 Task: Open Card Card0000000384 in Board Board0000000096 in Workspace WS0000000032 in Trello. Add Member Nikrathi889@gmail.com to Card Card0000000384 in Board Board0000000096 in Workspace WS0000000032 in Trello. Add Red Label titled Label0000000384 to Card Card0000000384 in Board Board0000000096 in Workspace WS0000000032 in Trello. Add Checklist CL0000000384 to Card Card0000000384 in Board Board0000000096 in Workspace WS0000000032 in Trello. Add Dates with Start Date as Nov 01 2023 and Due Date as Nov 30 2023 to Card Card0000000384 in Board Board0000000096 in Workspace WS0000000032 in Trello
Action: Mouse moved to (479, 600)
Screenshot: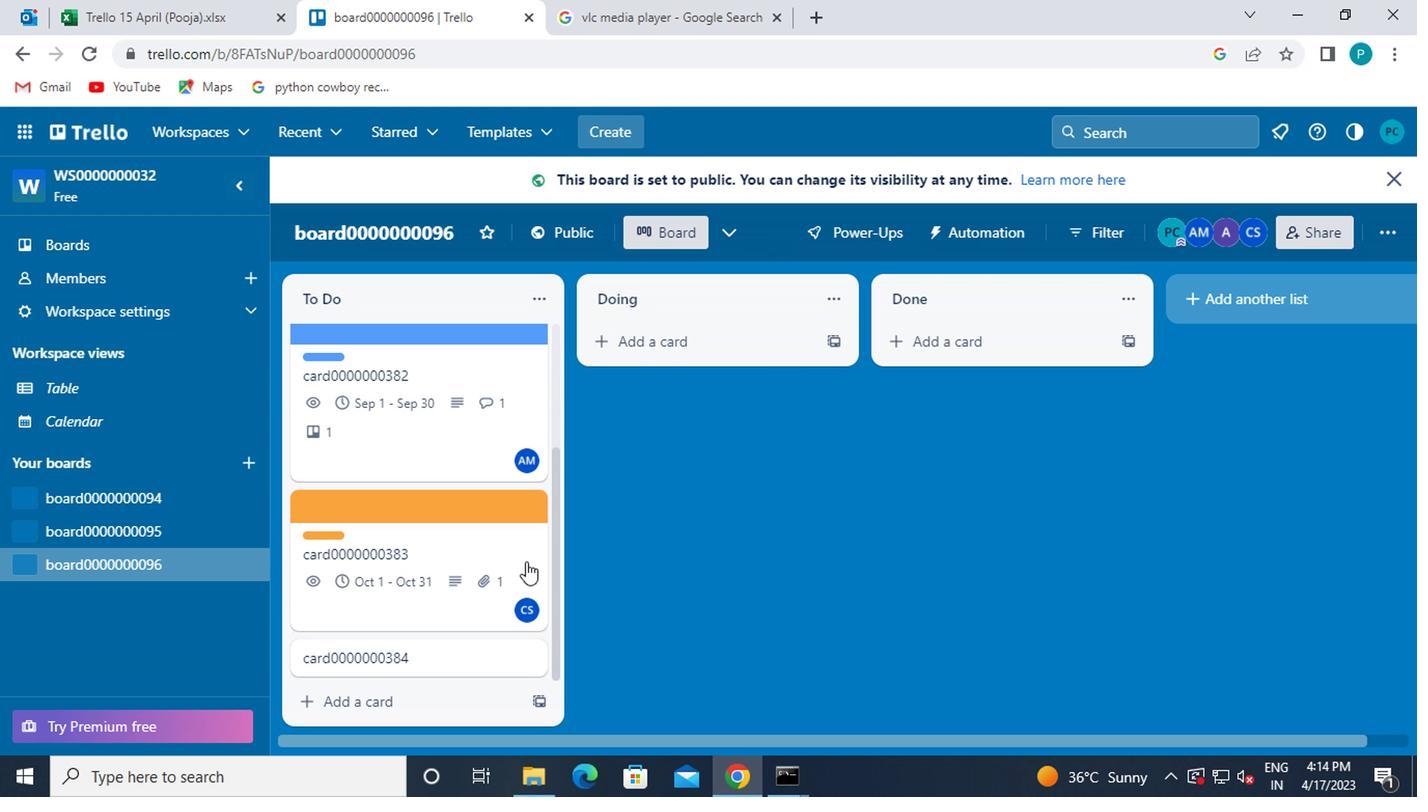 
Action: Mouse scrolled (479, 598) with delta (0, -1)
Screenshot: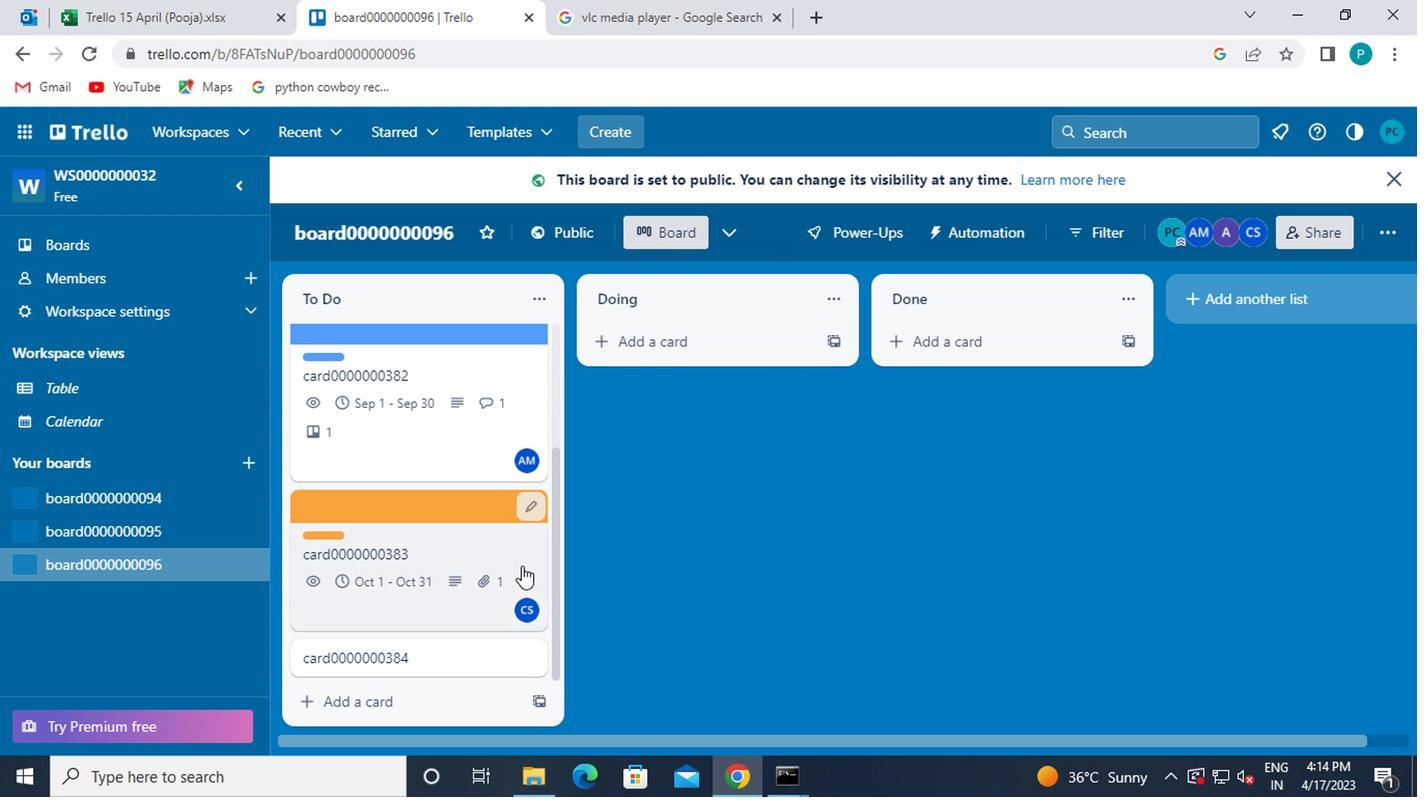 
Action: Mouse scrolled (479, 598) with delta (0, -1)
Screenshot: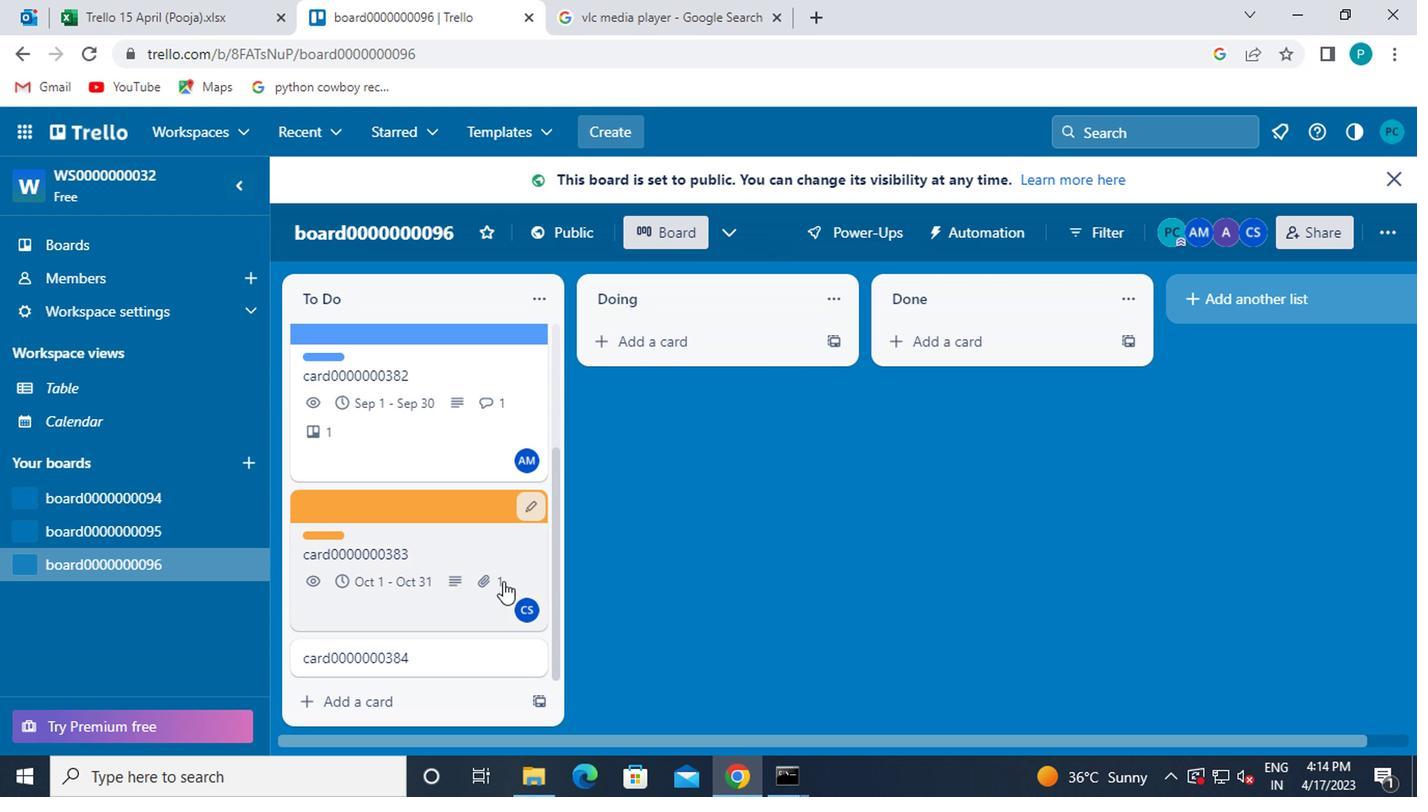 
Action: Mouse moved to (383, 658)
Screenshot: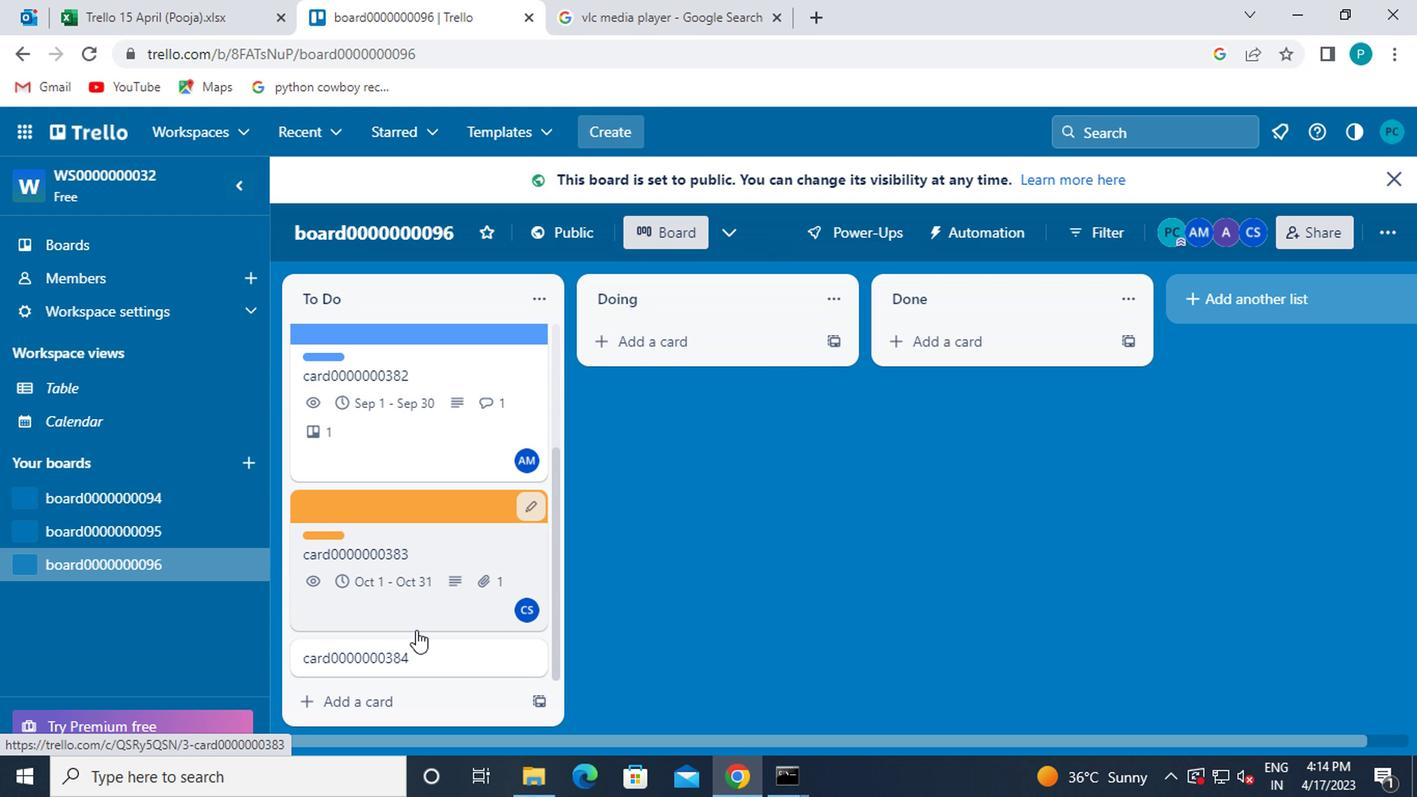 
Action: Mouse pressed left at (383, 658)
Screenshot: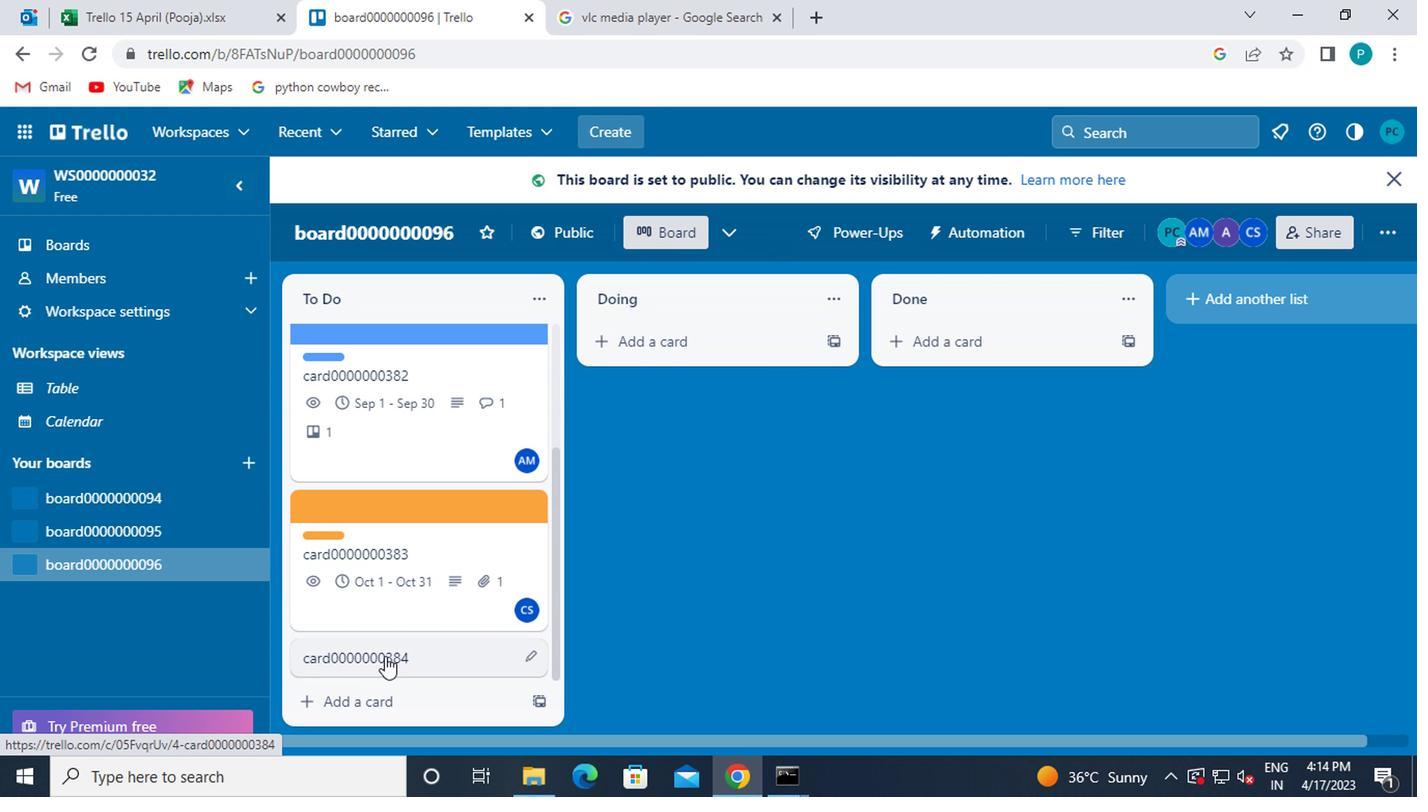 
Action: Mouse moved to (921, 378)
Screenshot: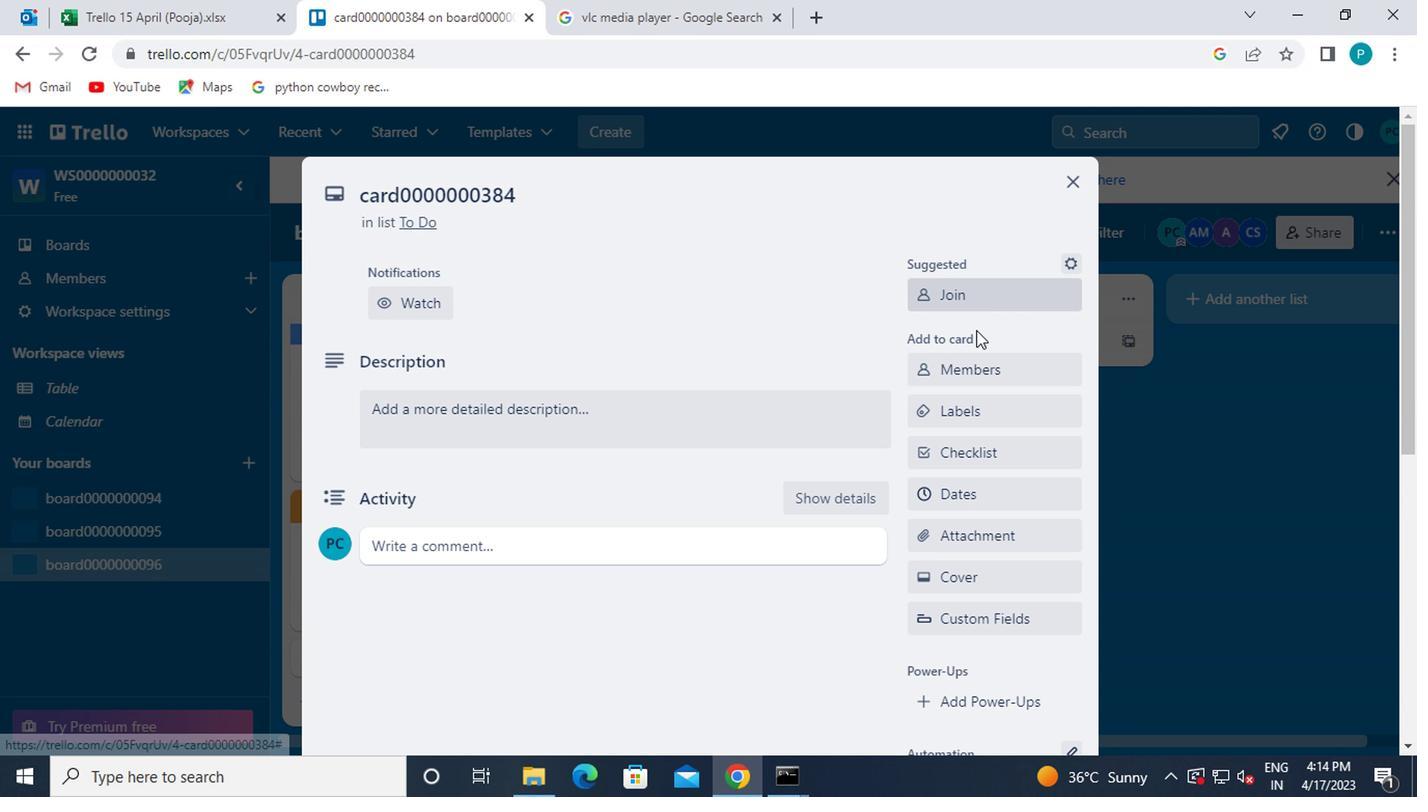
Action: Mouse pressed left at (921, 378)
Screenshot: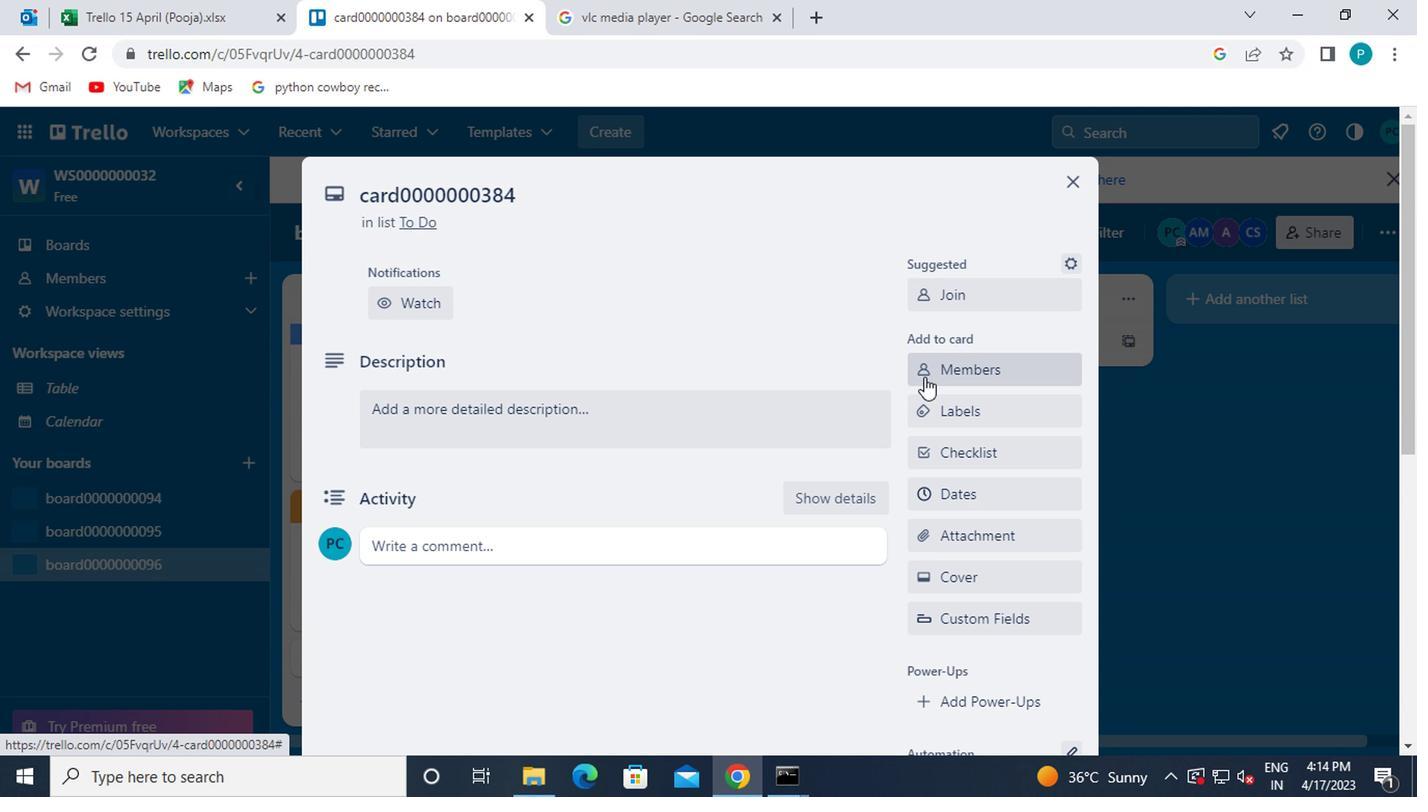
Action: Mouse moved to (942, 225)
Screenshot: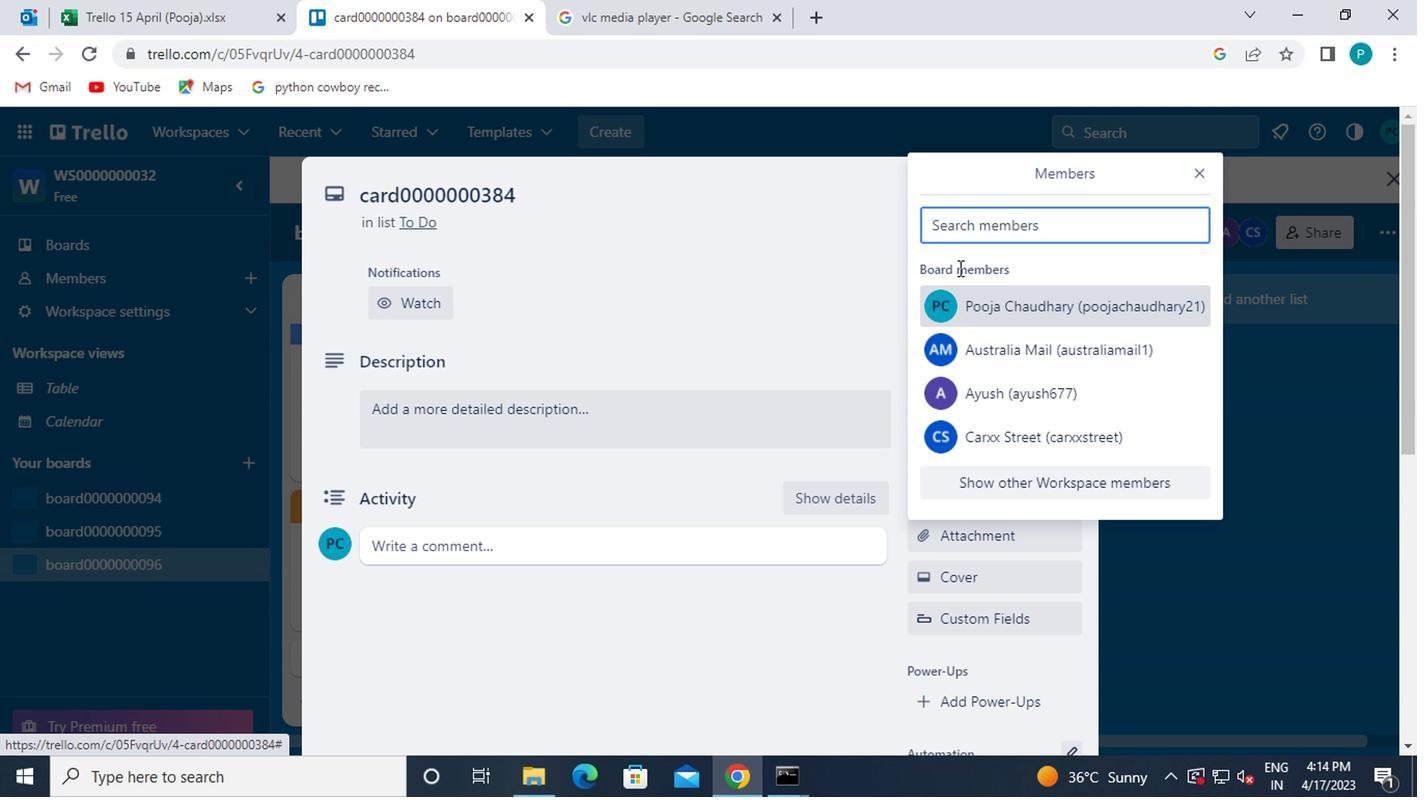 
Action: Mouse pressed left at (942, 225)
Screenshot: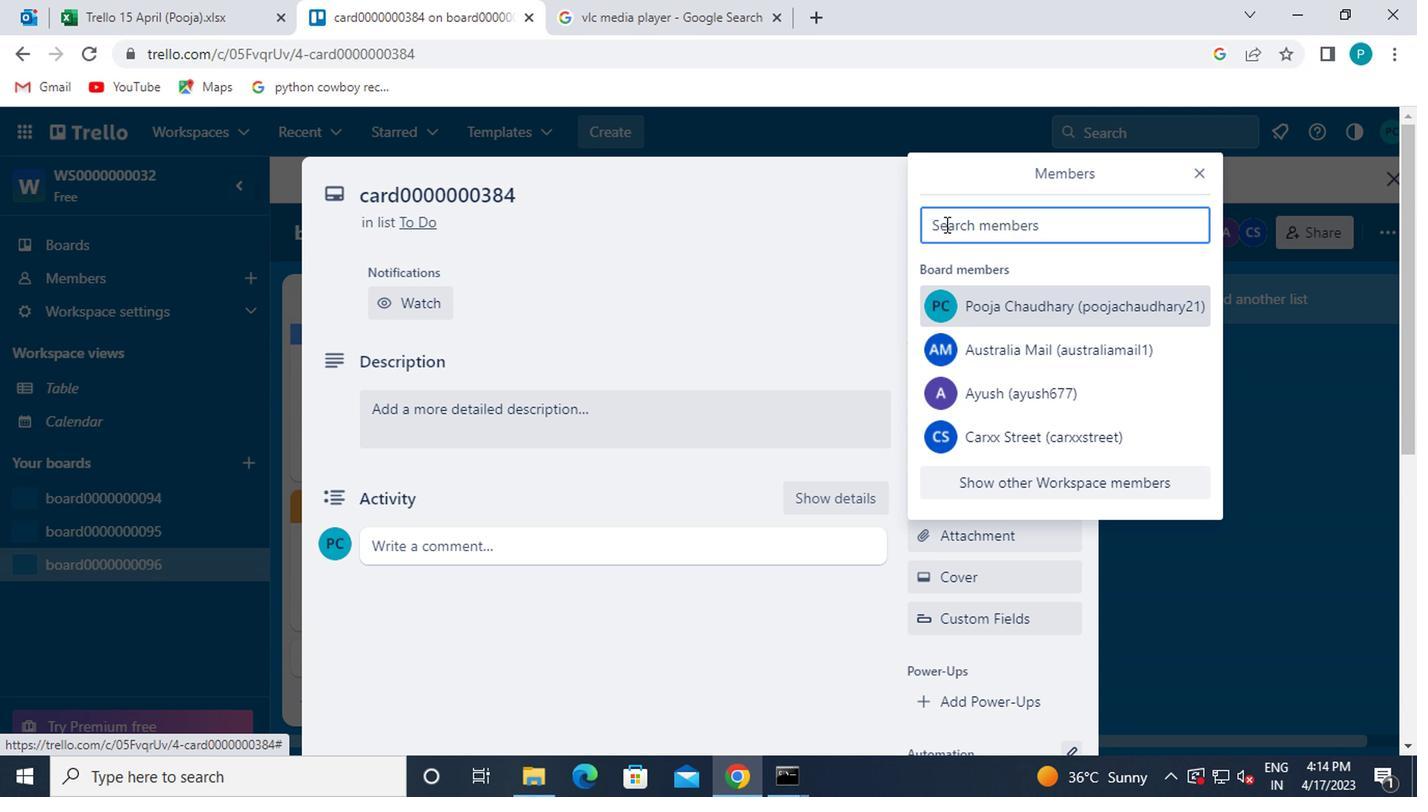 
Action: Mouse moved to (940, 225)
Screenshot: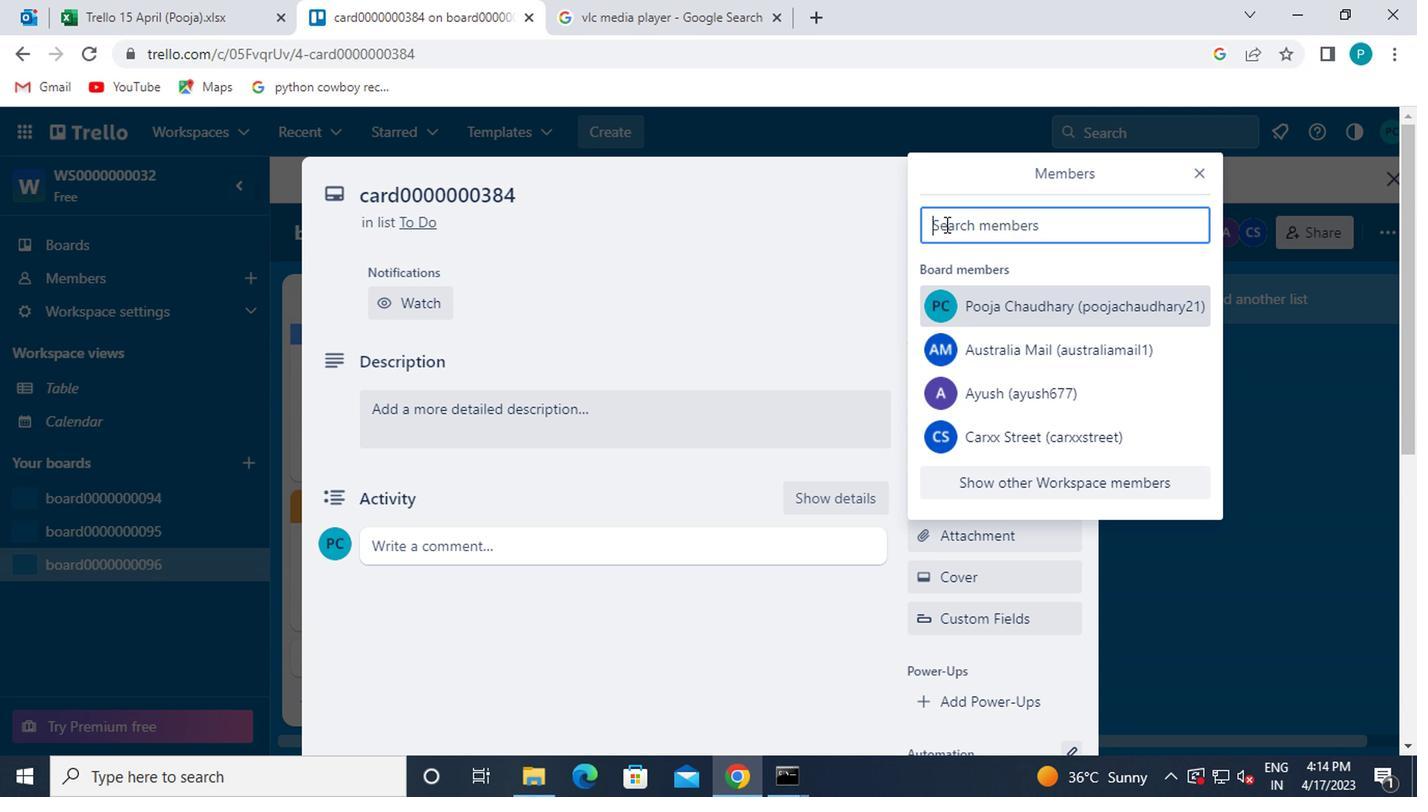 
Action: Key pressed nikrathi889<Key.shift>@GMAIL.COM
Screenshot: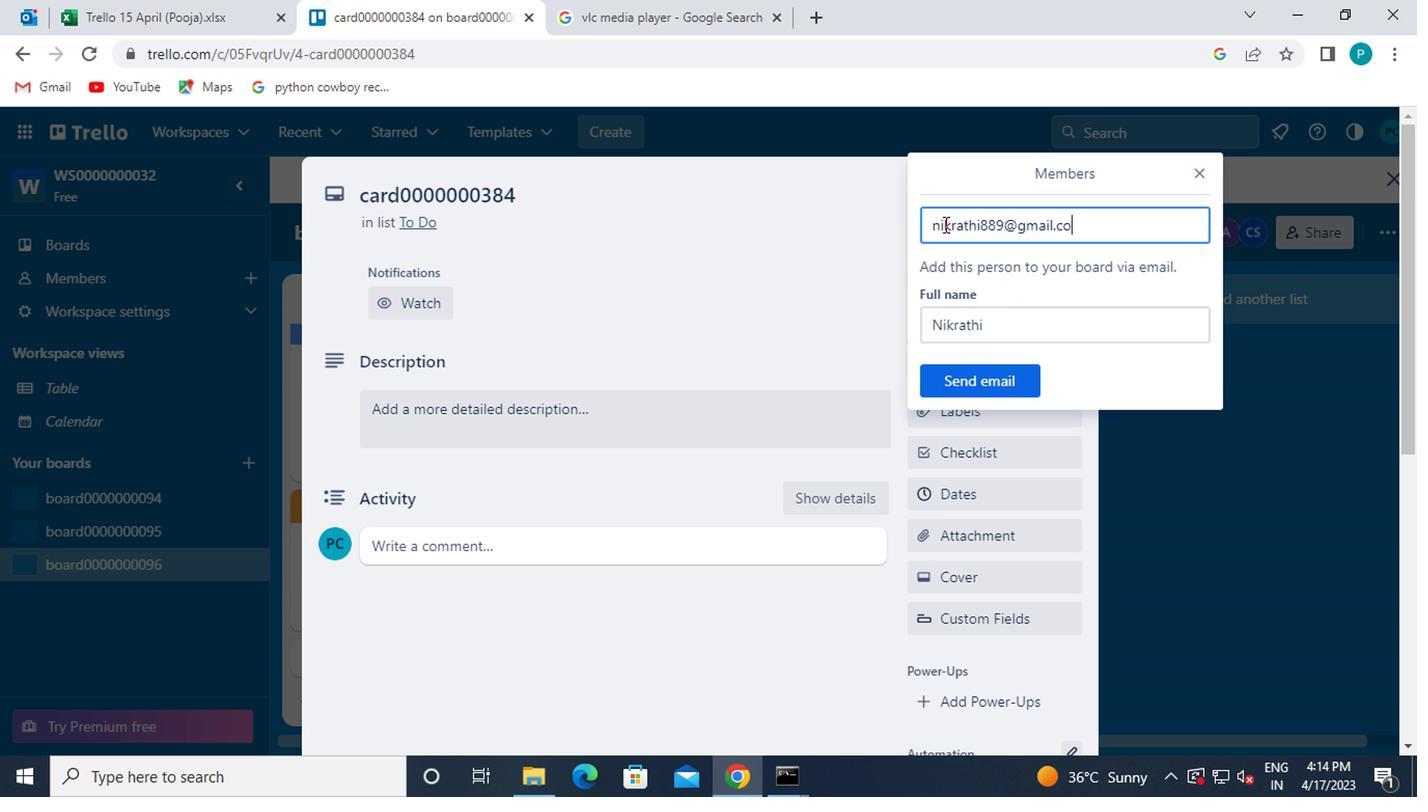 
Action: Mouse moved to (1022, 382)
Screenshot: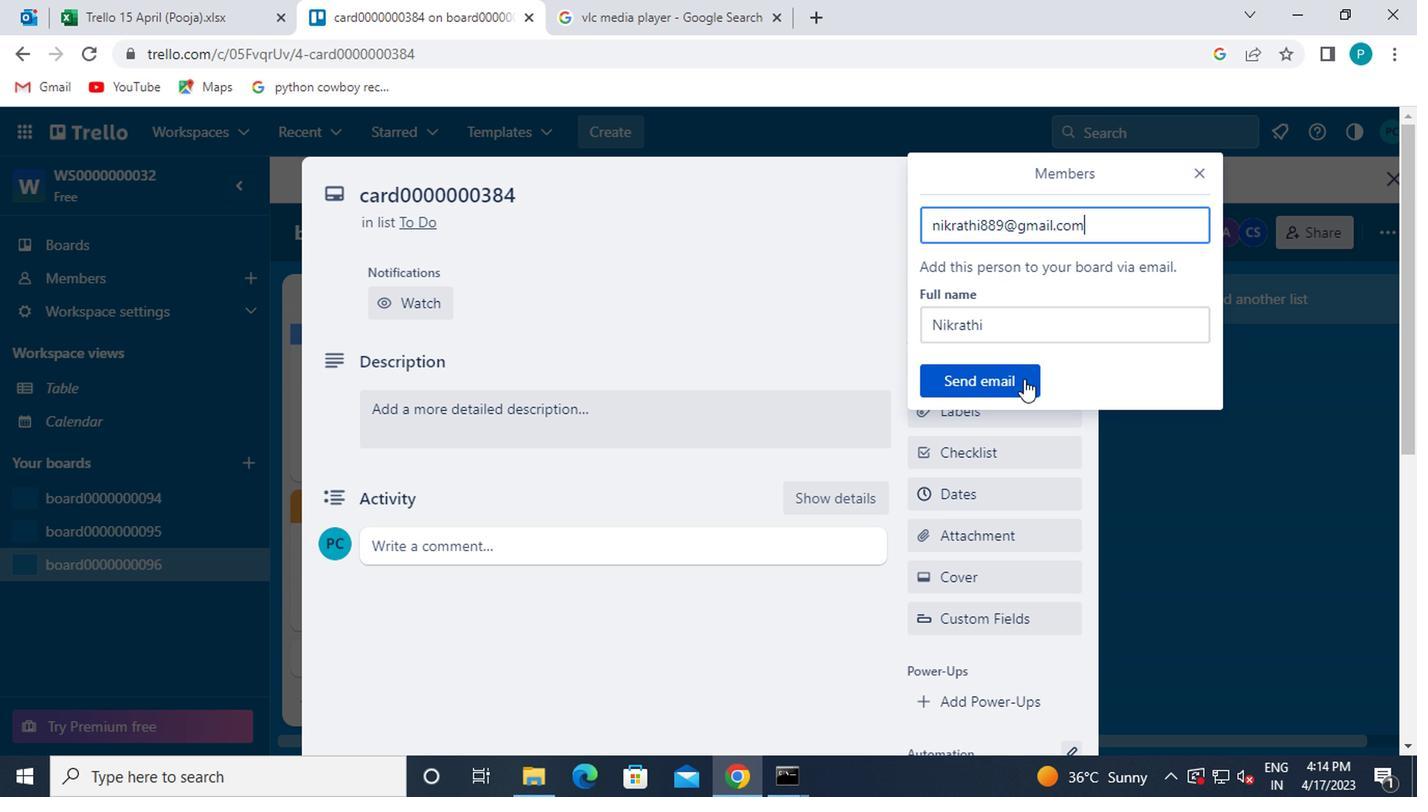 
Action: Mouse pressed left at (1022, 382)
Screenshot: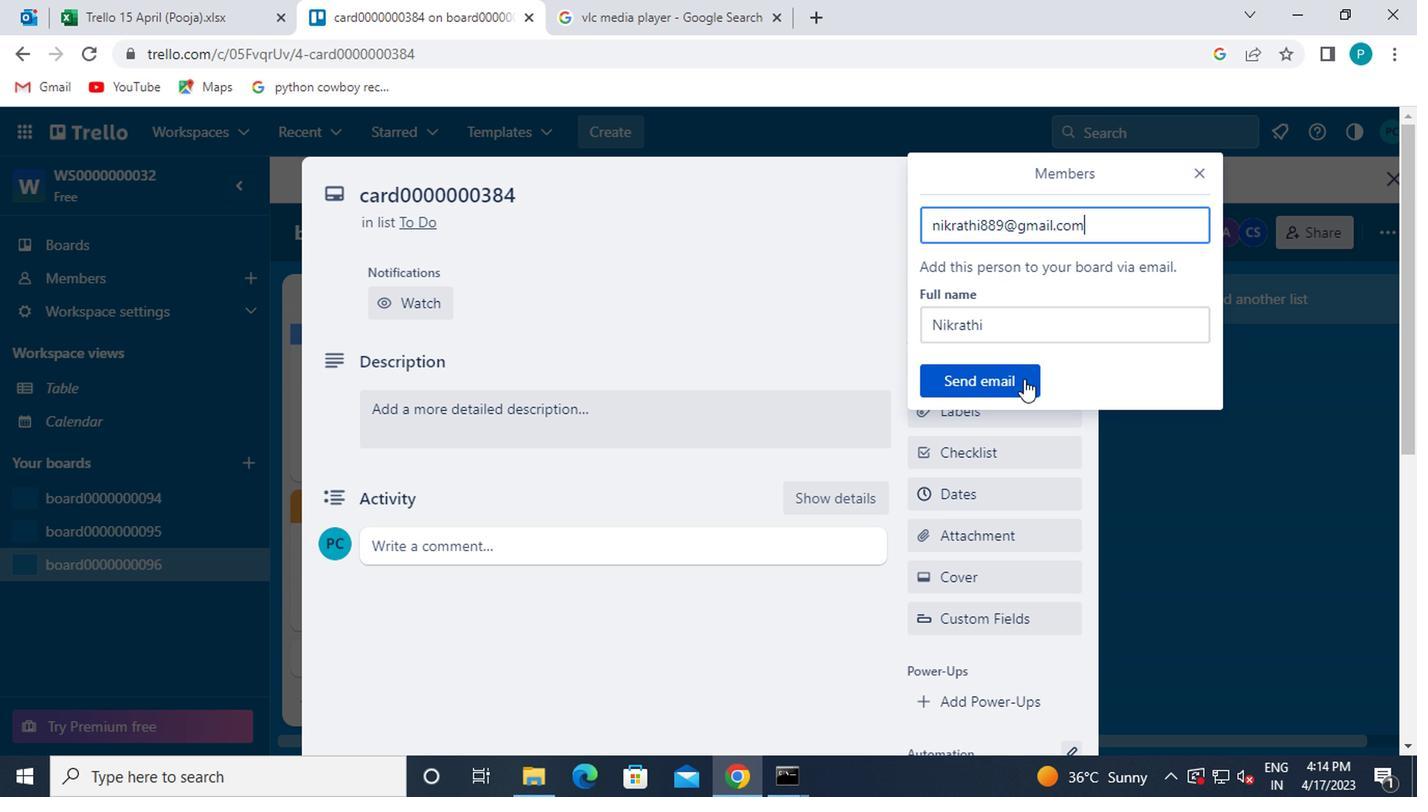 
Action: Mouse moved to (991, 408)
Screenshot: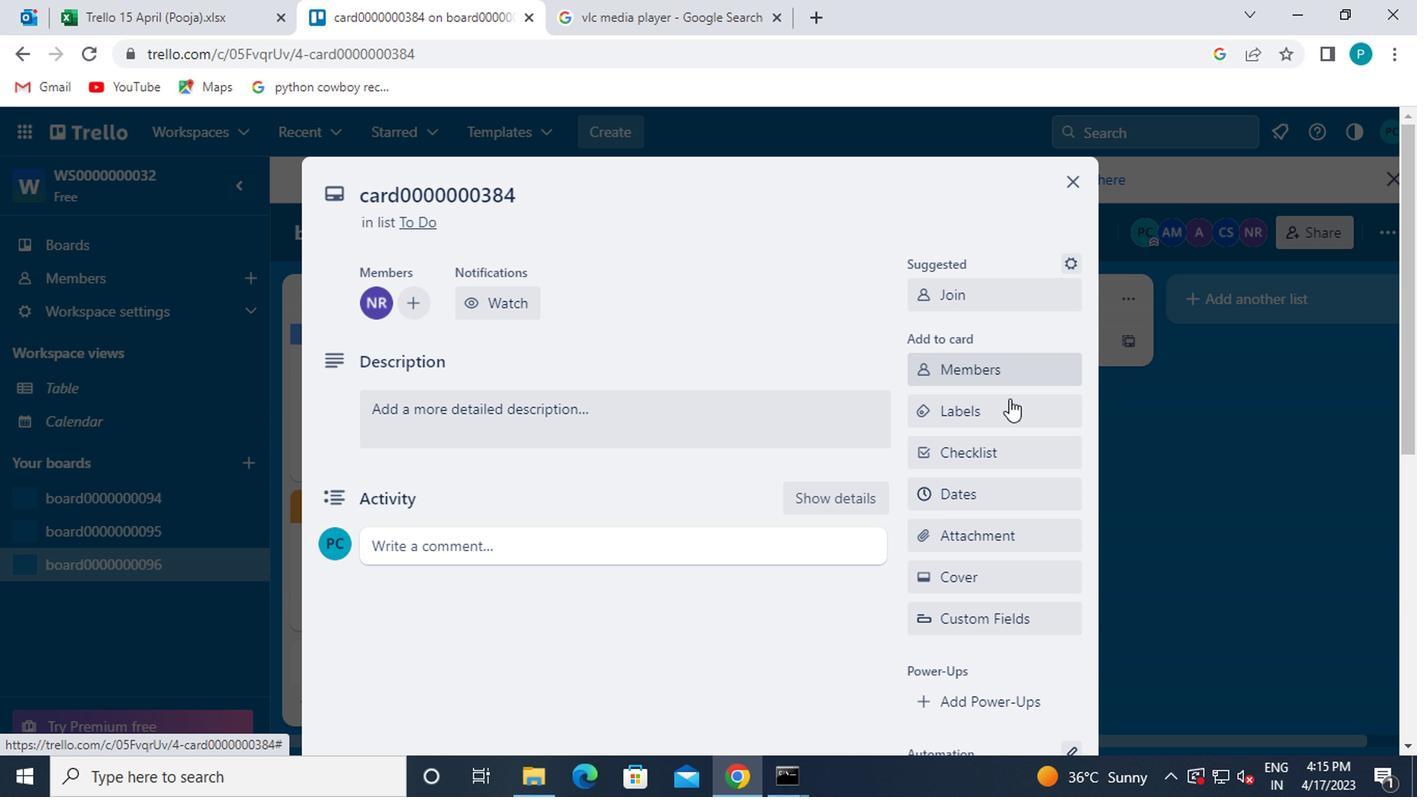 
Action: Mouse pressed left at (991, 408)
Screenshot: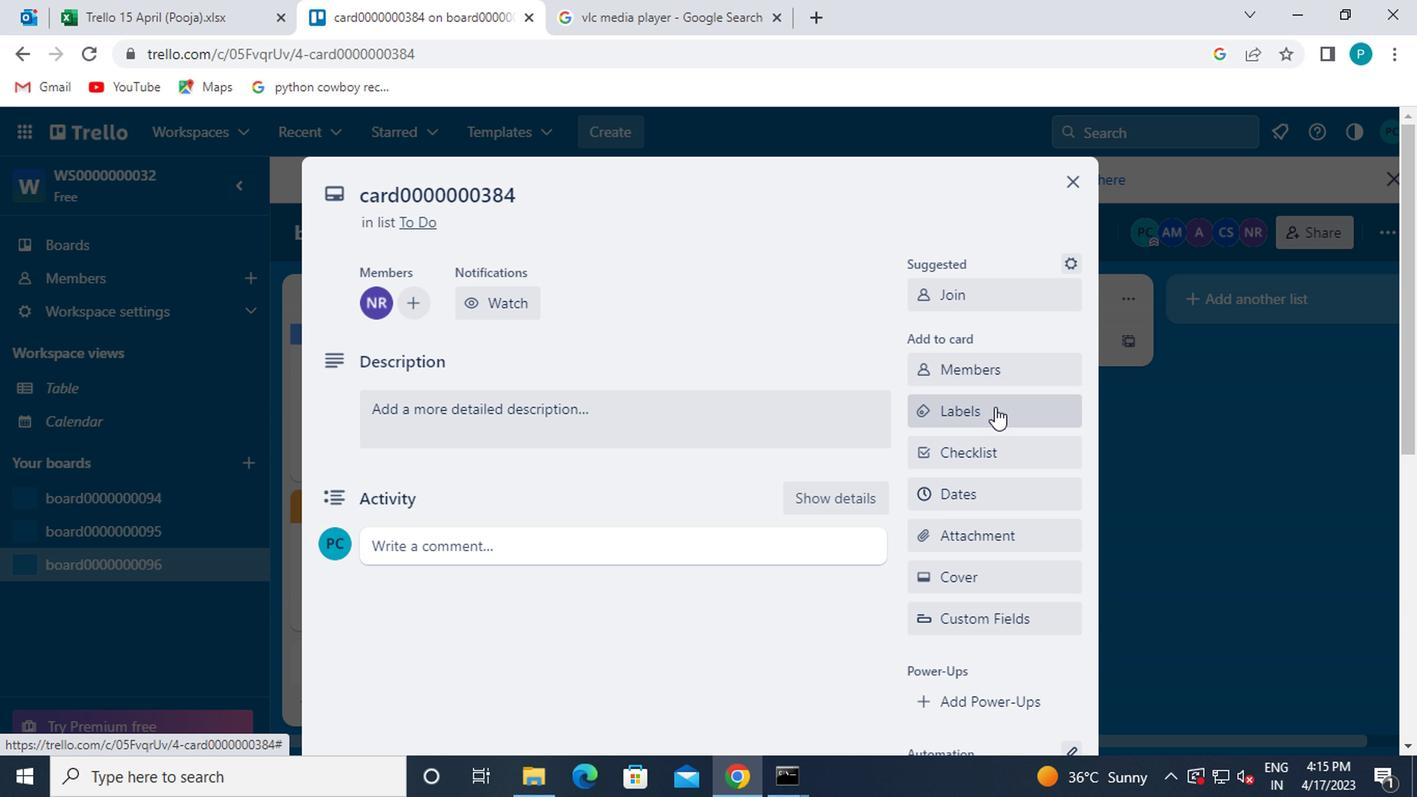 
Action: Mouse moved to (989, 674)
Screenshot: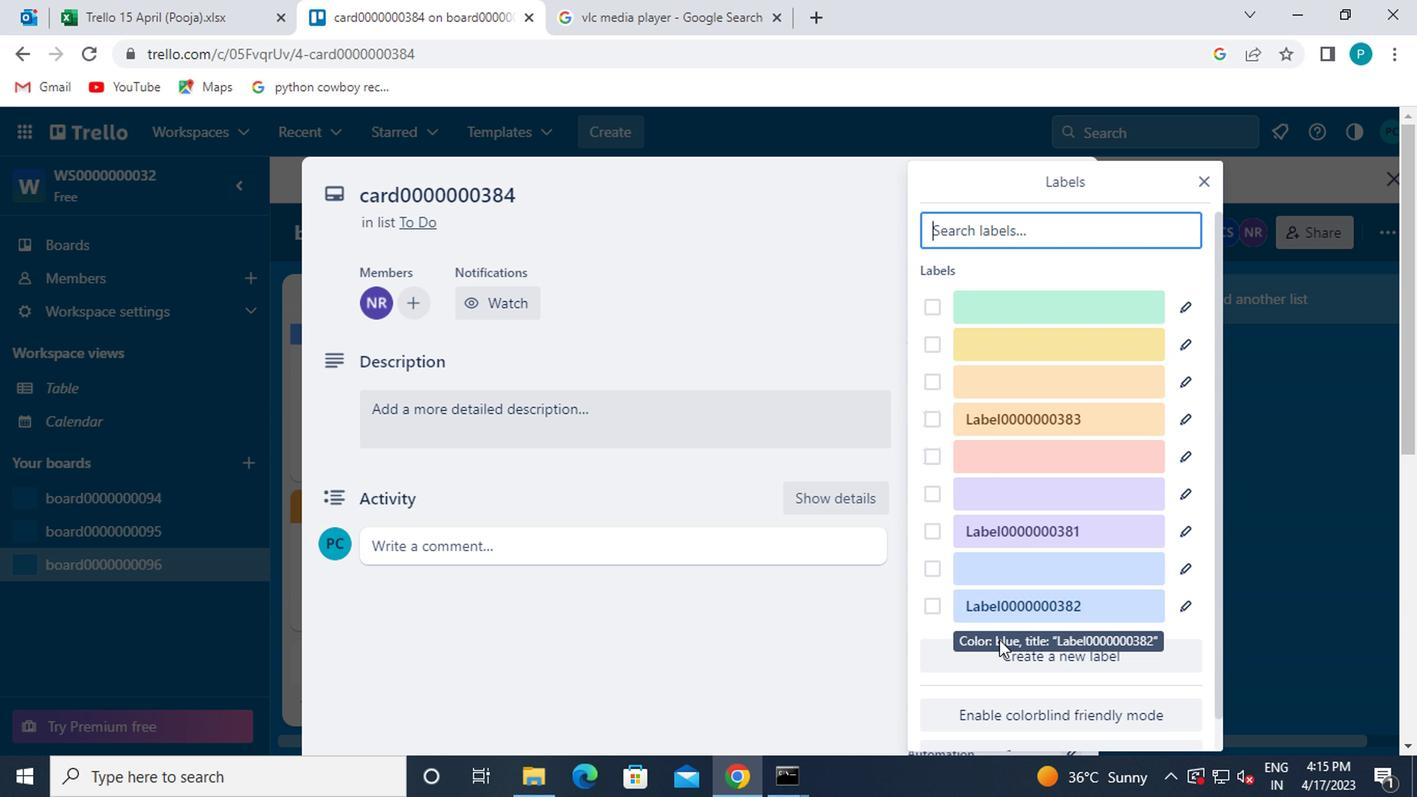 
Action: Mouse pressed left at (989, 674)
Screenshot: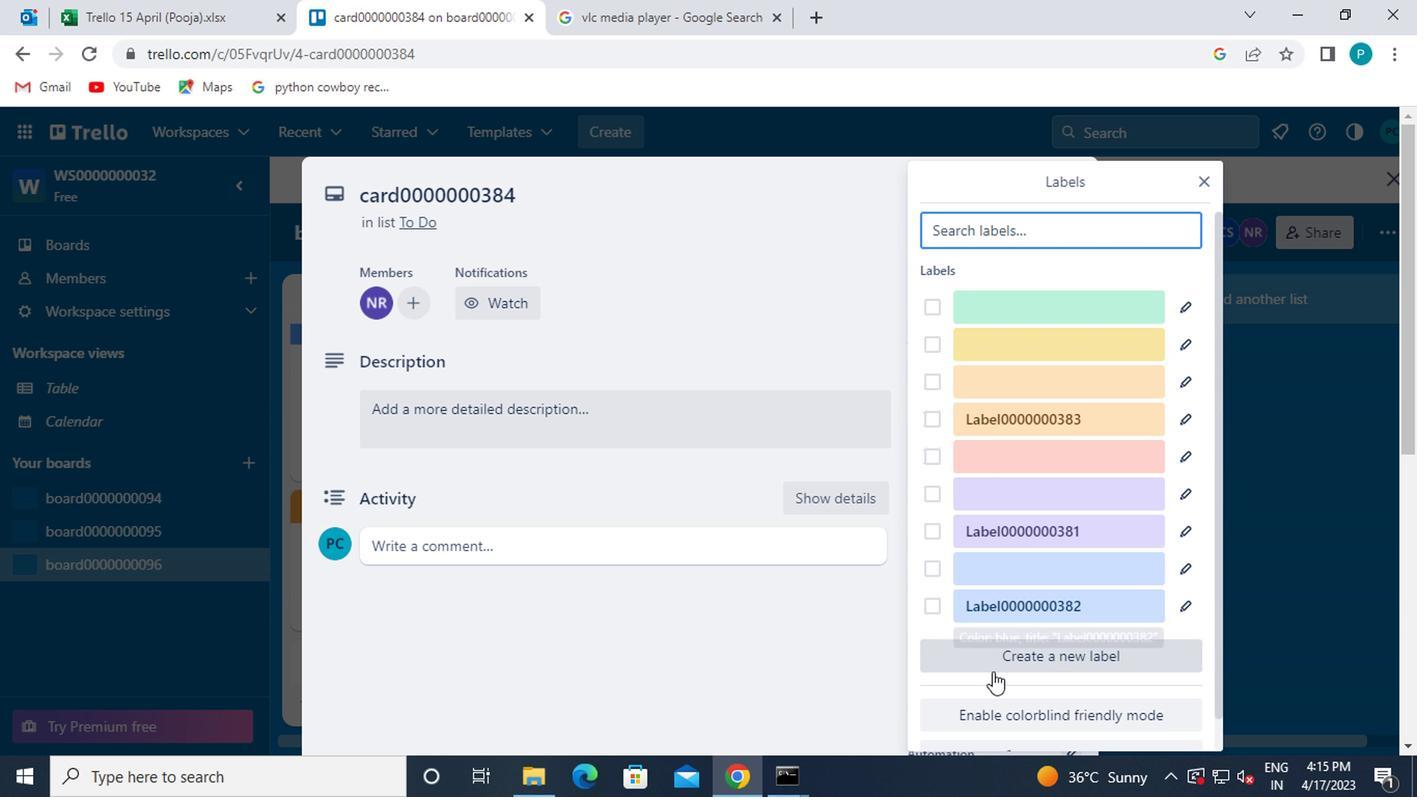 
Action: Mouse moved to (1117, 502)
Screenshot: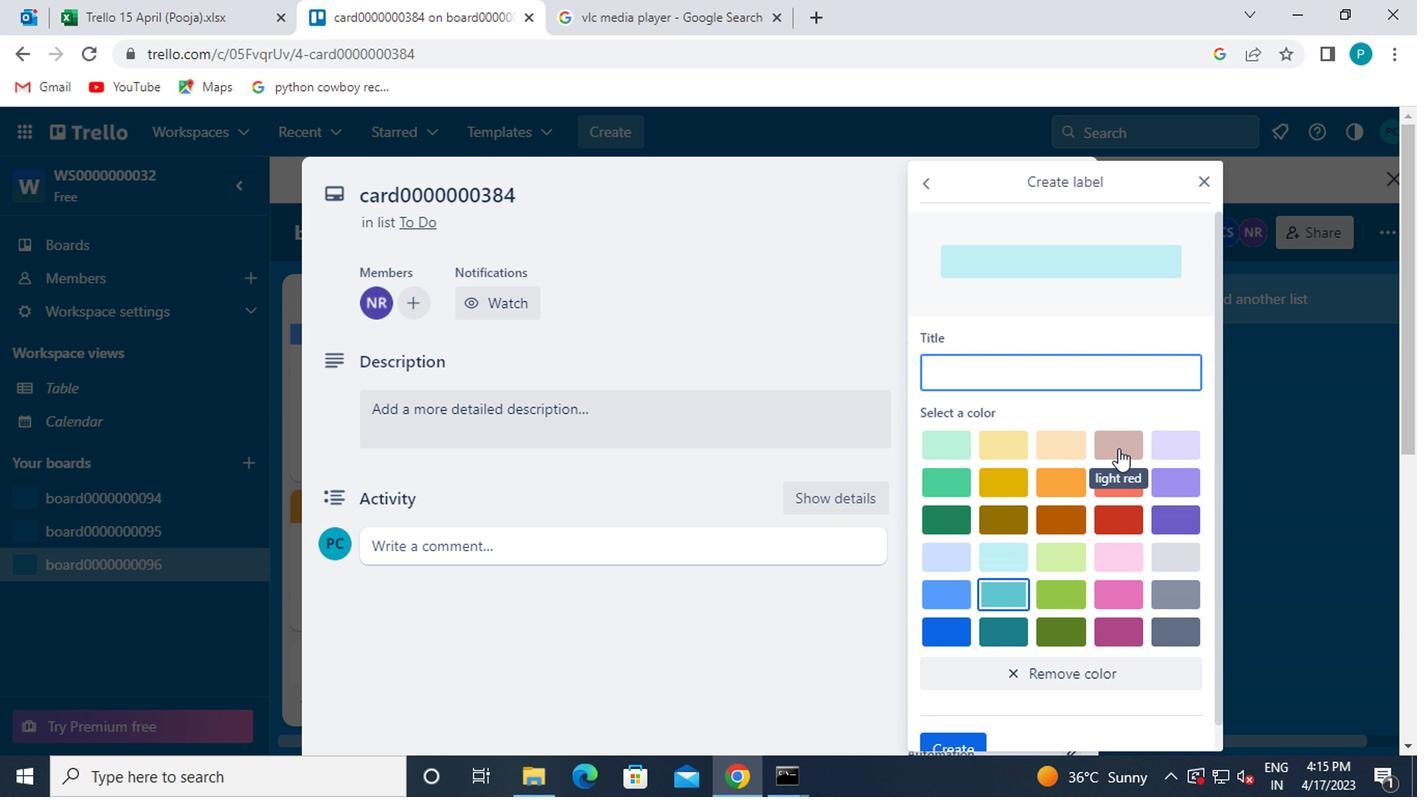
Action: Mouse pressed left at (1117, 502)
Screenshot: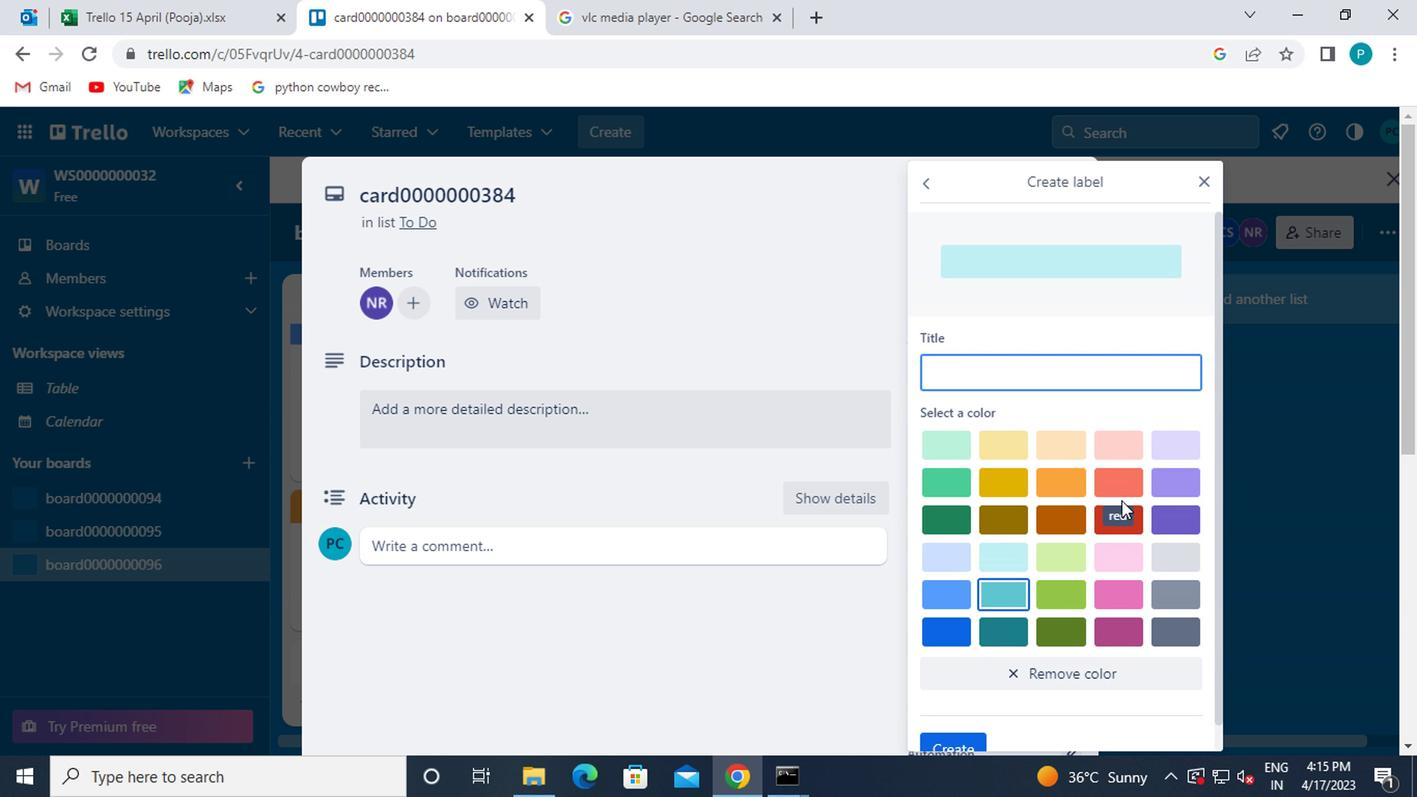 
Action: Mouse moved to (1113, 488)
Screenshot: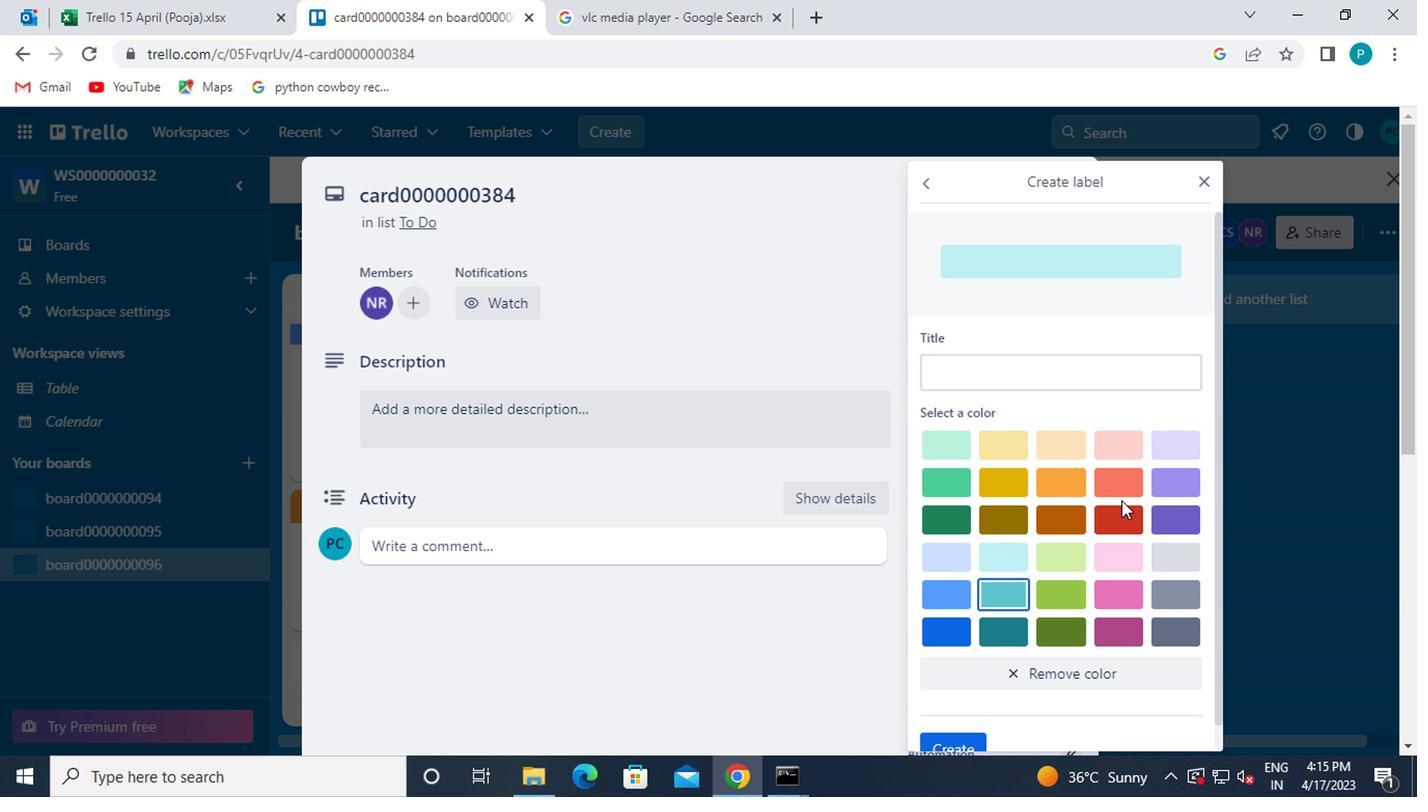 
Action: Mouse pressed left at (1113, 488)
Screenshot: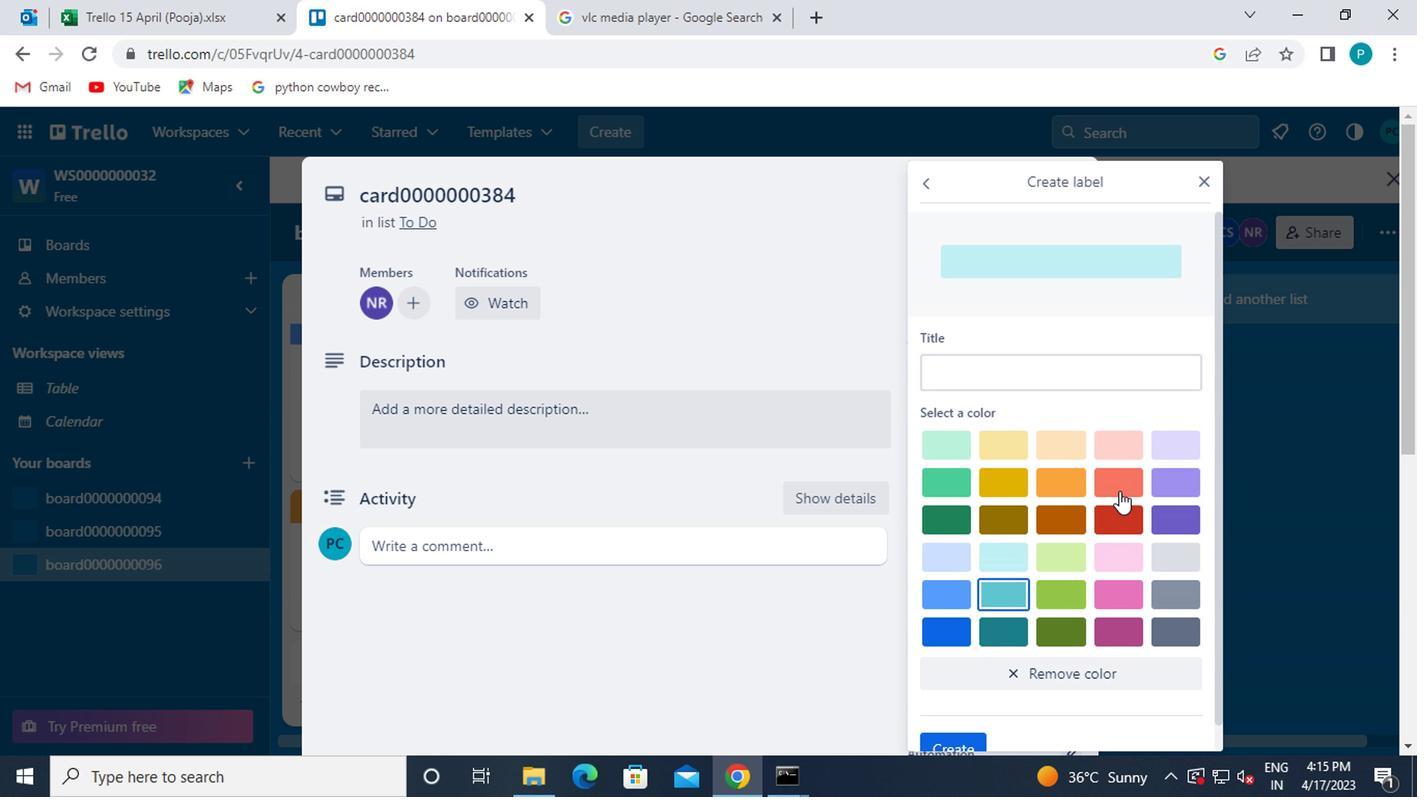 
Action: Mouse moved to (1001, 370)
Screenshot: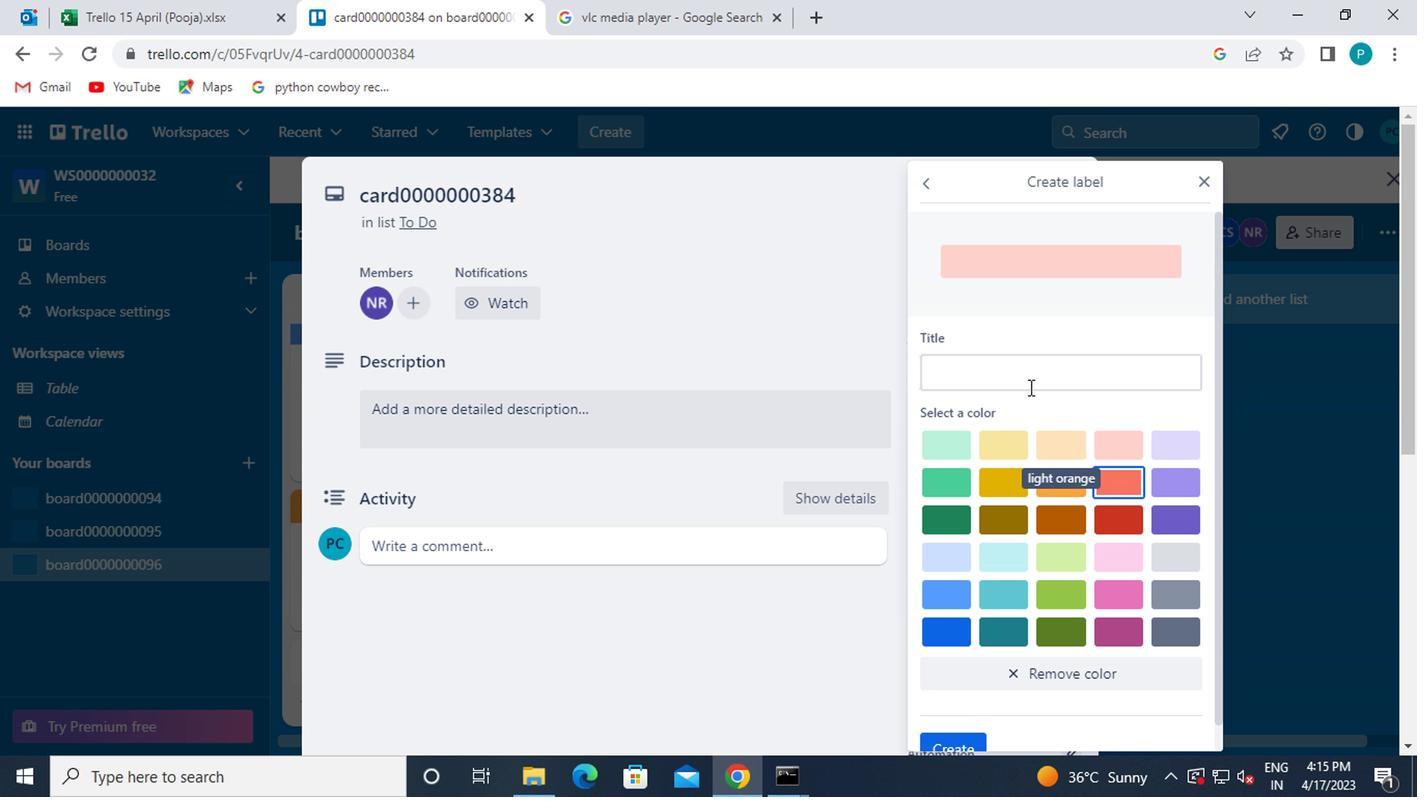 
Action: Mouse pressed left at (1001, 370)
Screenshot: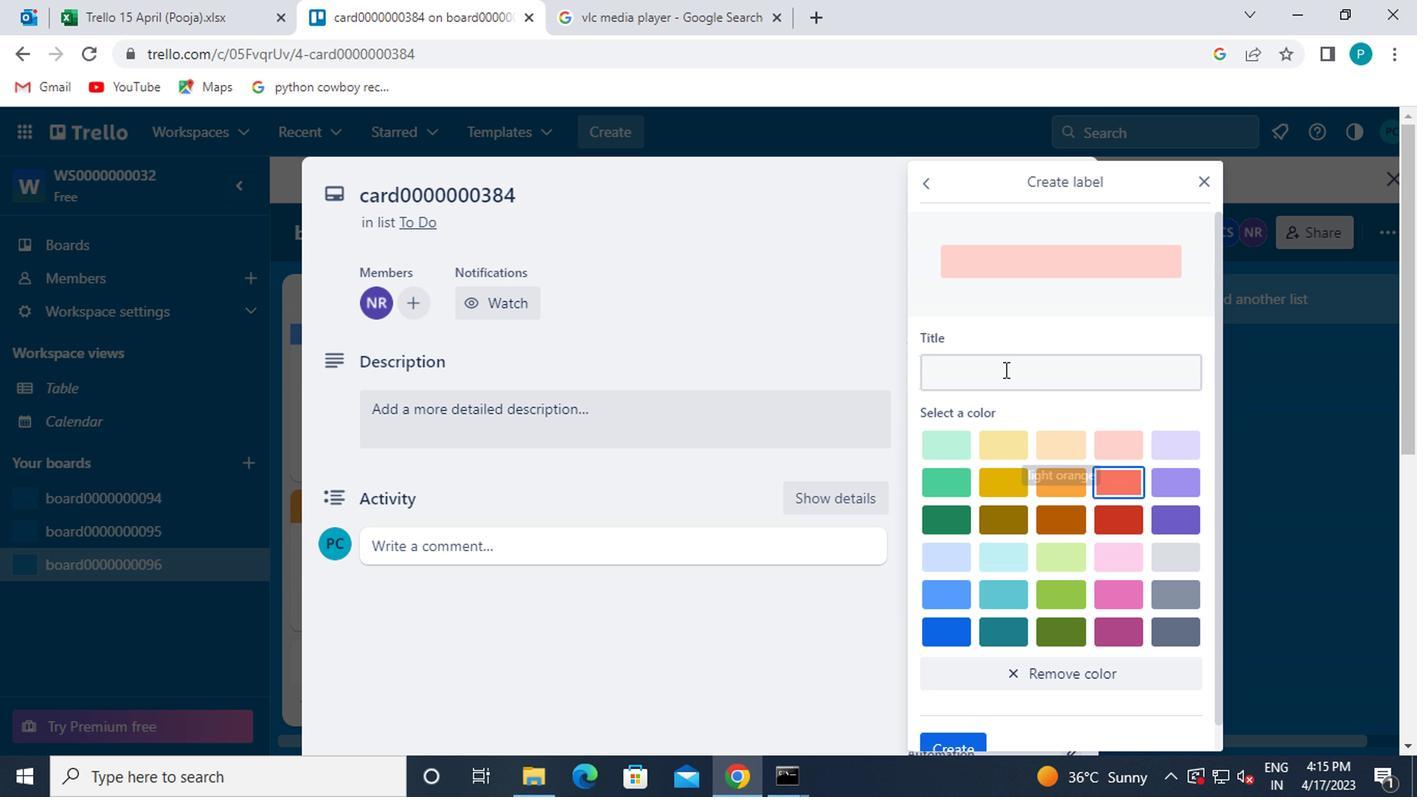 
Action: Key pressed <Key.caps_lock>L<Key.caps_lock>ABEL0000000384
Screenshot: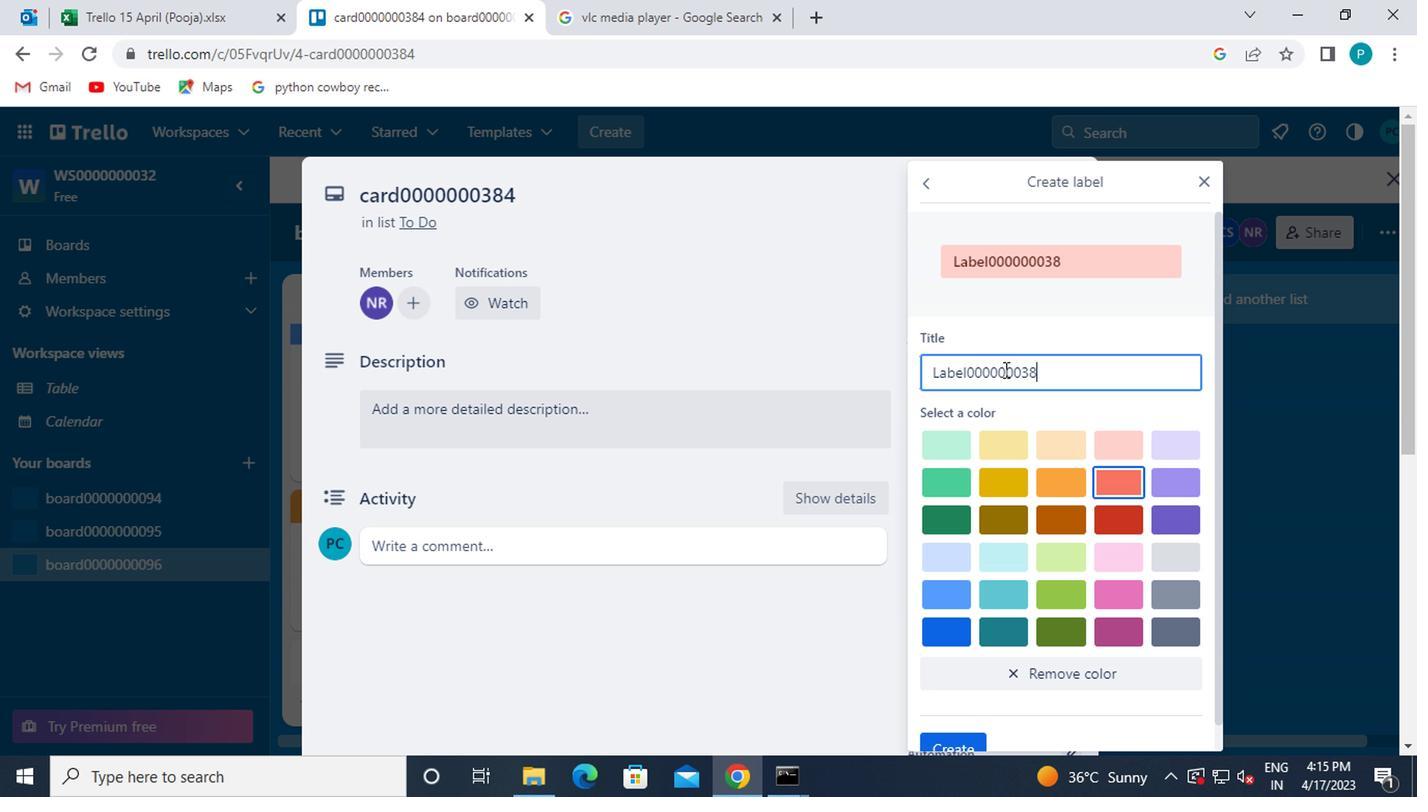 
Action: Mouse moved to (961, 755)
Screenshot: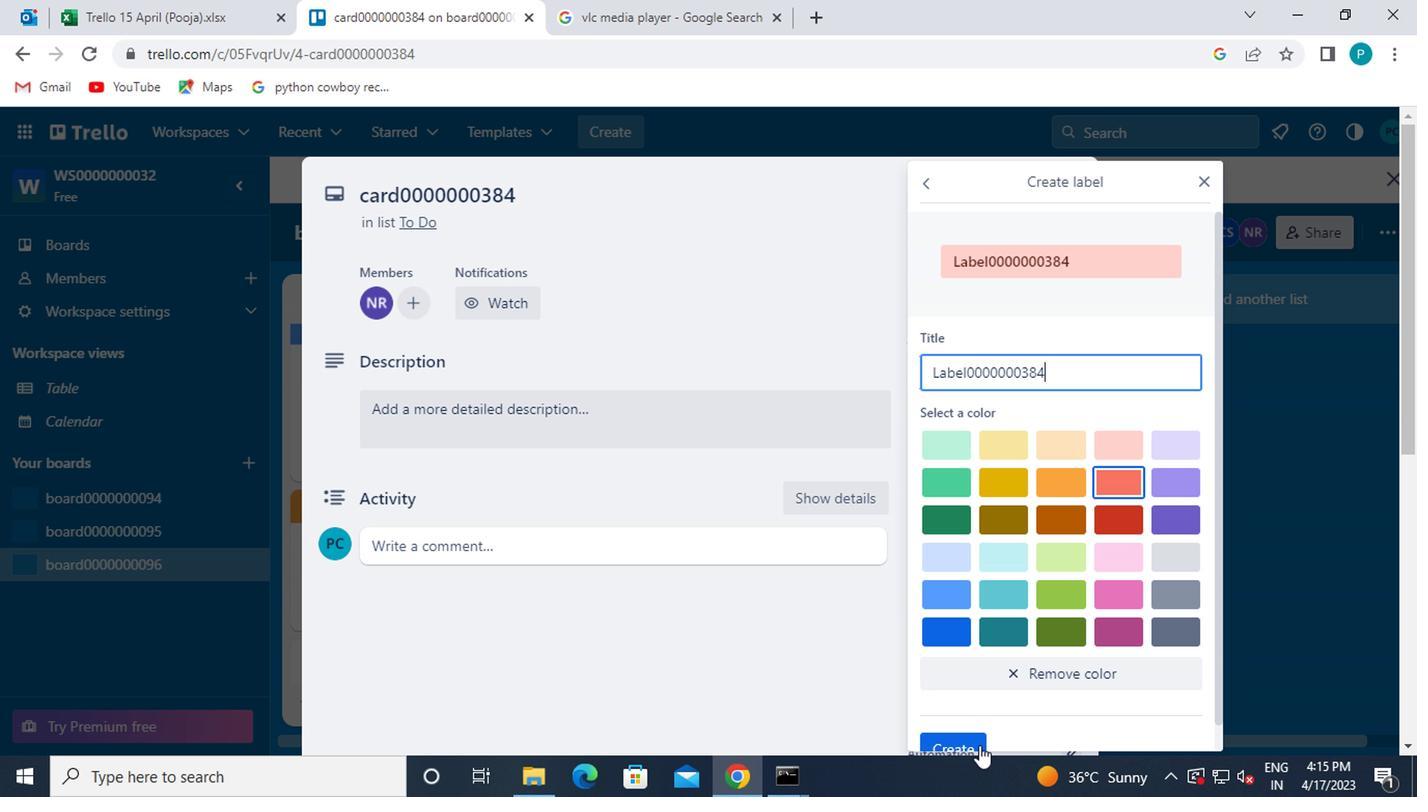 
Action: Mouse pressed left at (961, 755)
Screenshot: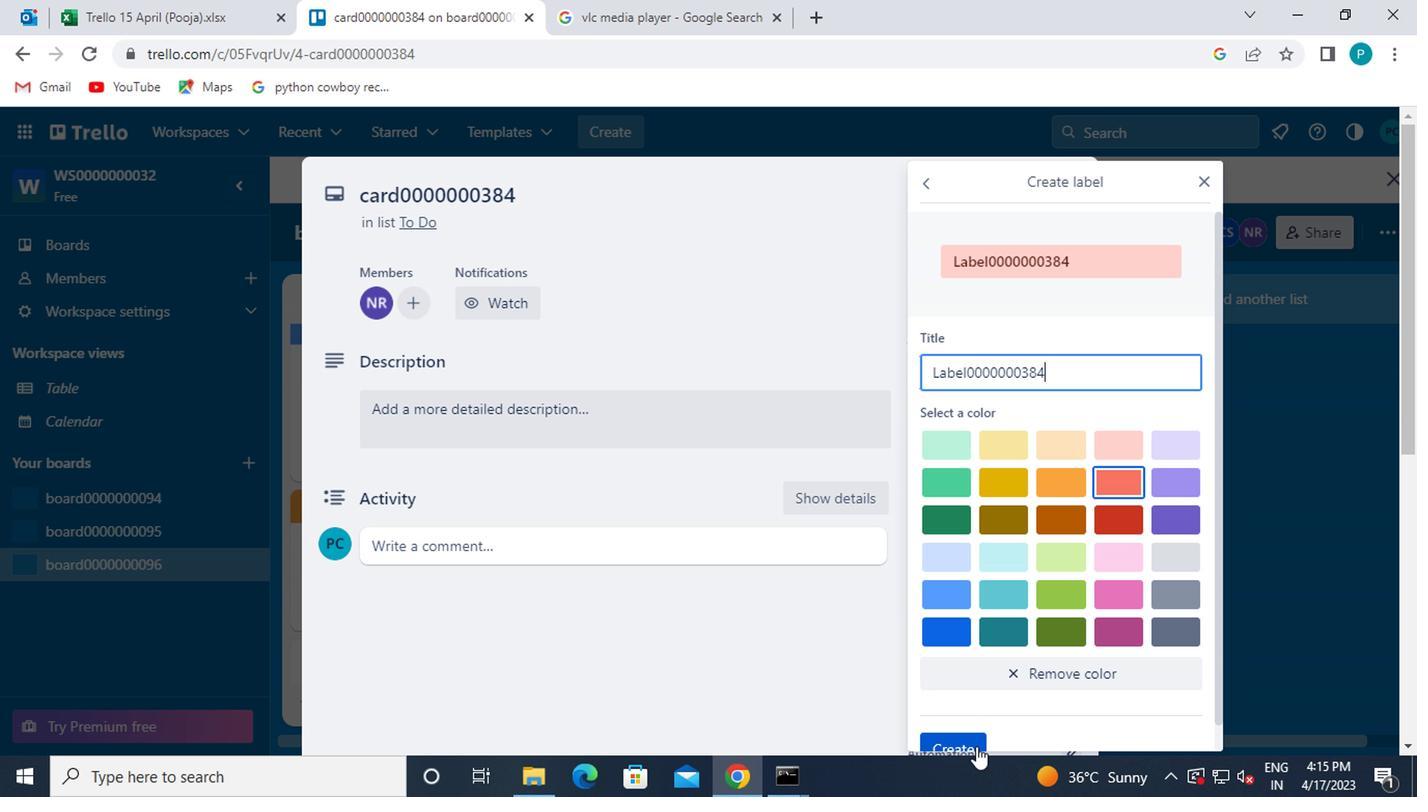 
Action: Mouse moved to (963, 415)
Screenshot: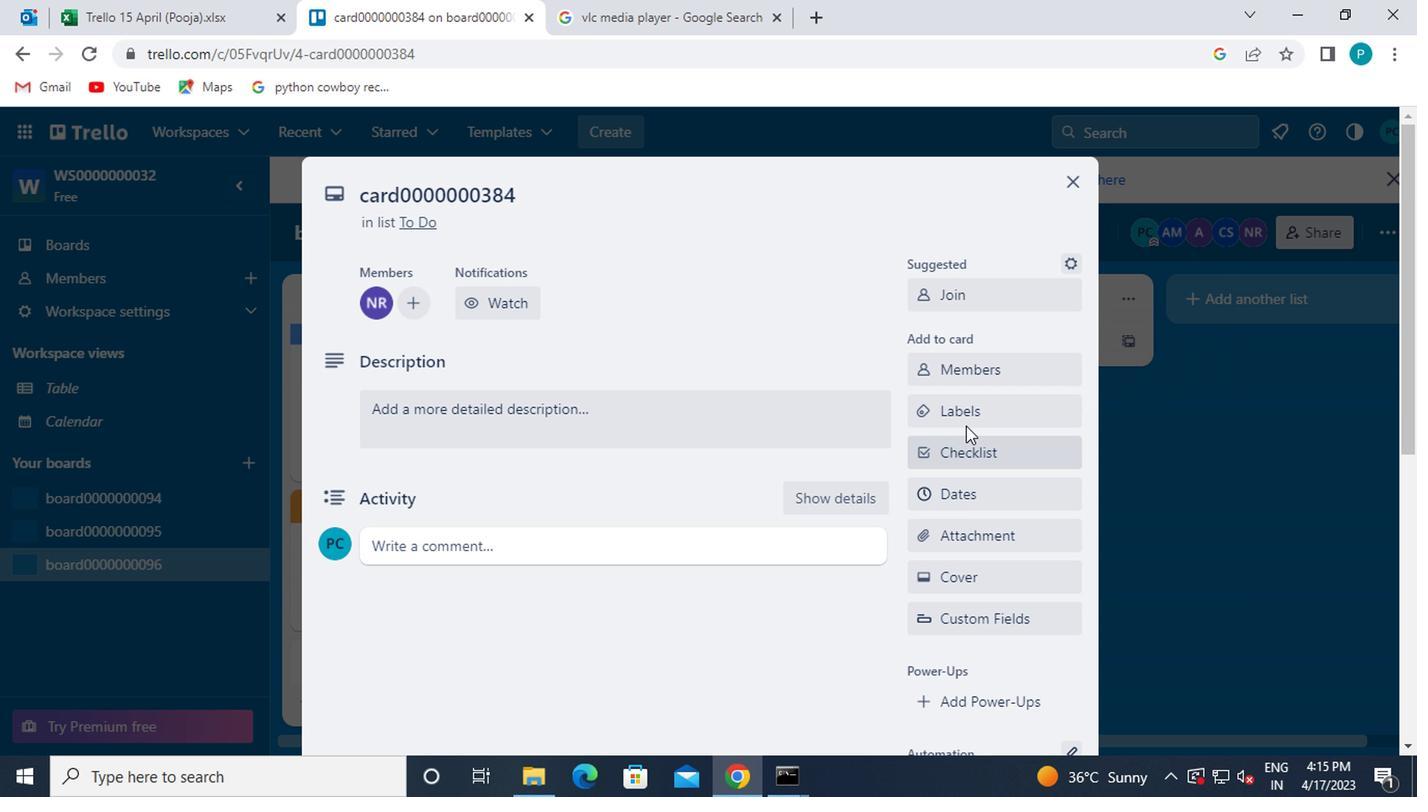 
Action: Mouse pressed left at (963, 415)
Screenshot: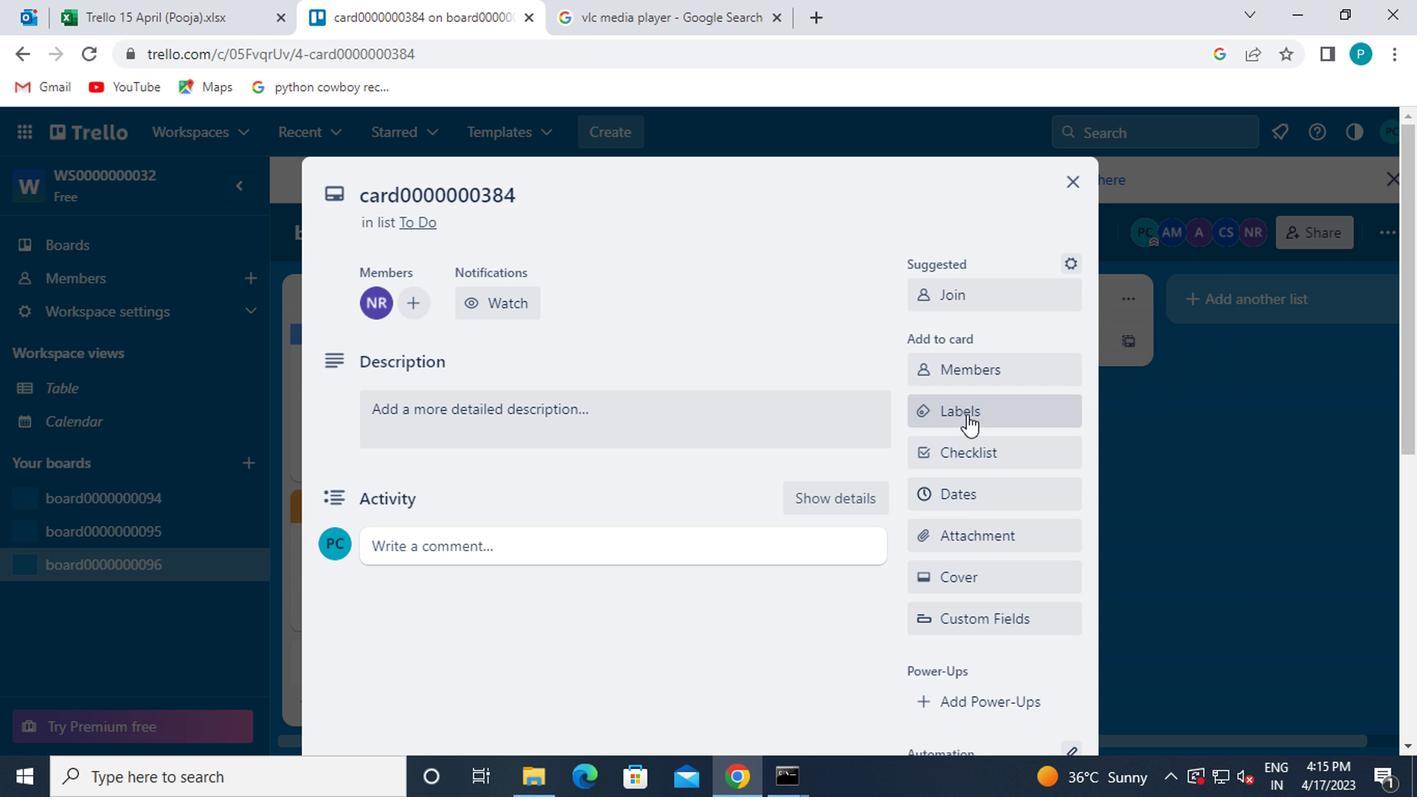
Action: Mouse moved to (993, 651)
Screenshot: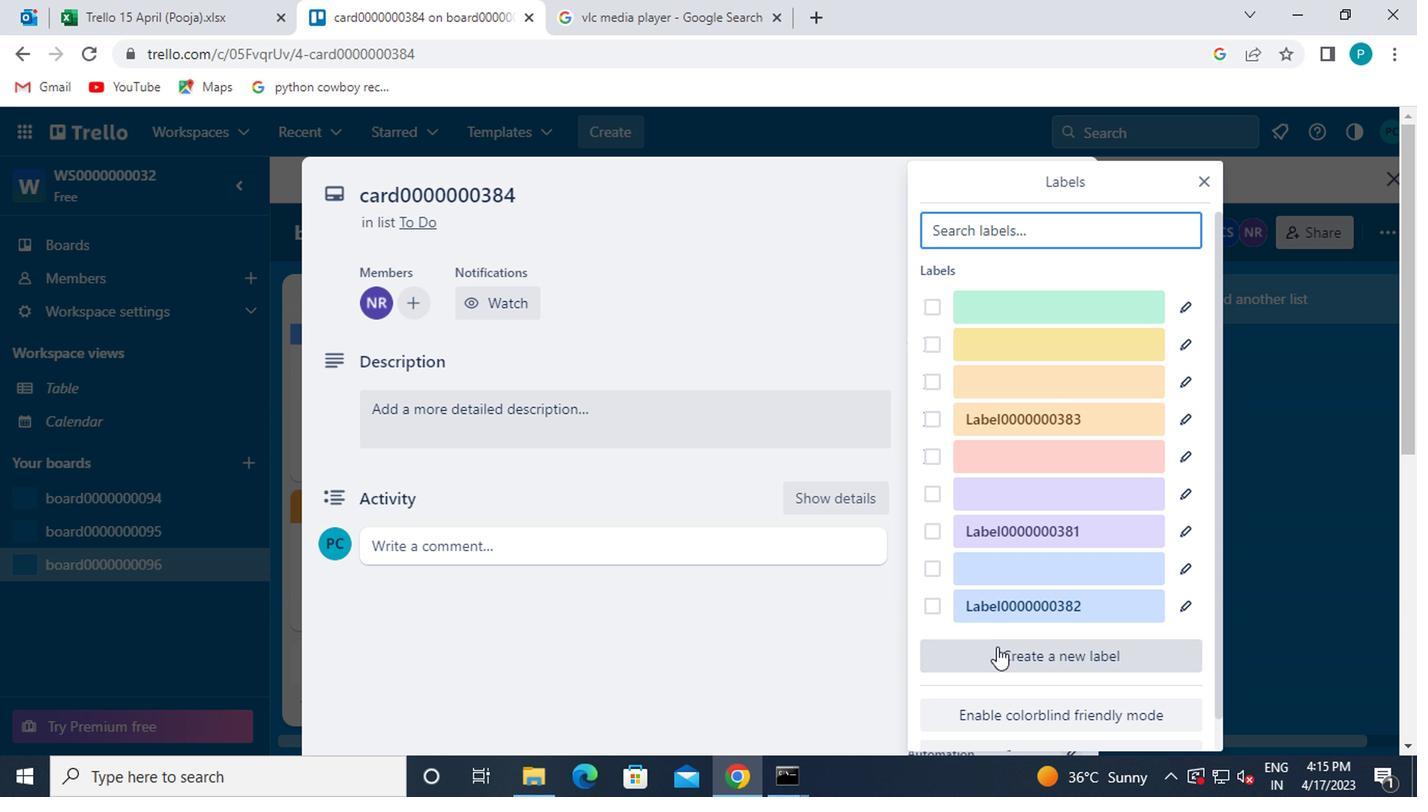 
Action: Mouse pressed left at (993, 651)
Screenshot: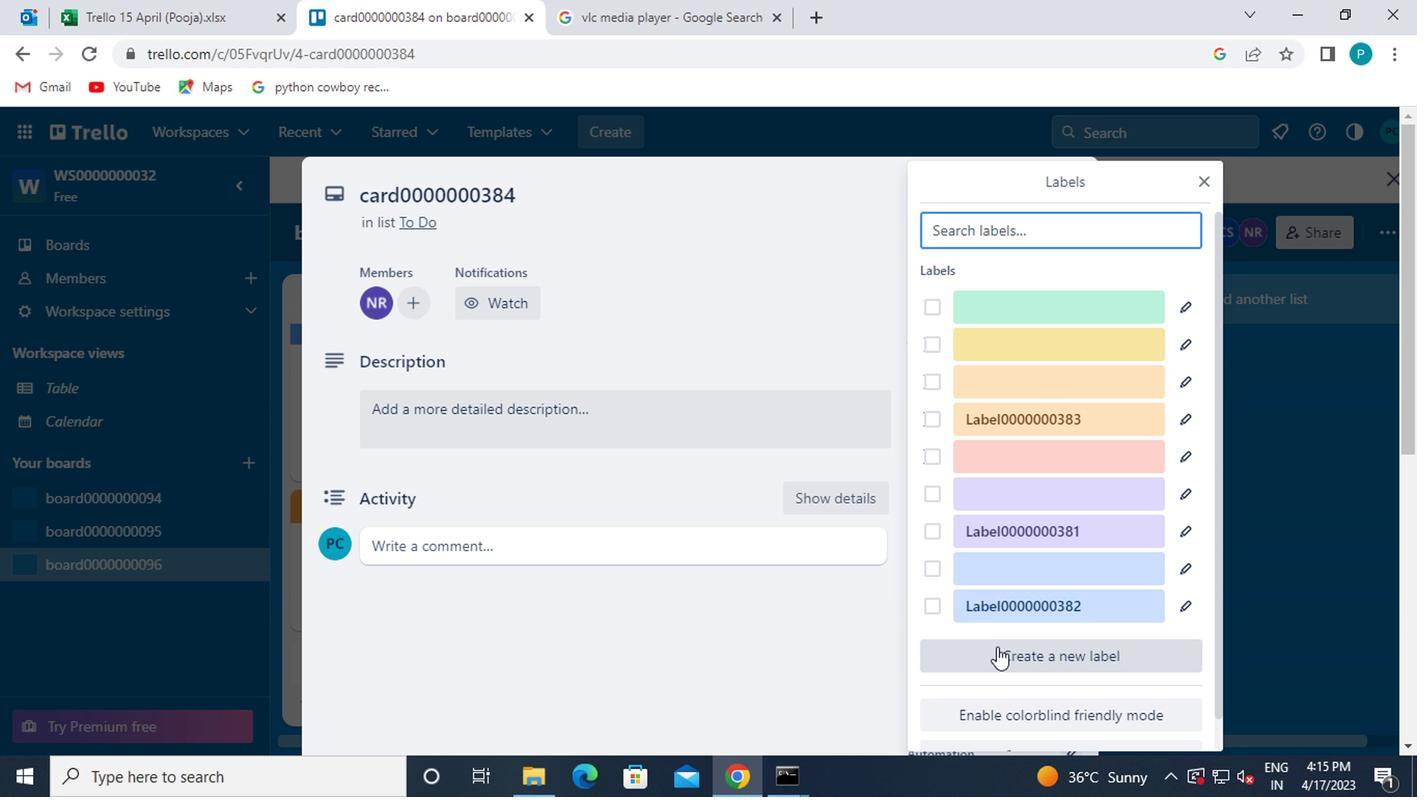 
Action: Mouse moved to (1097, 479)
Screenshot: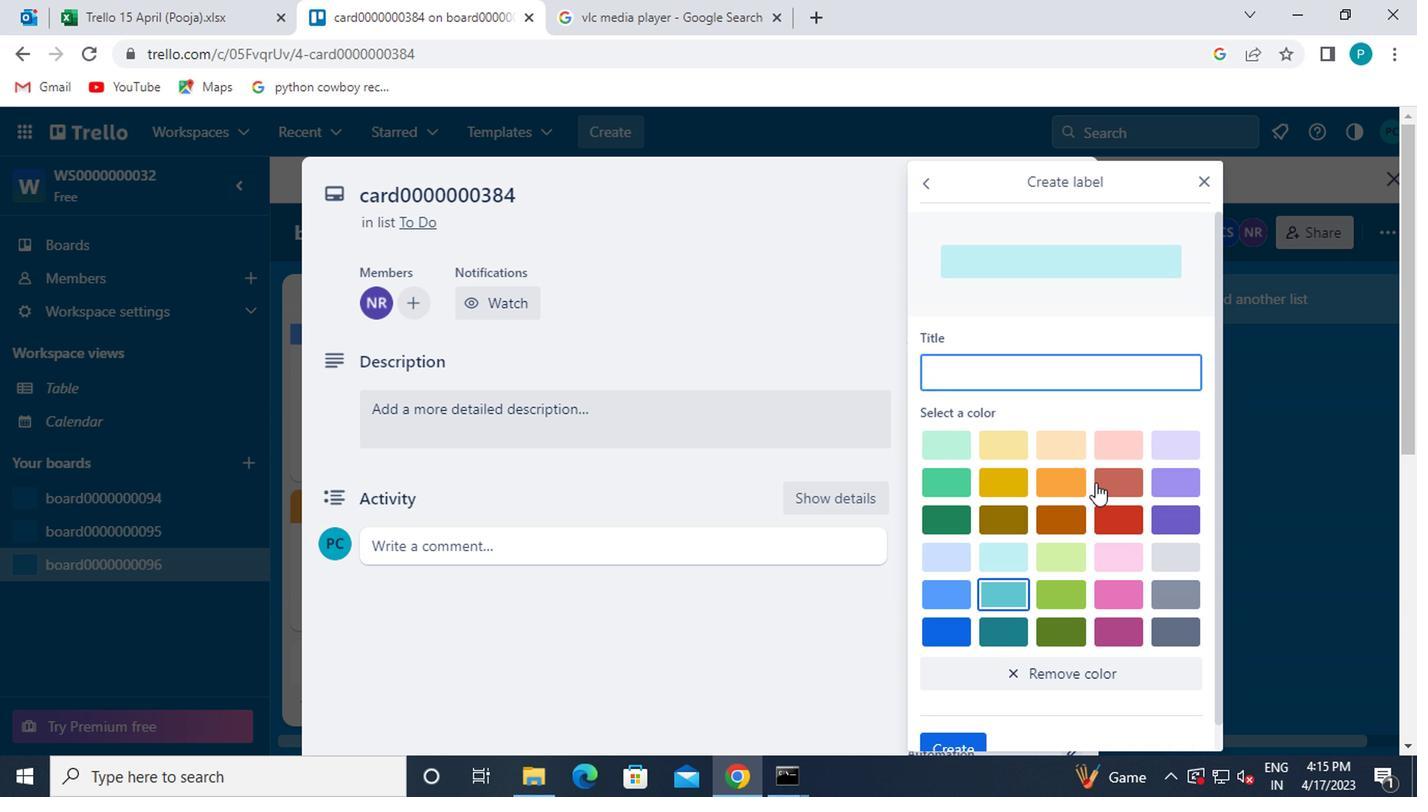
Action: Mouse pressed left at (1097, 479)
Screenshot: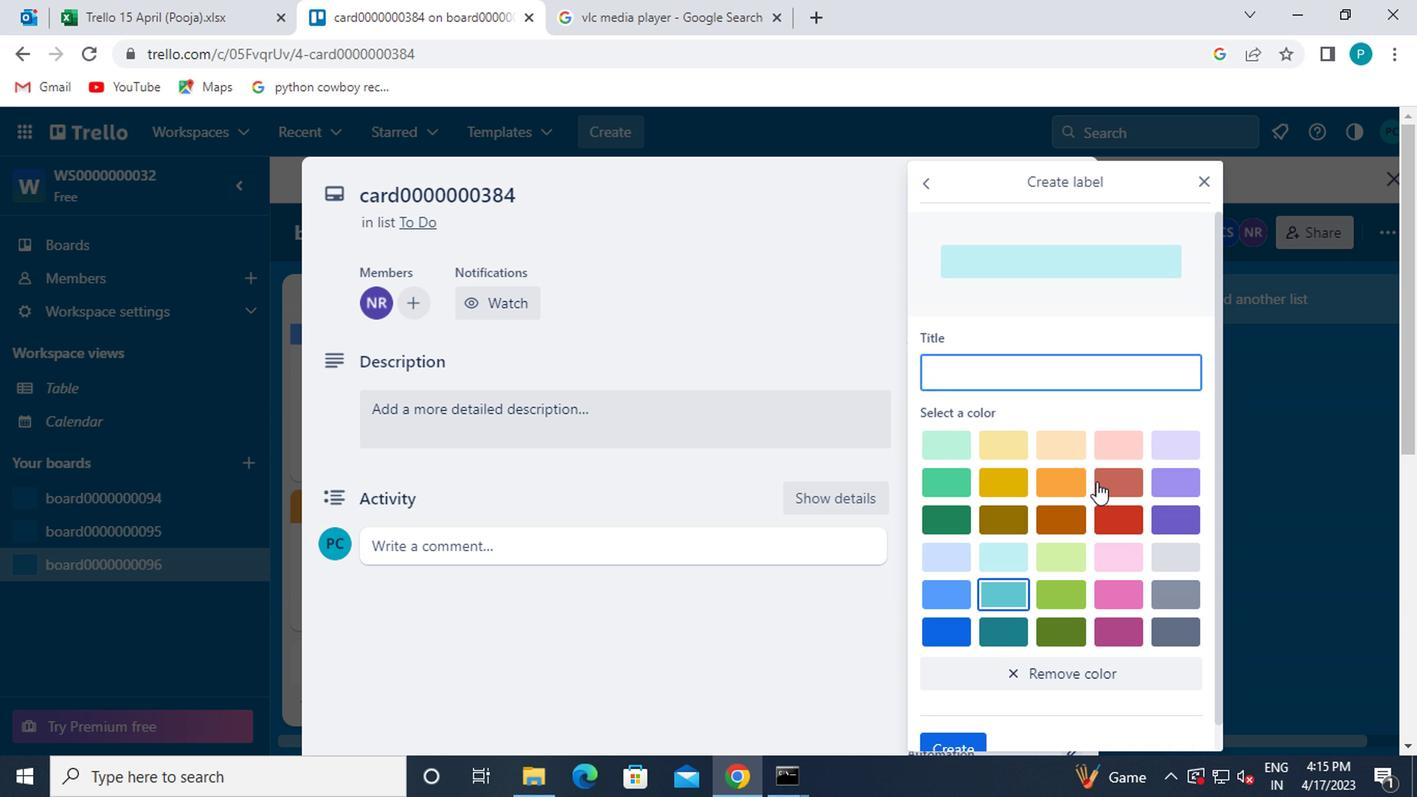 
Action: Mouse moved to (1030, 364)
Screenshot: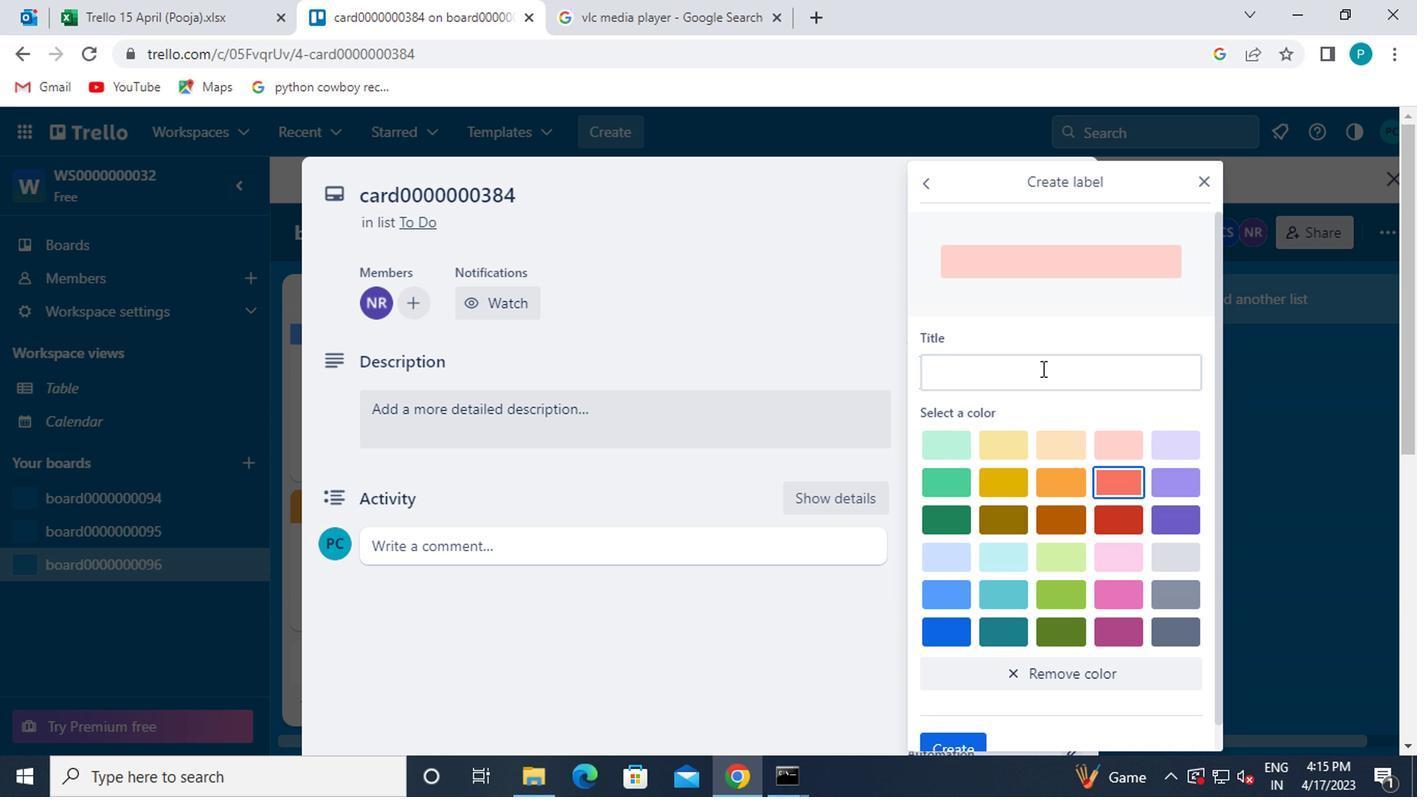 
Action: Mouse pressed left at (1030, 364)
Screenshot: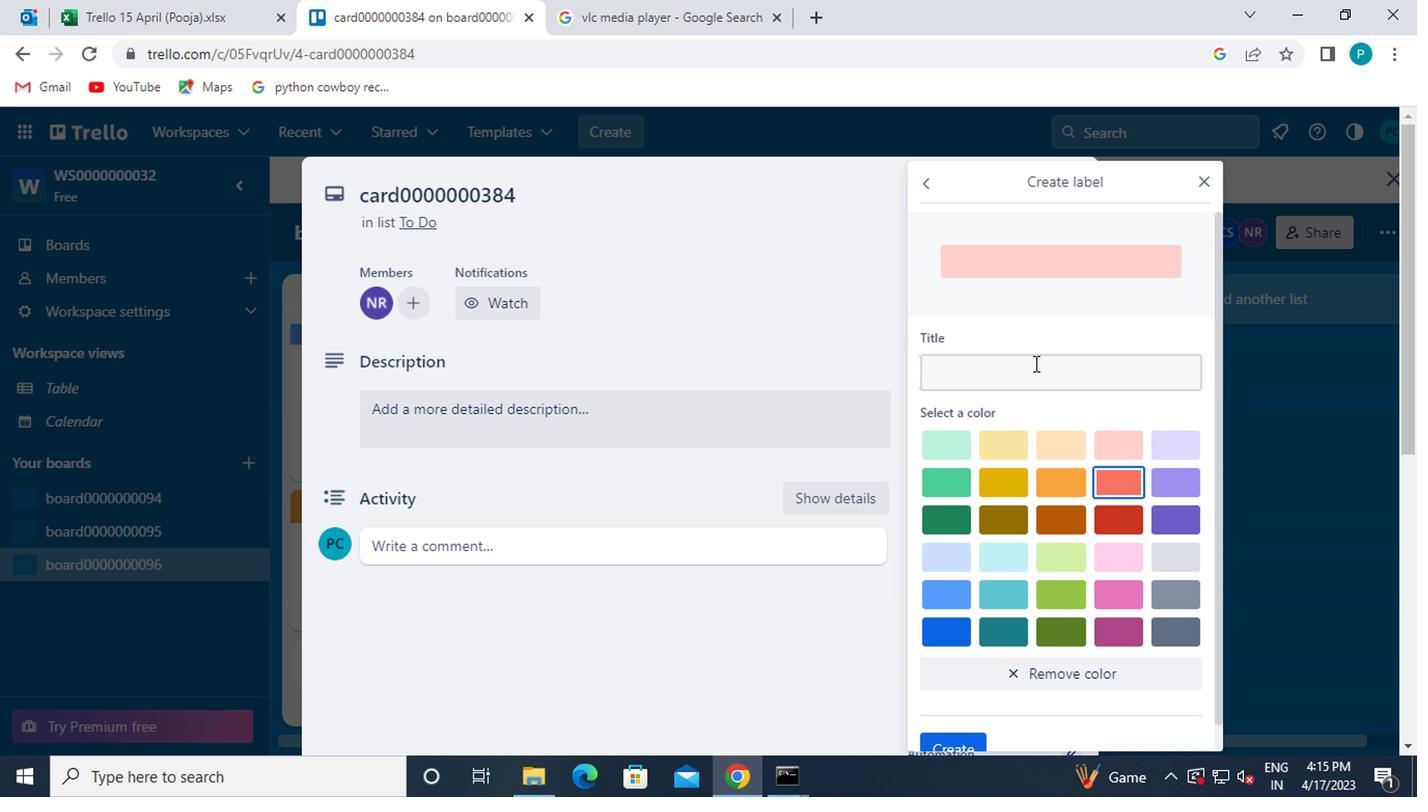
Action: Key pressed <Key.caps_lock>L<Key.caps_lock>ABEL0000000384
Screenshot: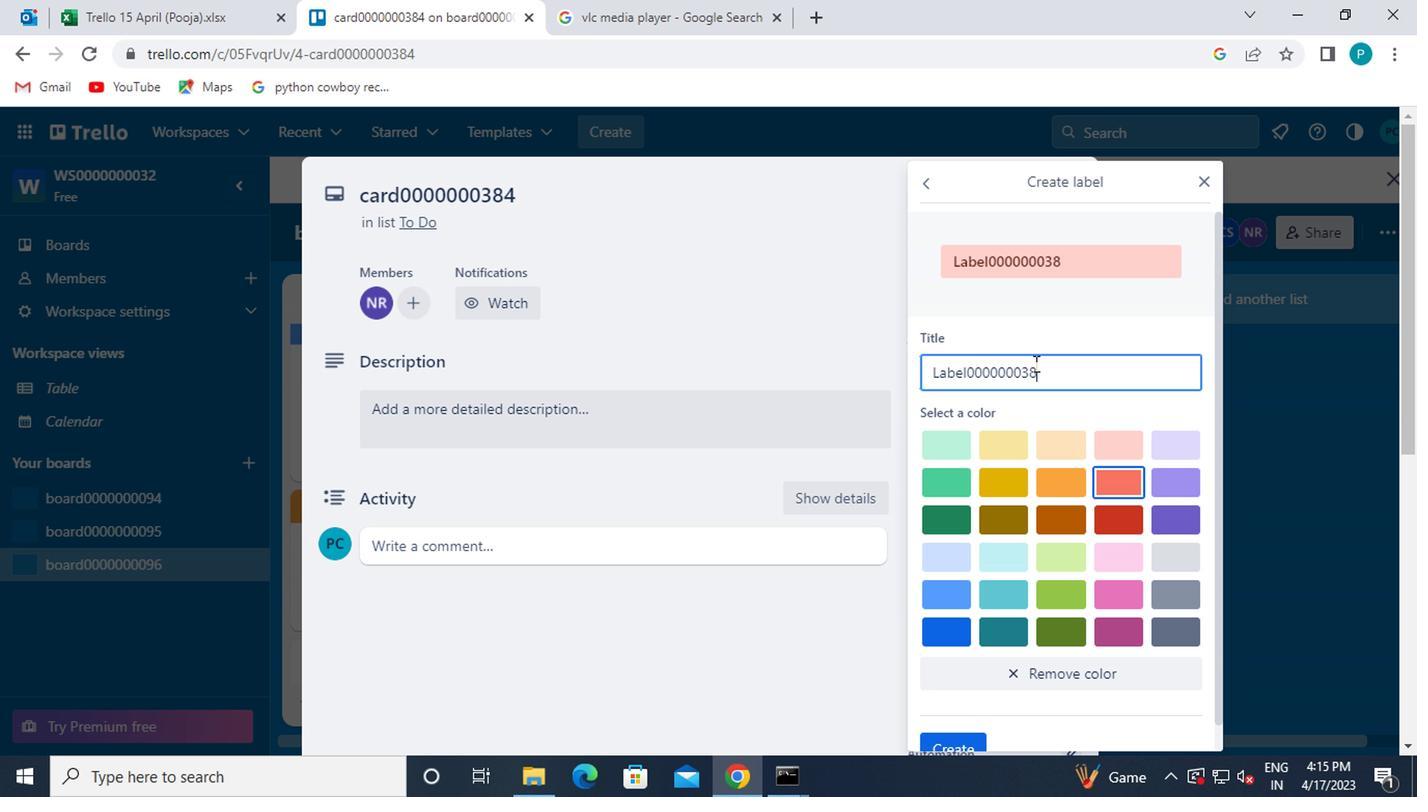 
Action: Mouse moved to (1037, 496)
Screenshot: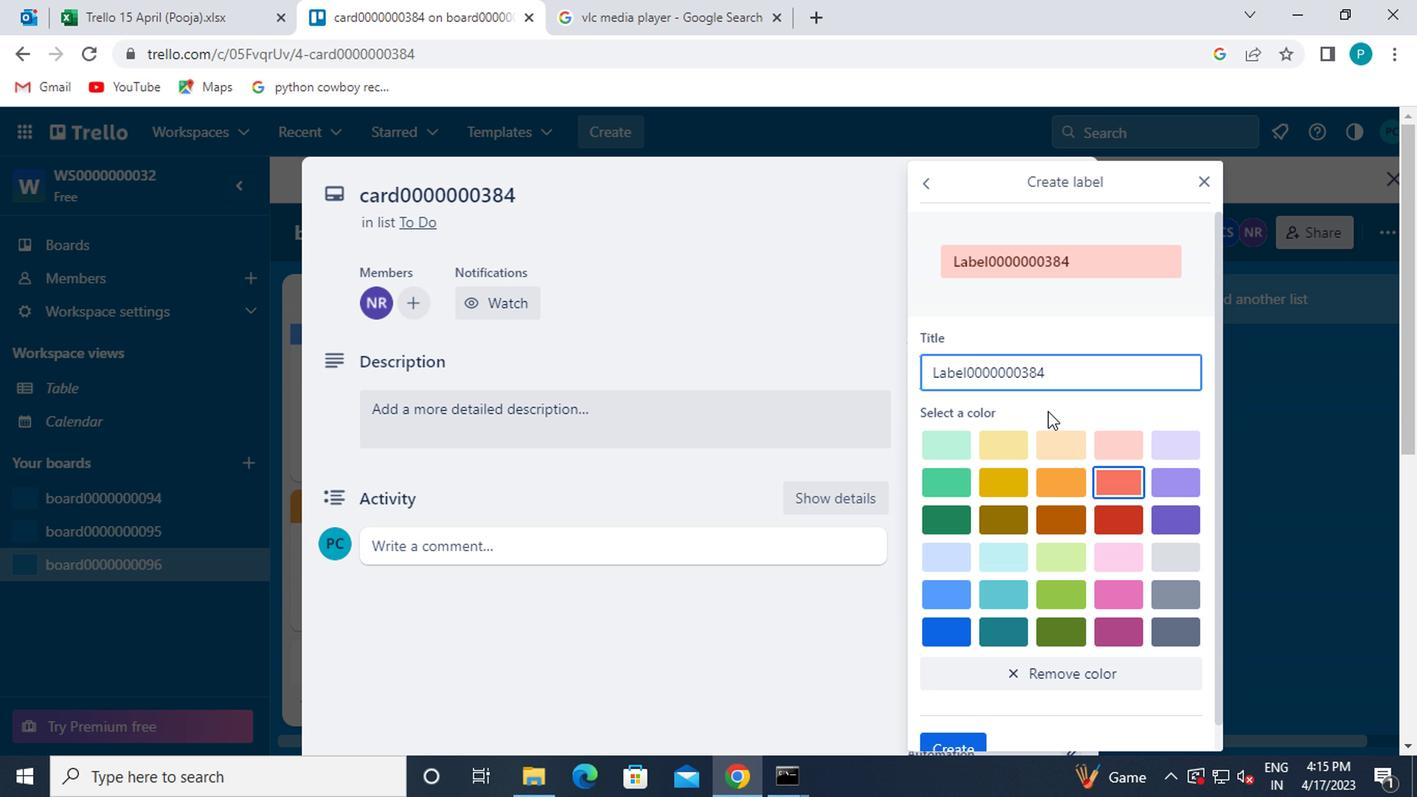 
Action: Mouse scrolled (1037, 496) with delta (0, 0)
Screenshot: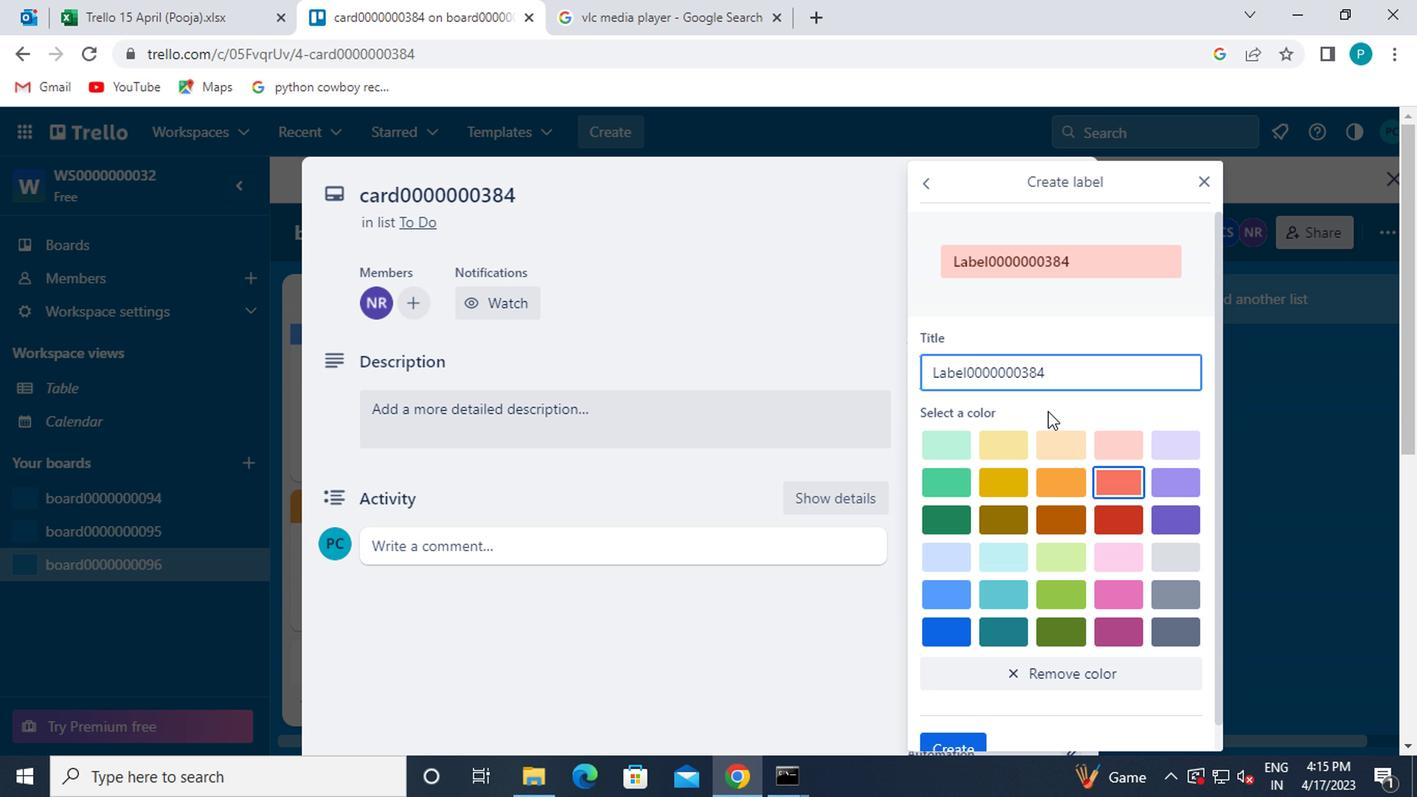 
Action: Mouse moved to (1038, 507)
Screenshot: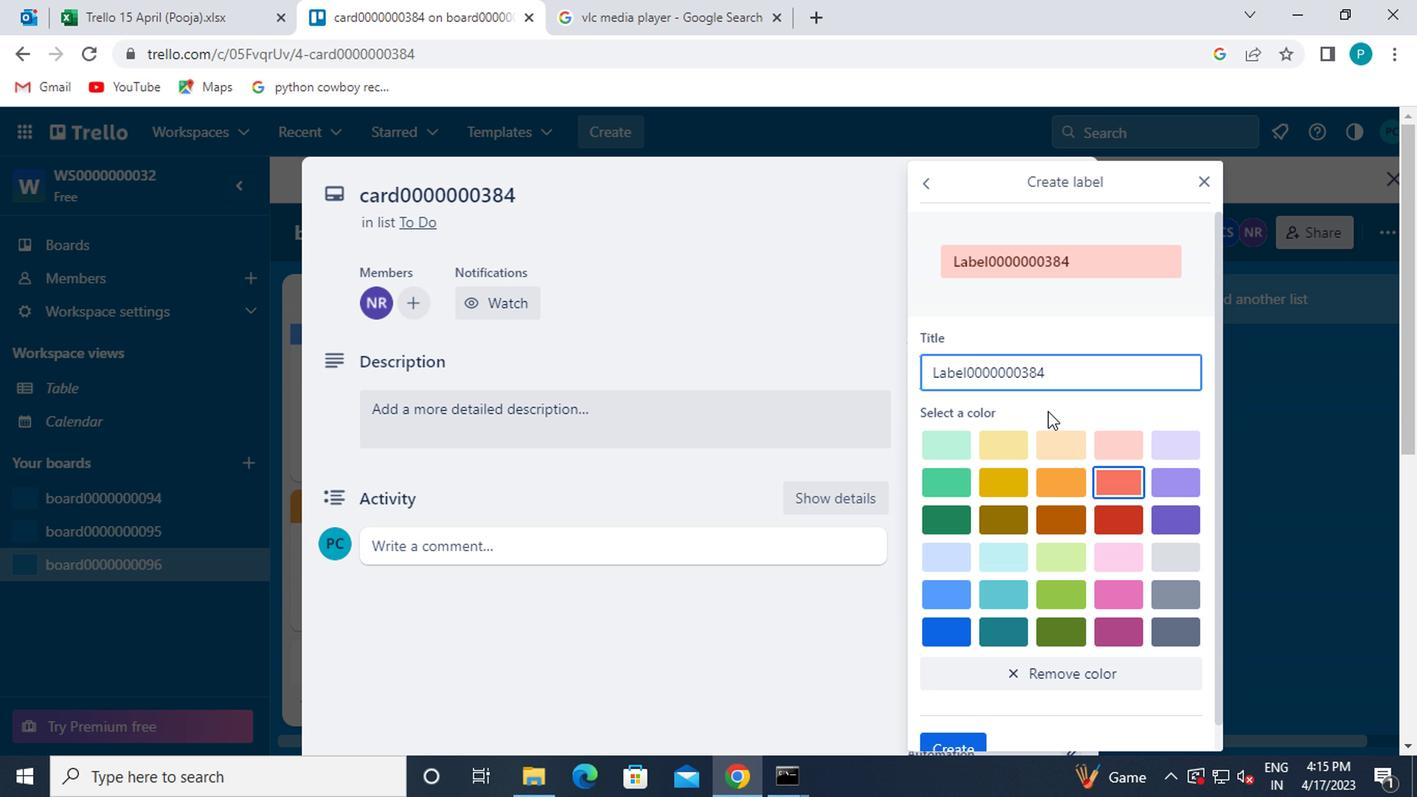 
Action: Mouse scrolled (1038, 506) with delta (0, 0)
Screenshot: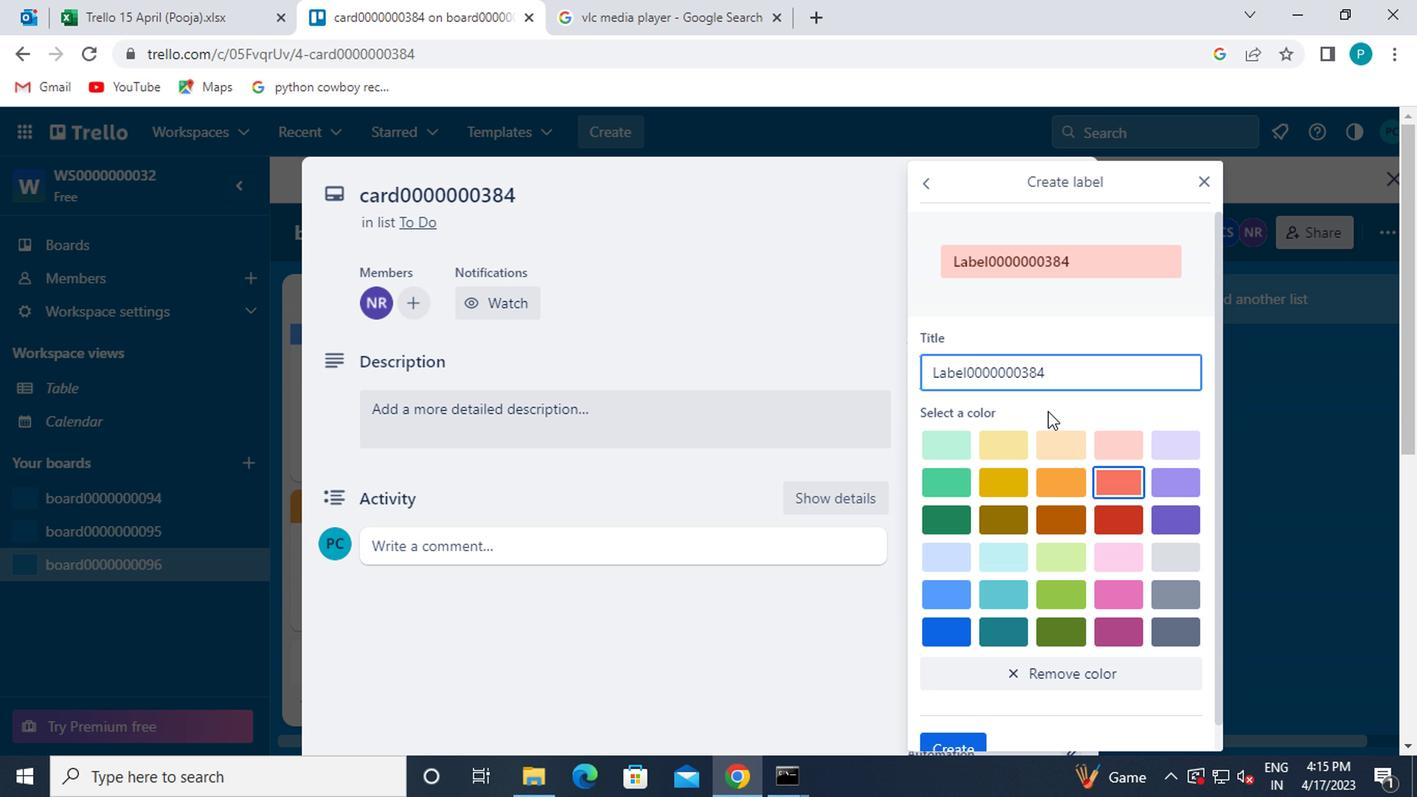 
Action: Mouse moved to (1038, 507)
Screenshot: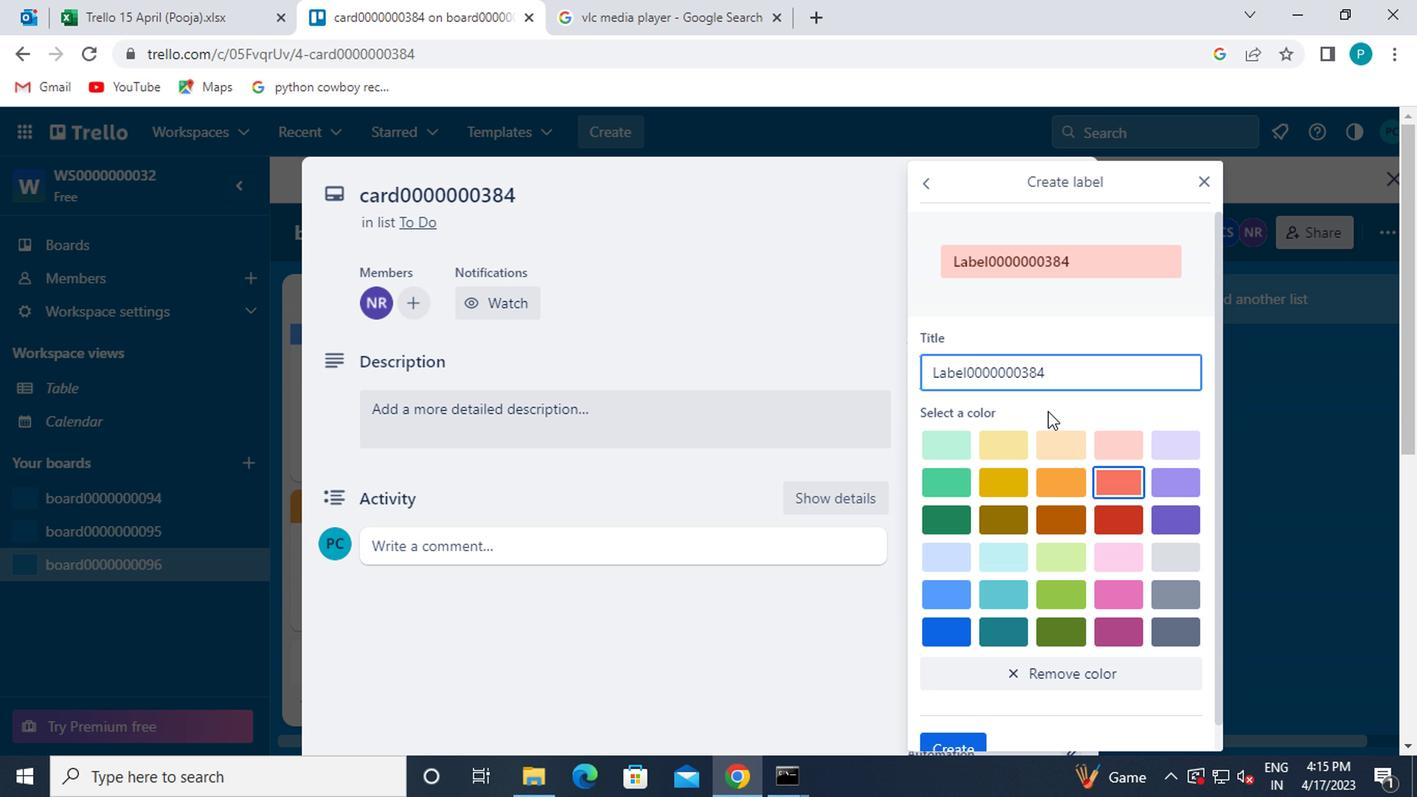 
Action: Mouse scrolled (1038, 507) with delta (0, 0)
Screenshot: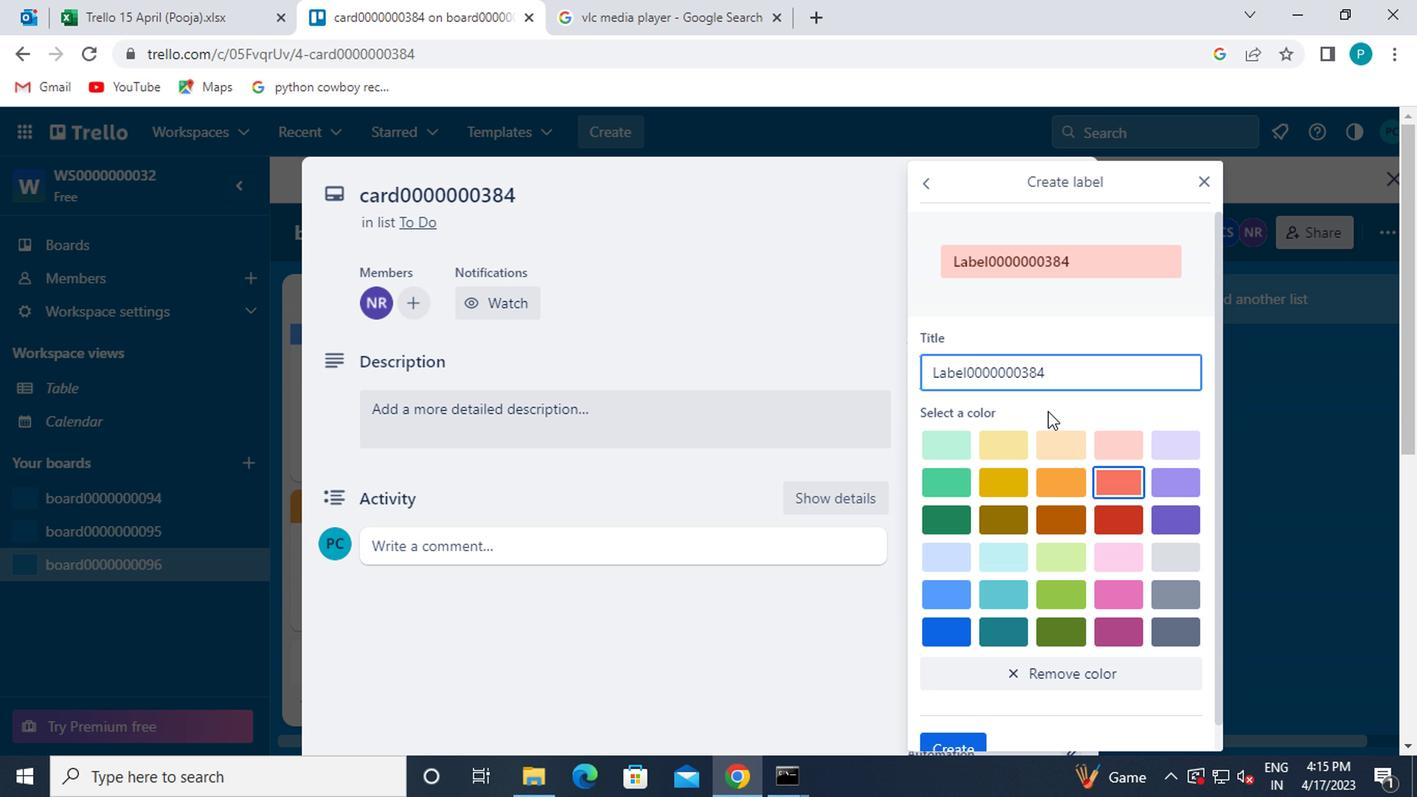 
Action: Mouse moved to (1038, 510)
Screenshot: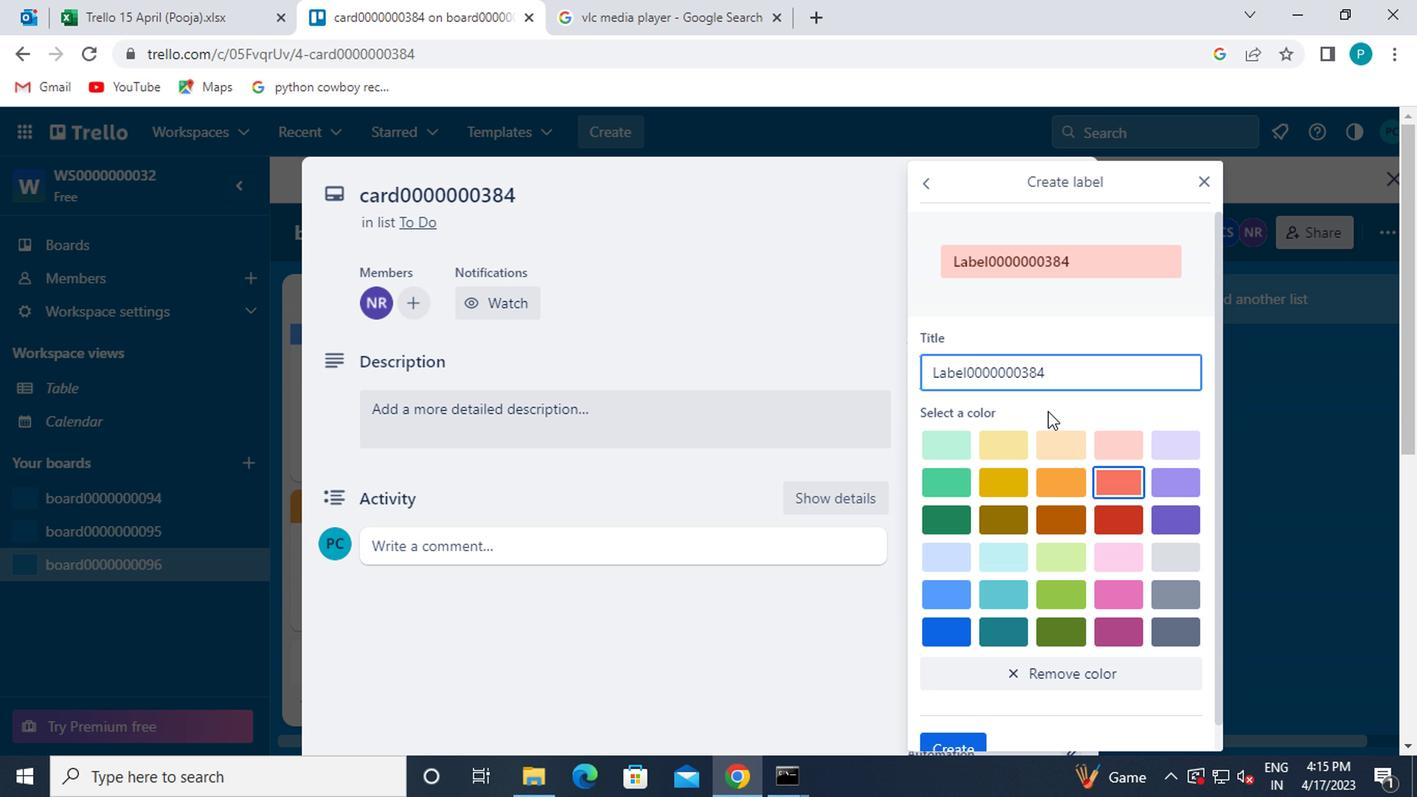 
Action: Mouse scrolled (1038, 509) with delta (0, 0)
Screenshot: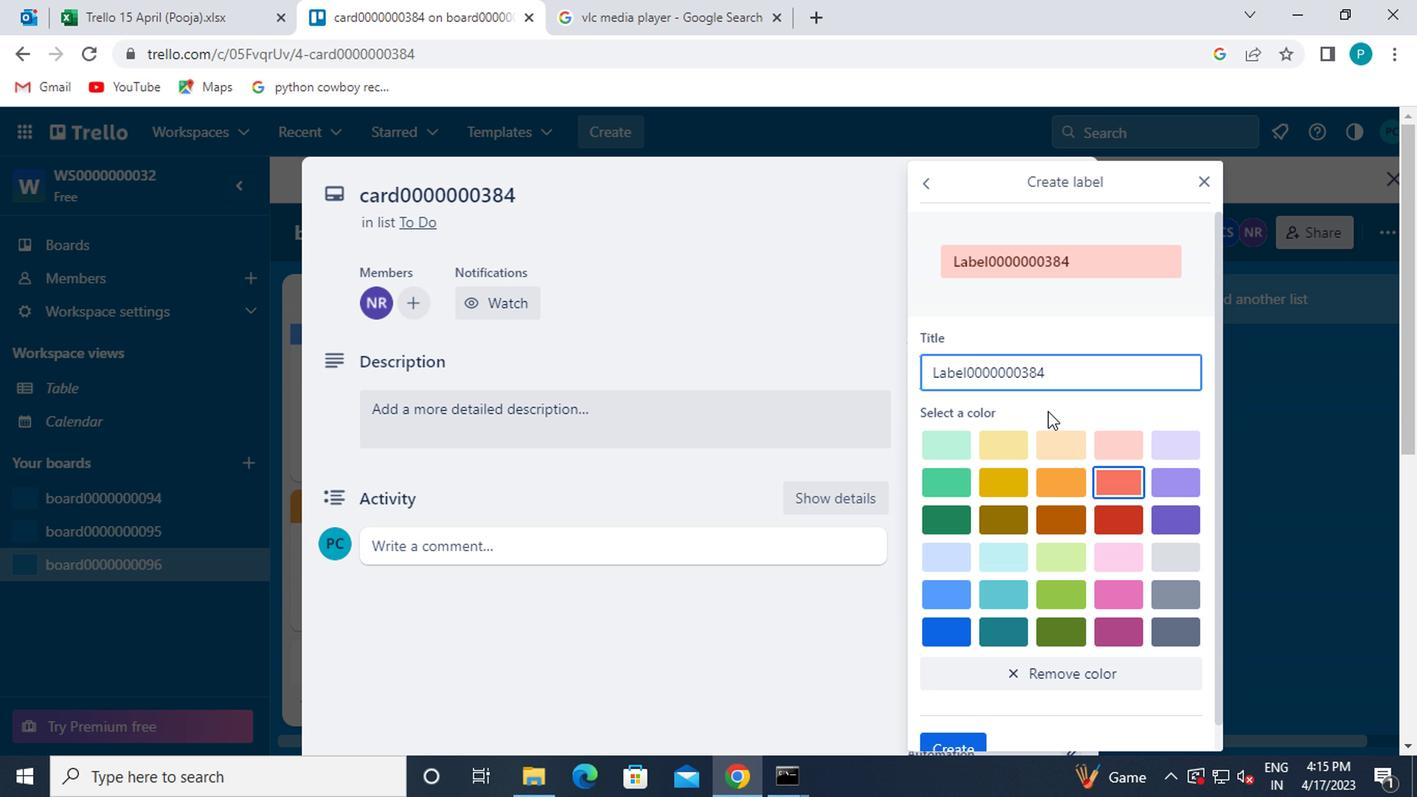 
Action: Mouse moved to (1037, 515)
Screenshot: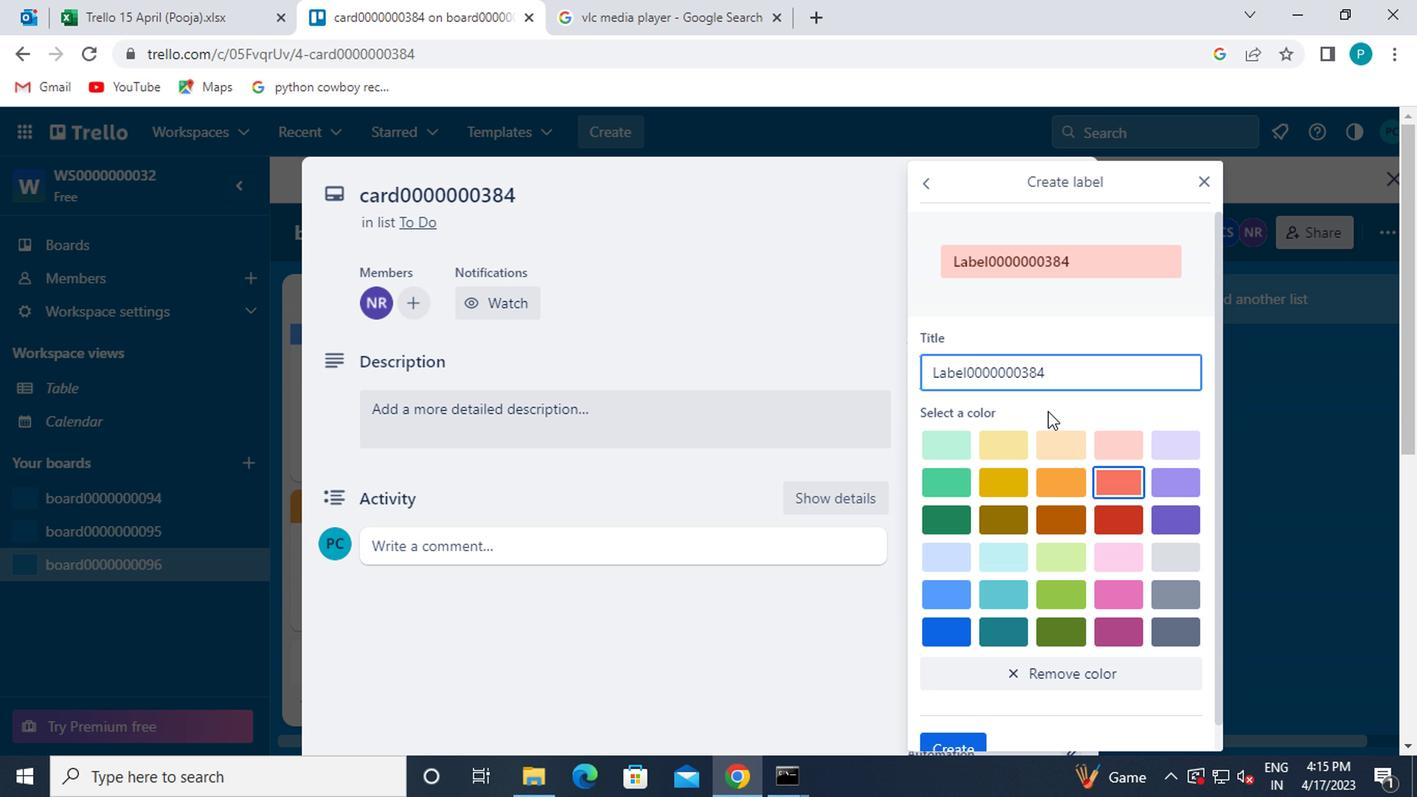
Action: Mouse scrolled (1037, 514) with delta (0, 0)
Screenshot: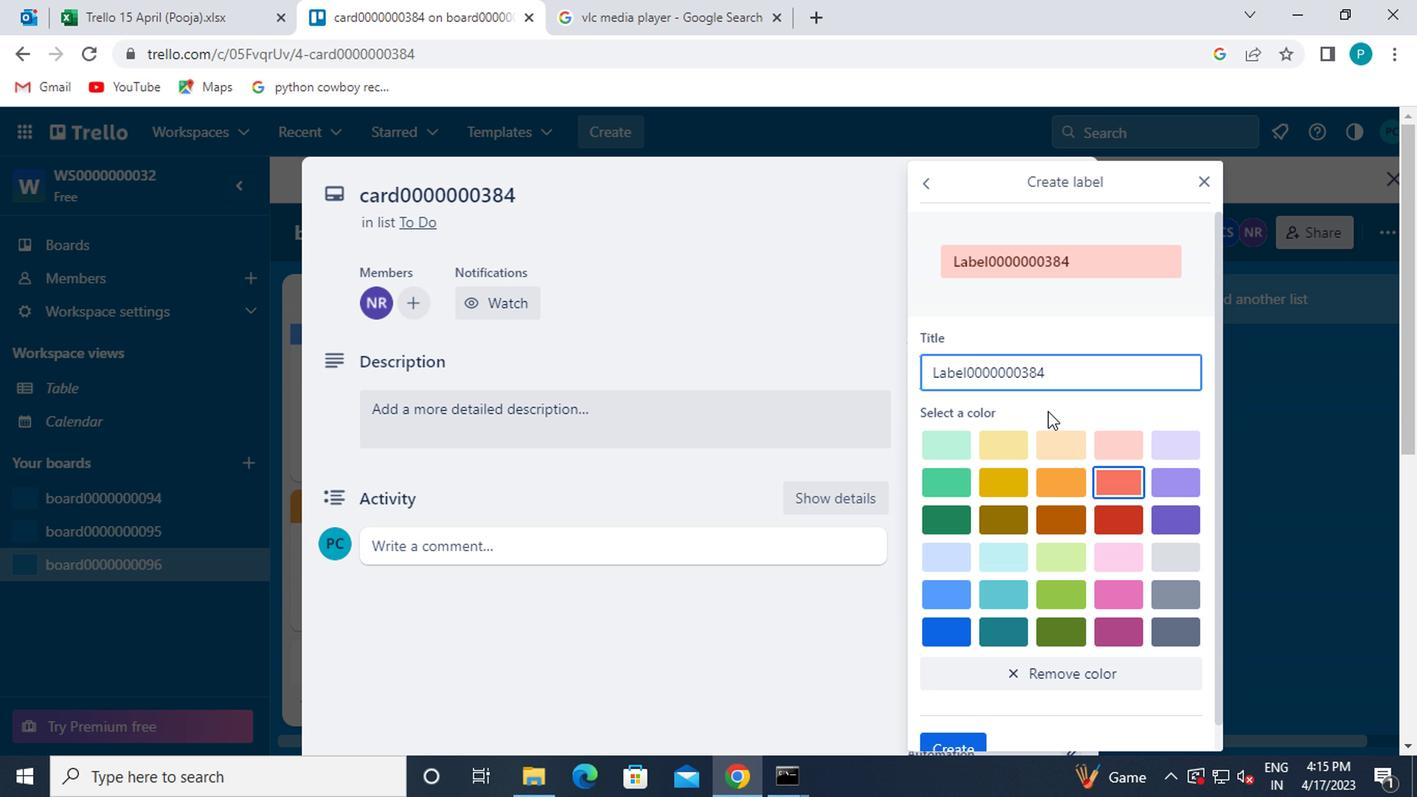 
Action: Mouse moved to (993, 620)
Screenshot: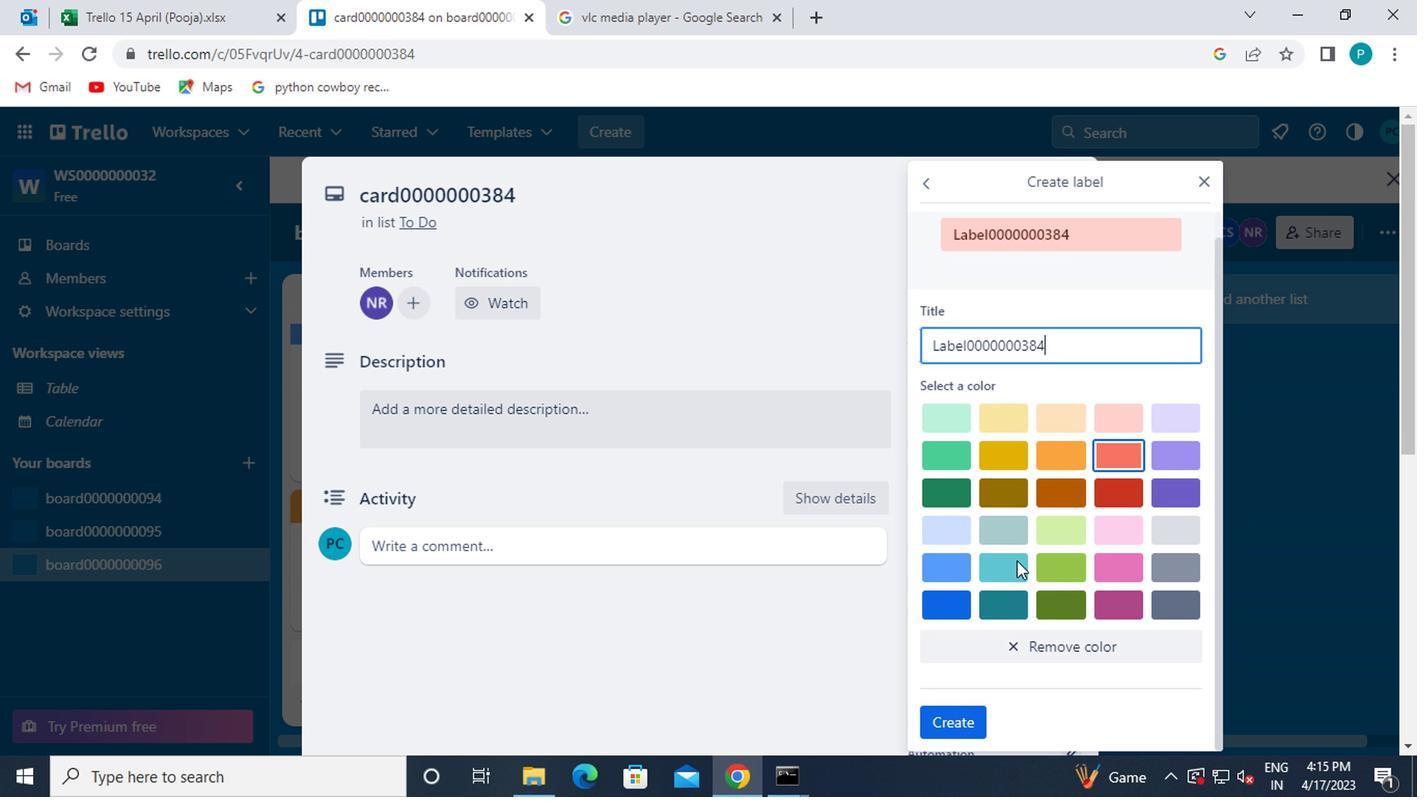 
Action: Mouse scrolled (993, 619) with delta (0, -1)
Screenshot: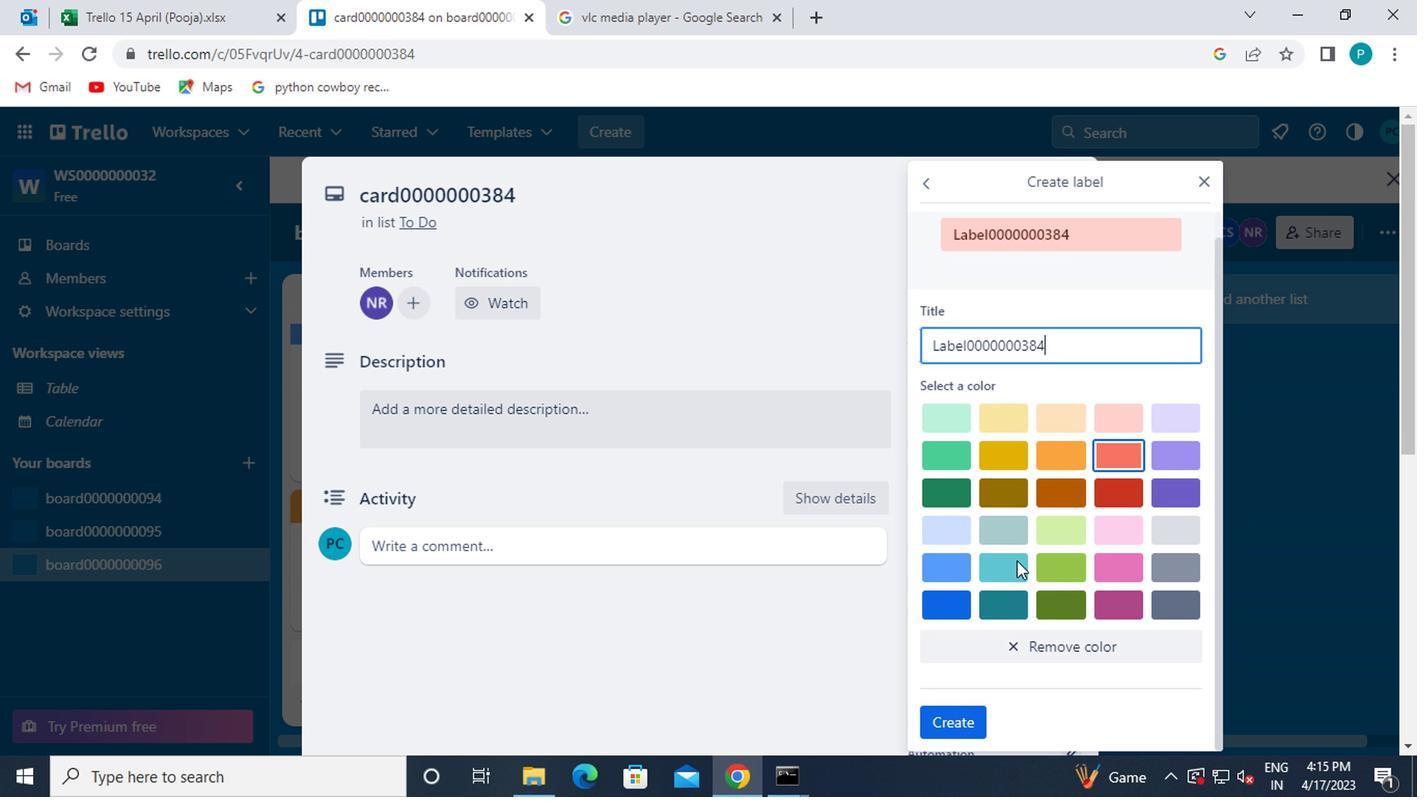 
Action: Mouse moved to (992, 621)
Screenshot: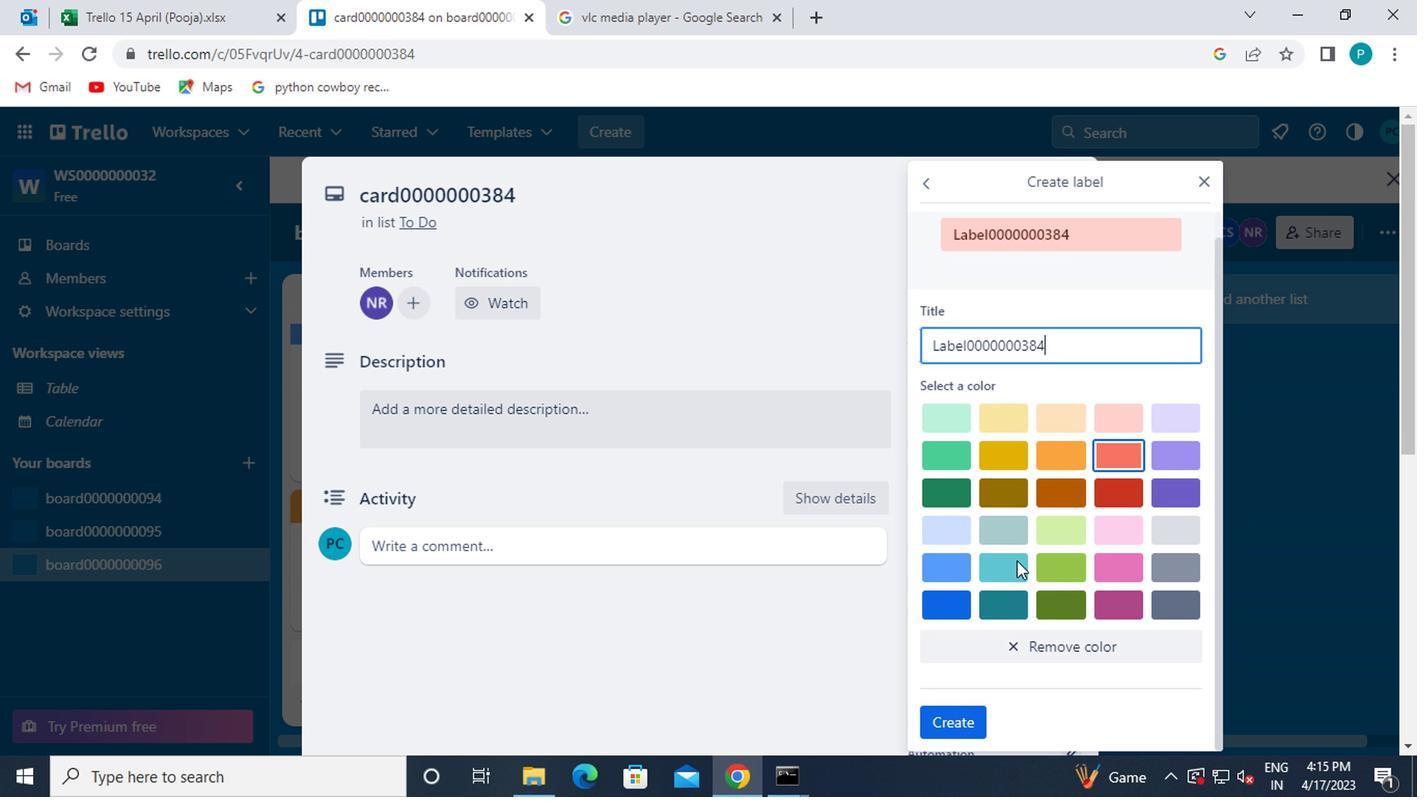 
Action: Mouse scrolled (992, 620) with delta (0, 0)
Screenshot: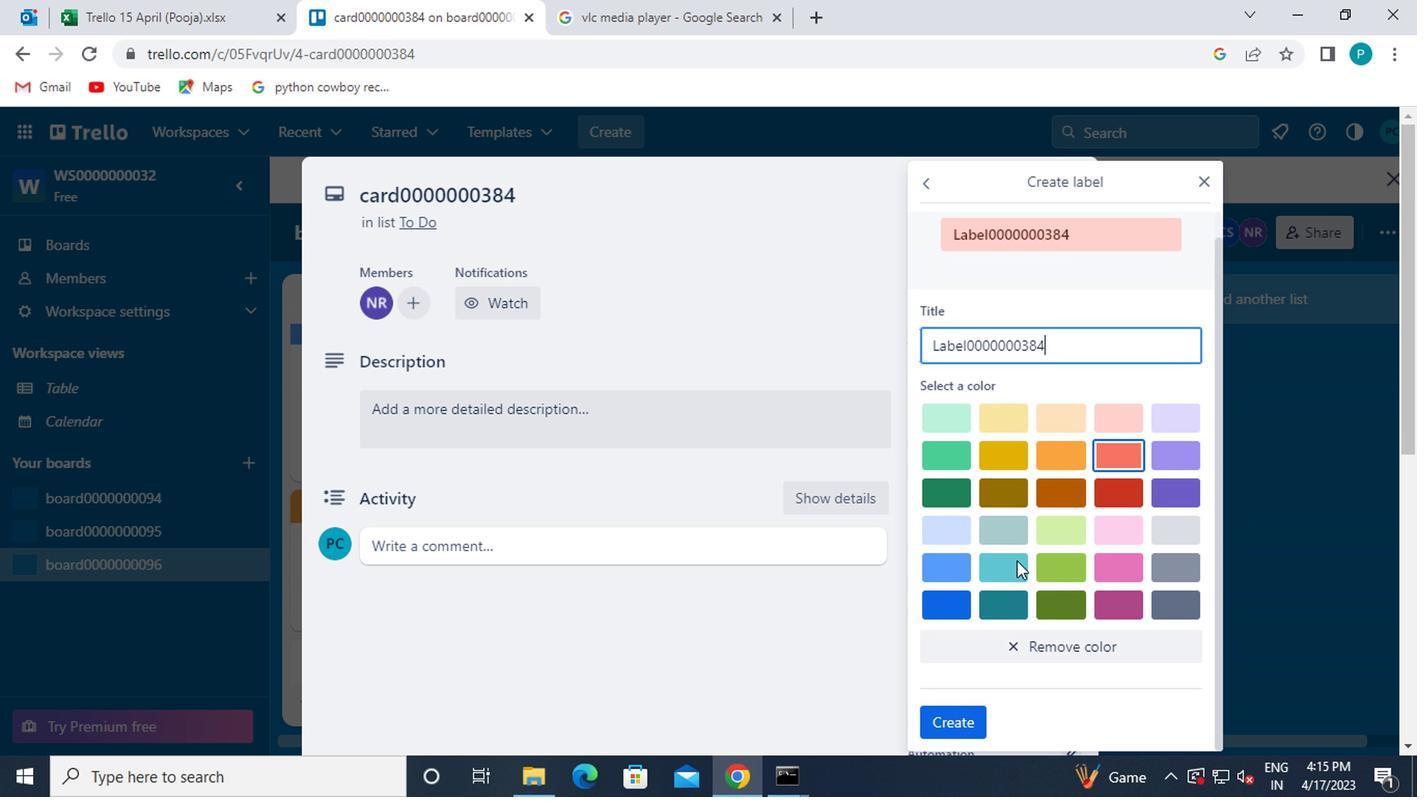 
Action: Mouse moved to (962, 715)
Screenshot: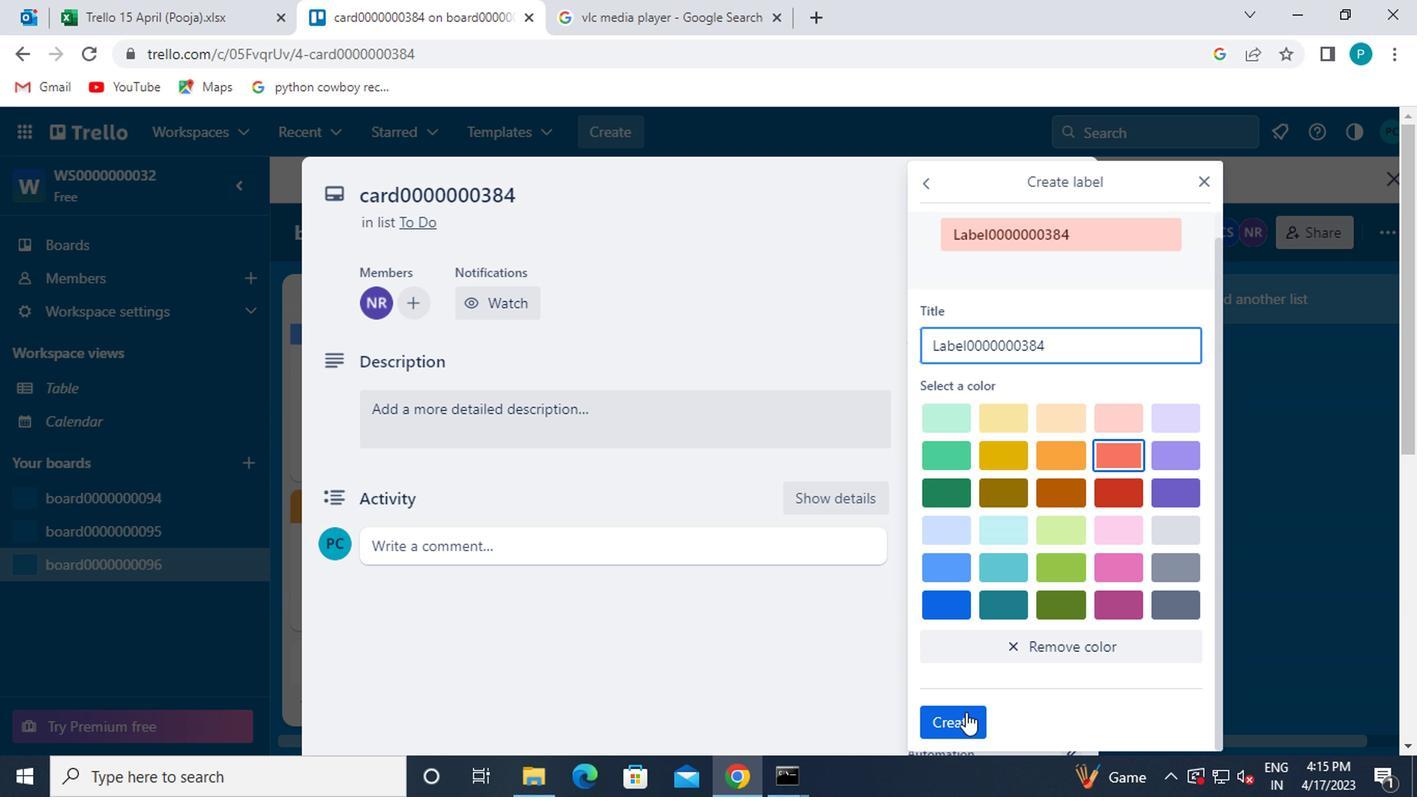 
Action: Mouse pressed left at (962, 715)
Screenshot: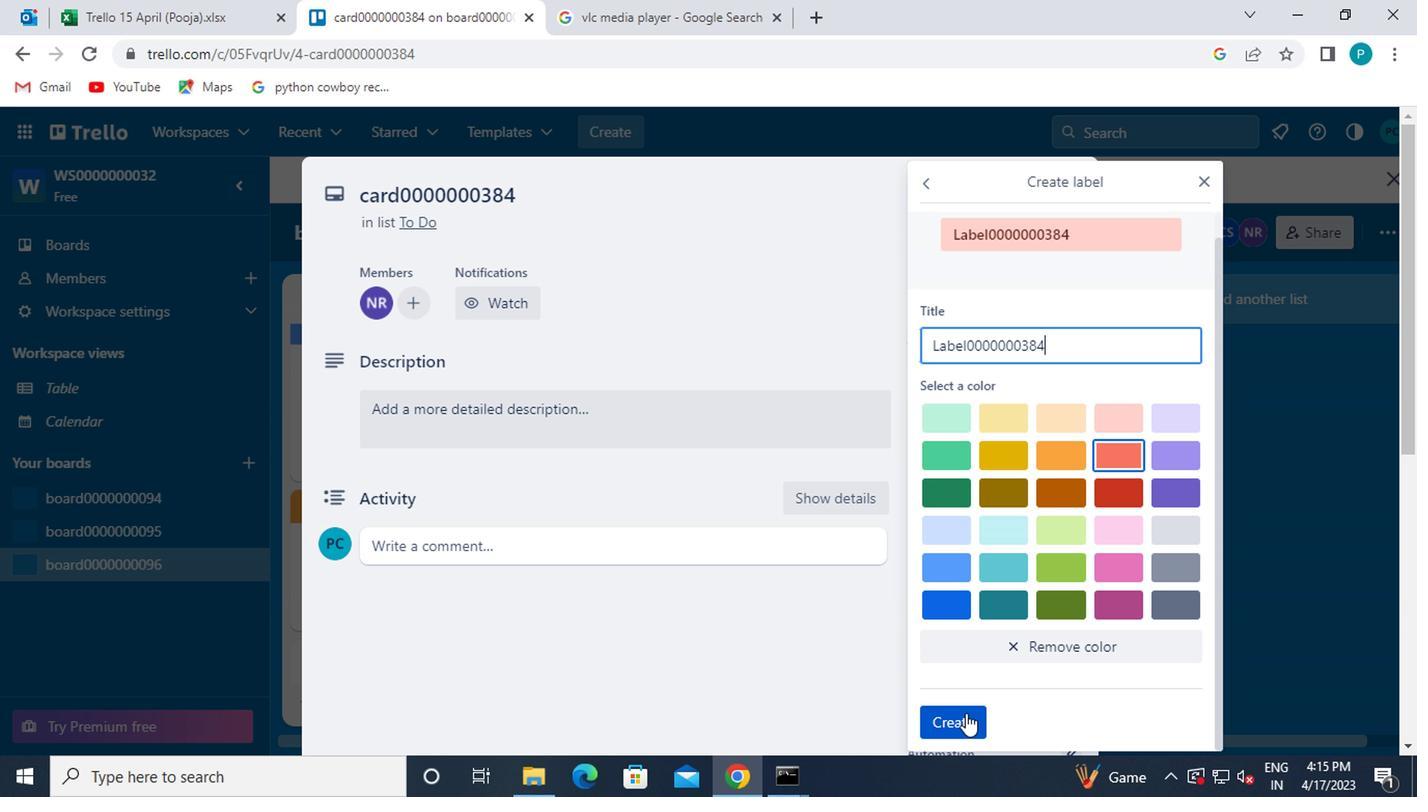 
Action: Mouse moved to (1207, 179)
Screenshot: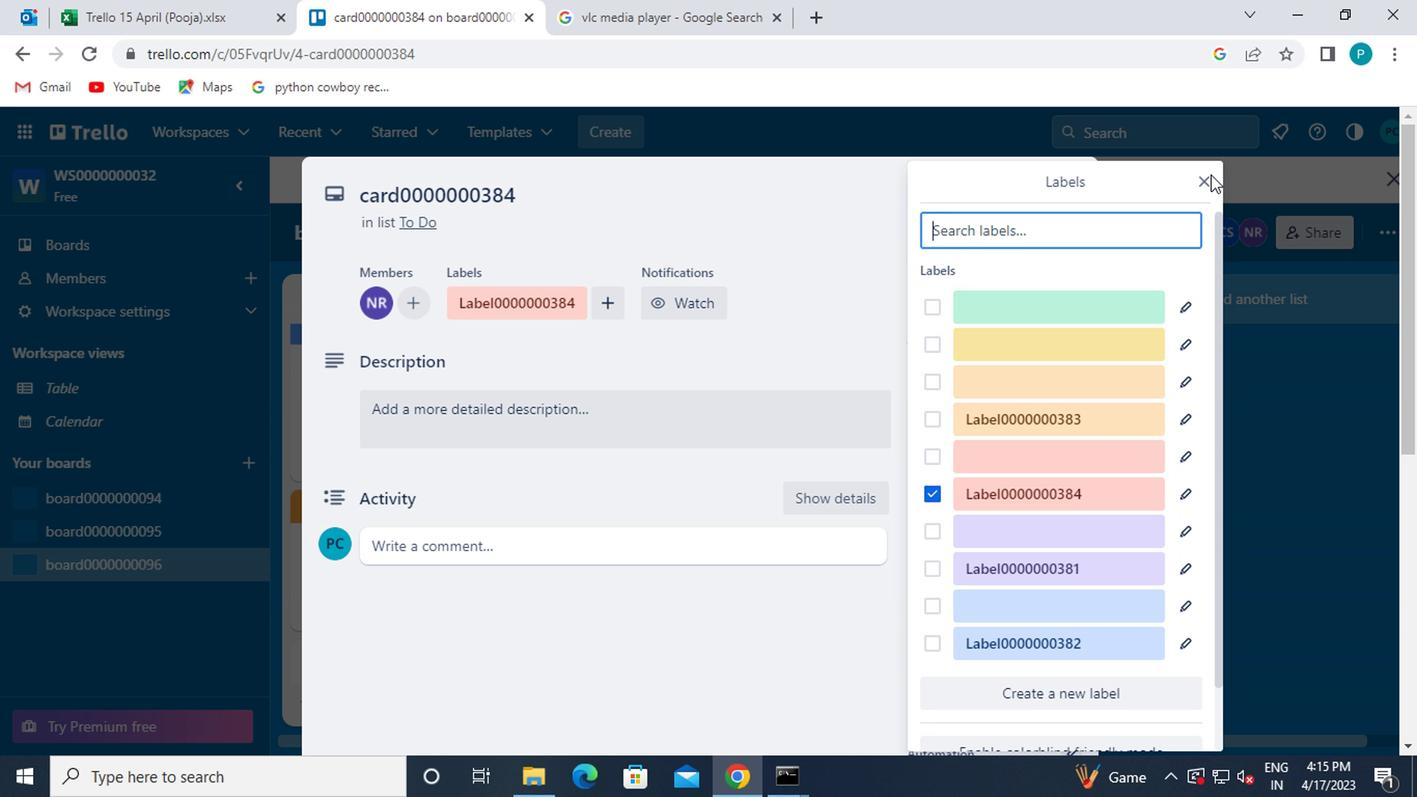 
Action: Mouse pressed left at (1207, 179)
Screenshot: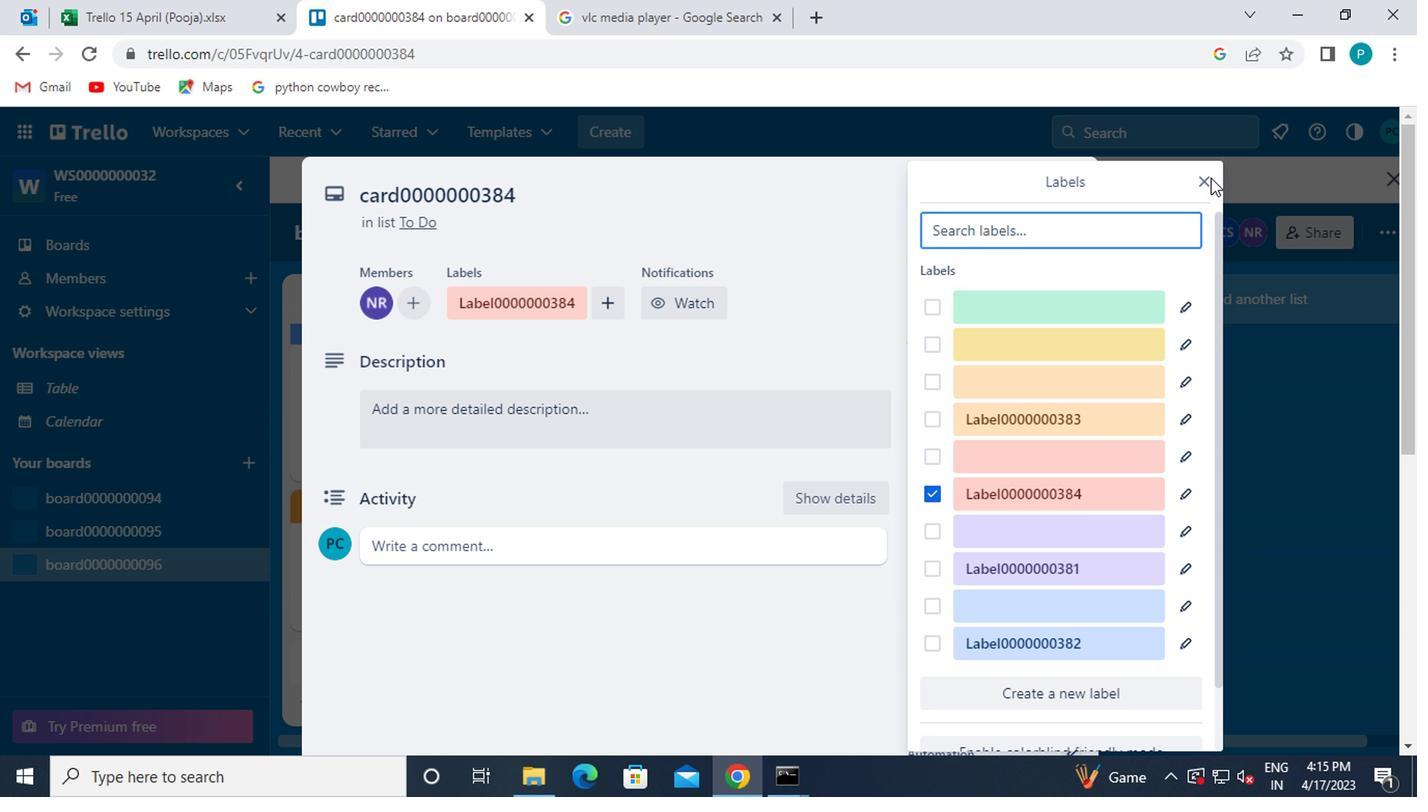 
Action: Mouse moved to (1201, 177)
Screenshot: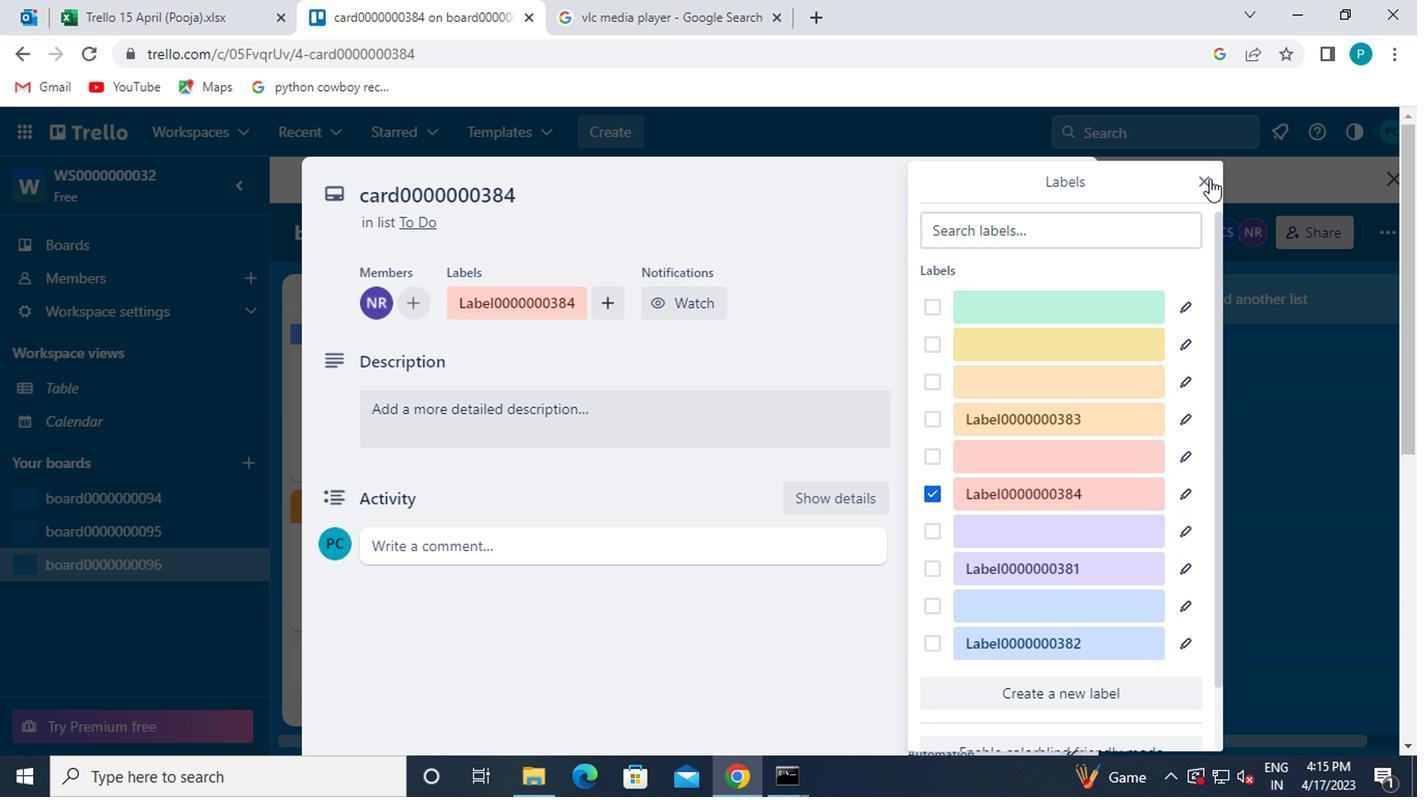 
Action: Mouse pressed left at (1201, 177)
Screenshot: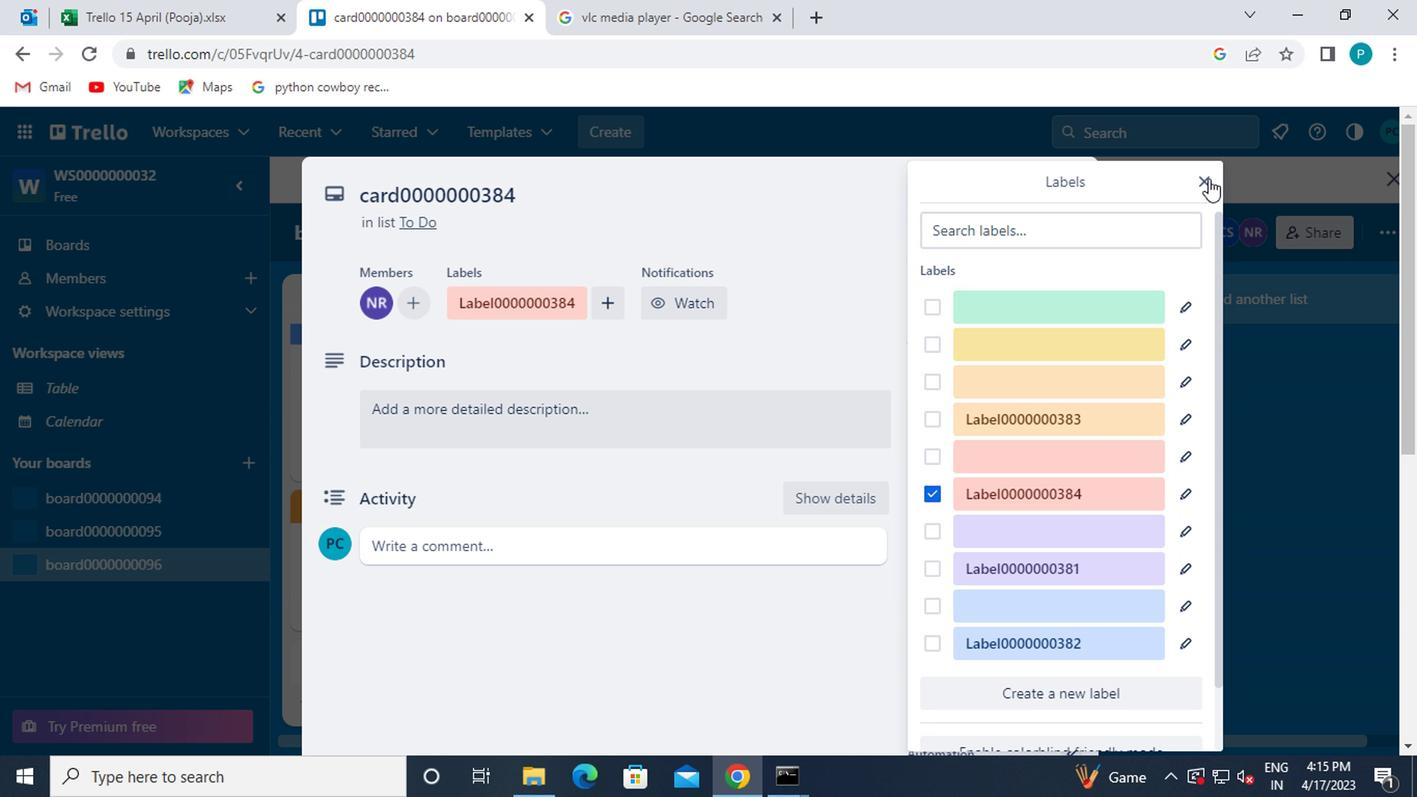 
Action: Mouse moved to (952, 442)
Screenshot: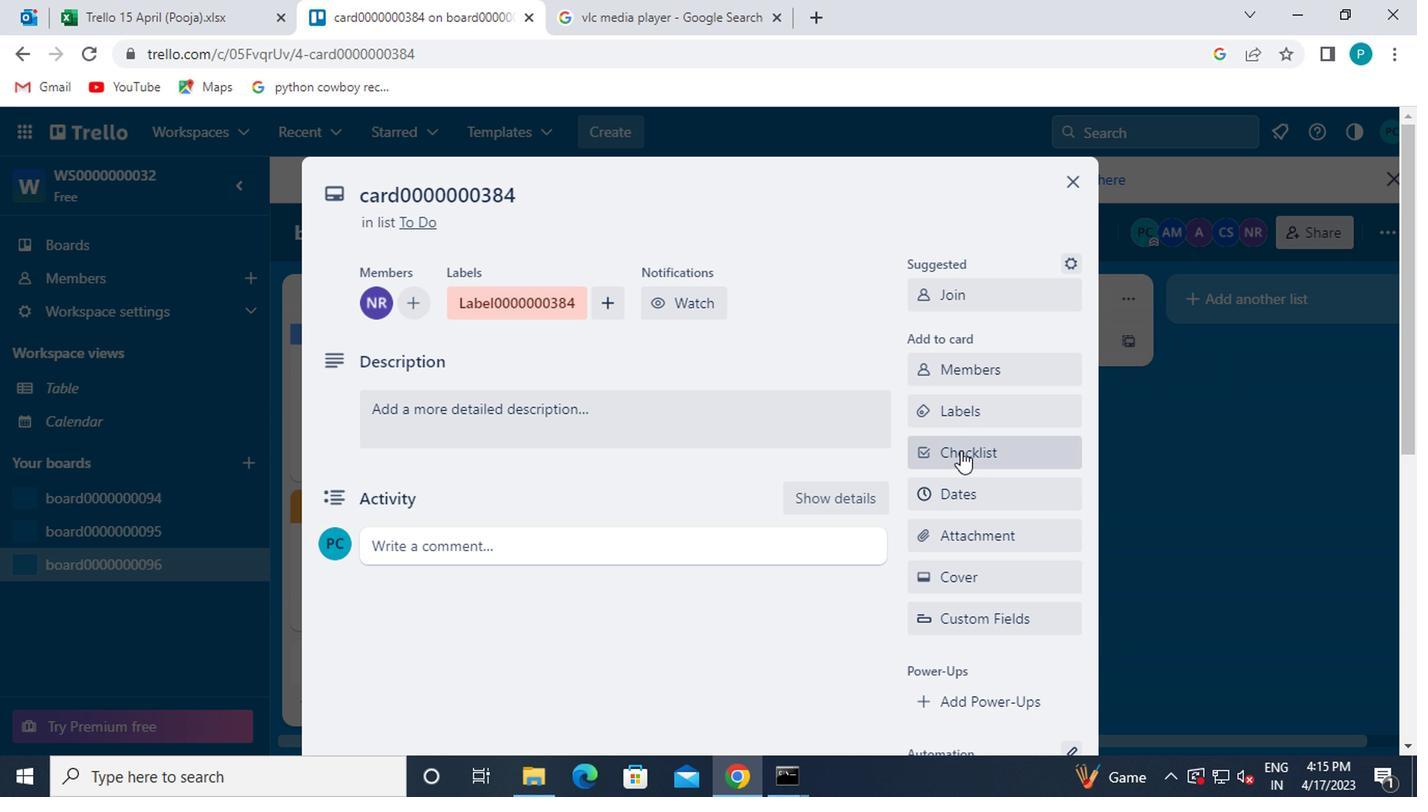
Action: Mouse pressed left at (952, 442)
Screenshot: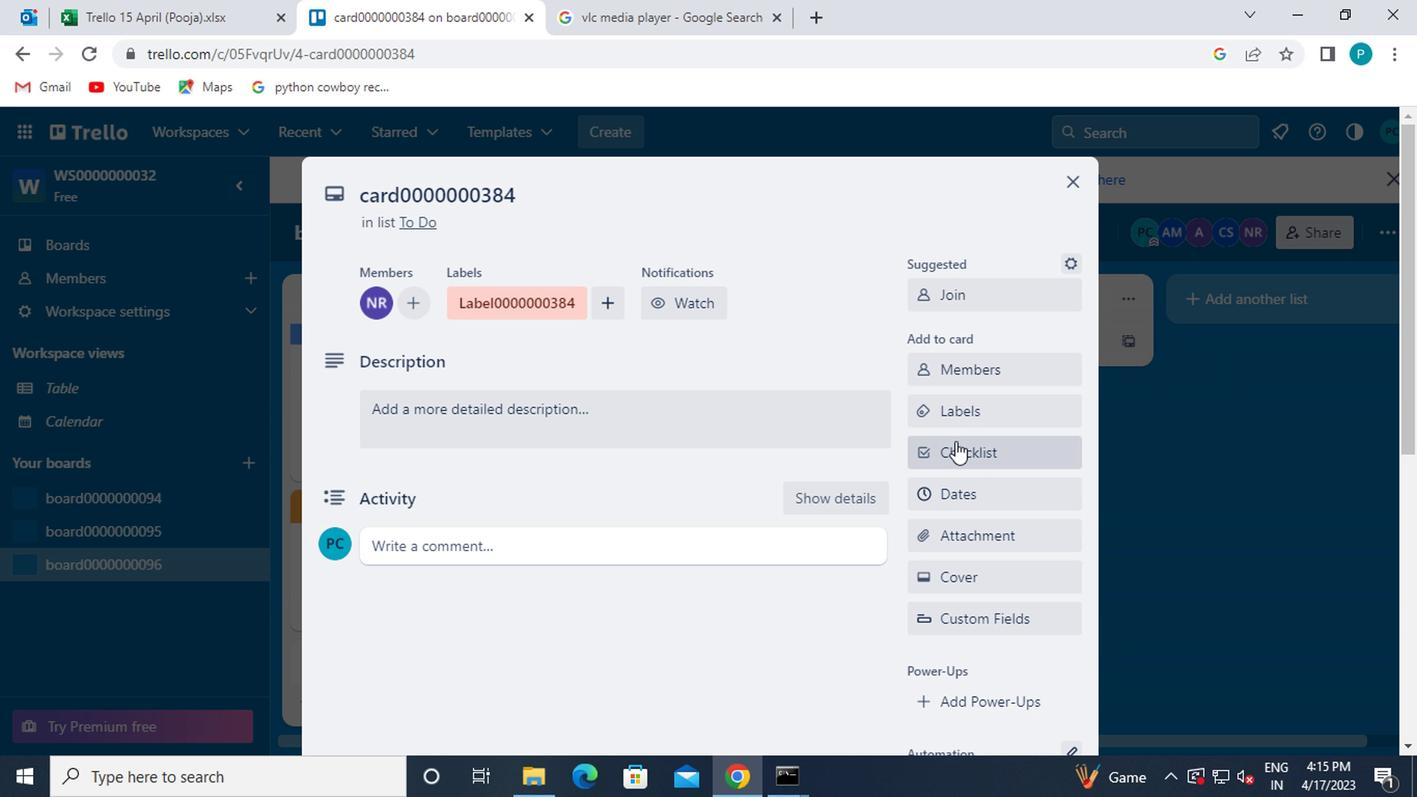 
Action: Mouse moved to (962, 473)
Screenshot: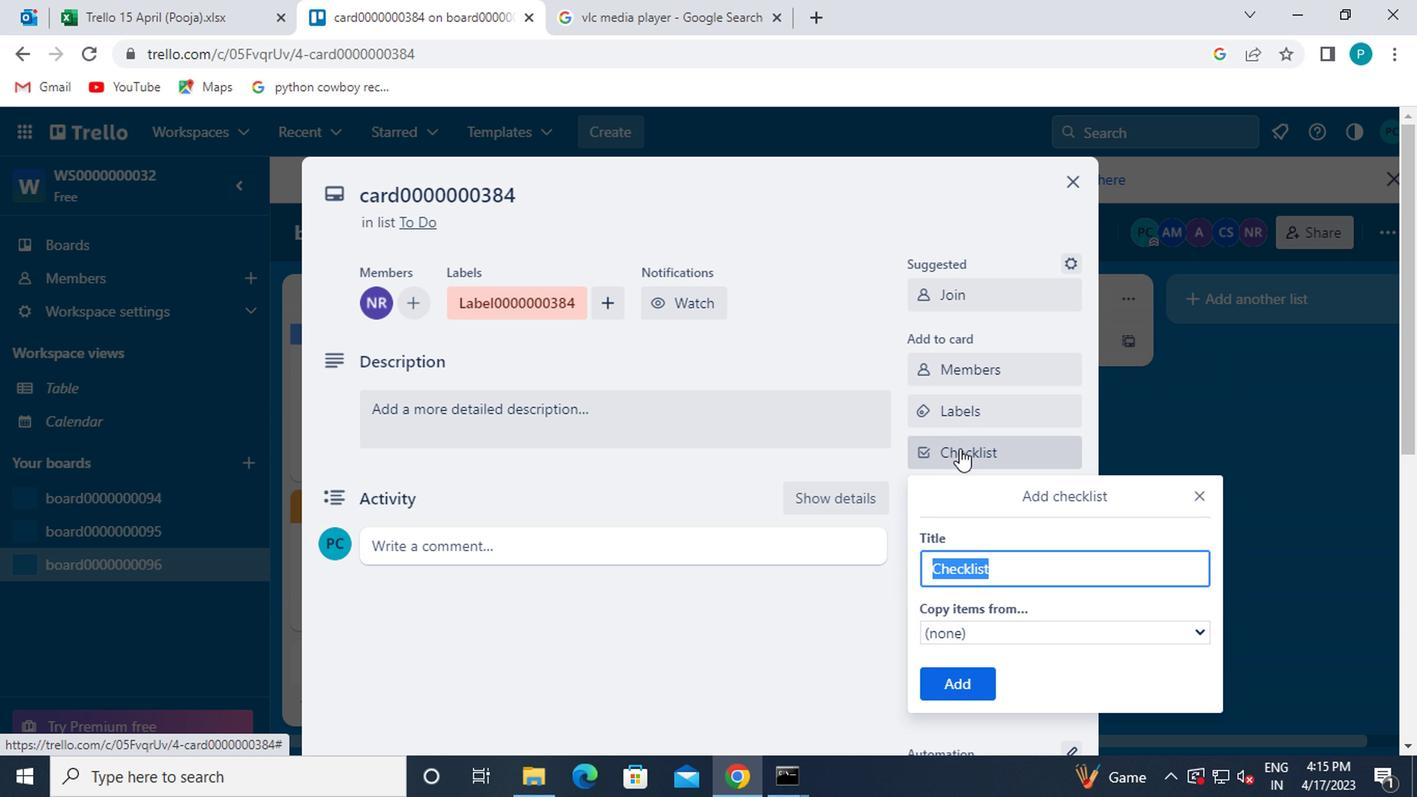 
Action: Key pressed <Key.caps_lock>CL0000000384
Screenshot: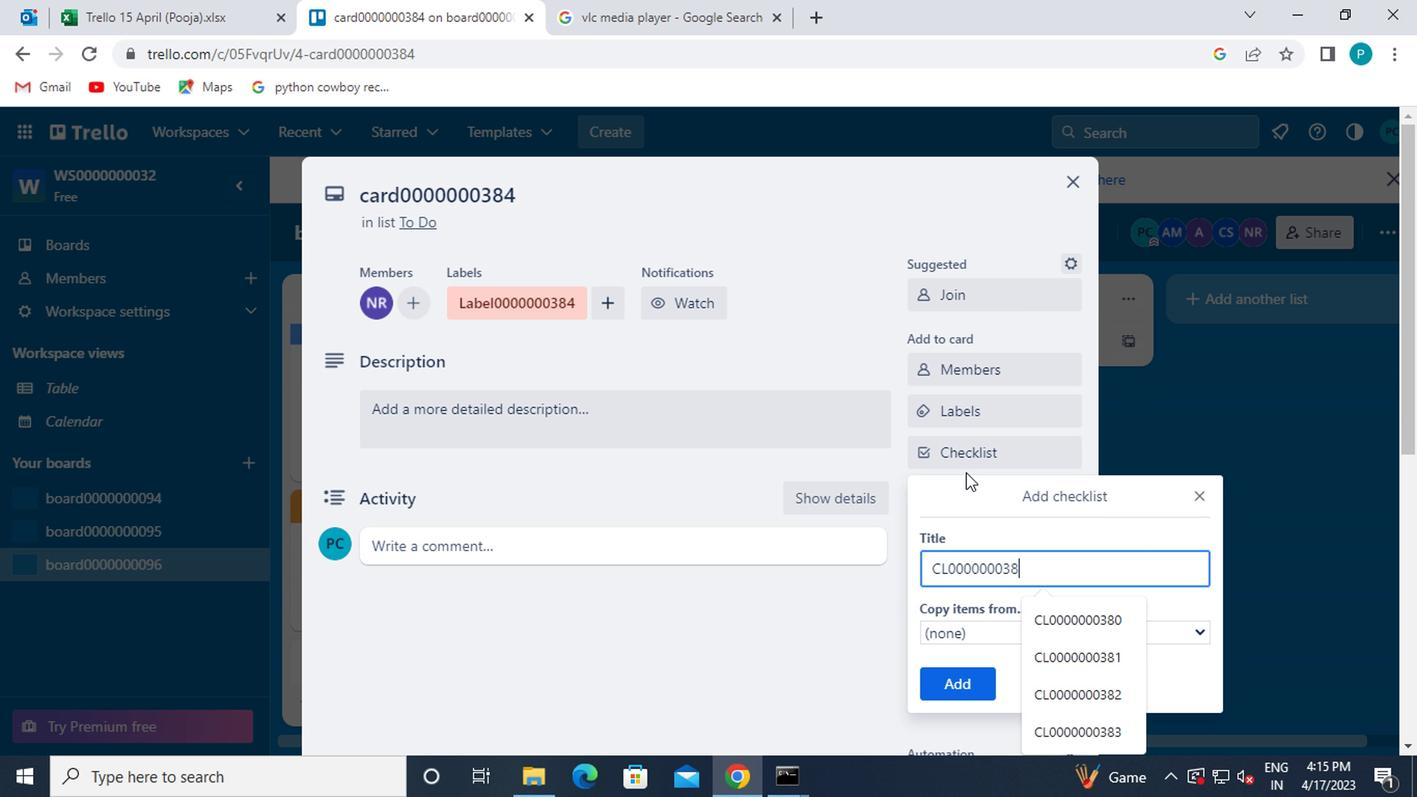 
Action: Mouse moved to (922, 685)
Screenshot: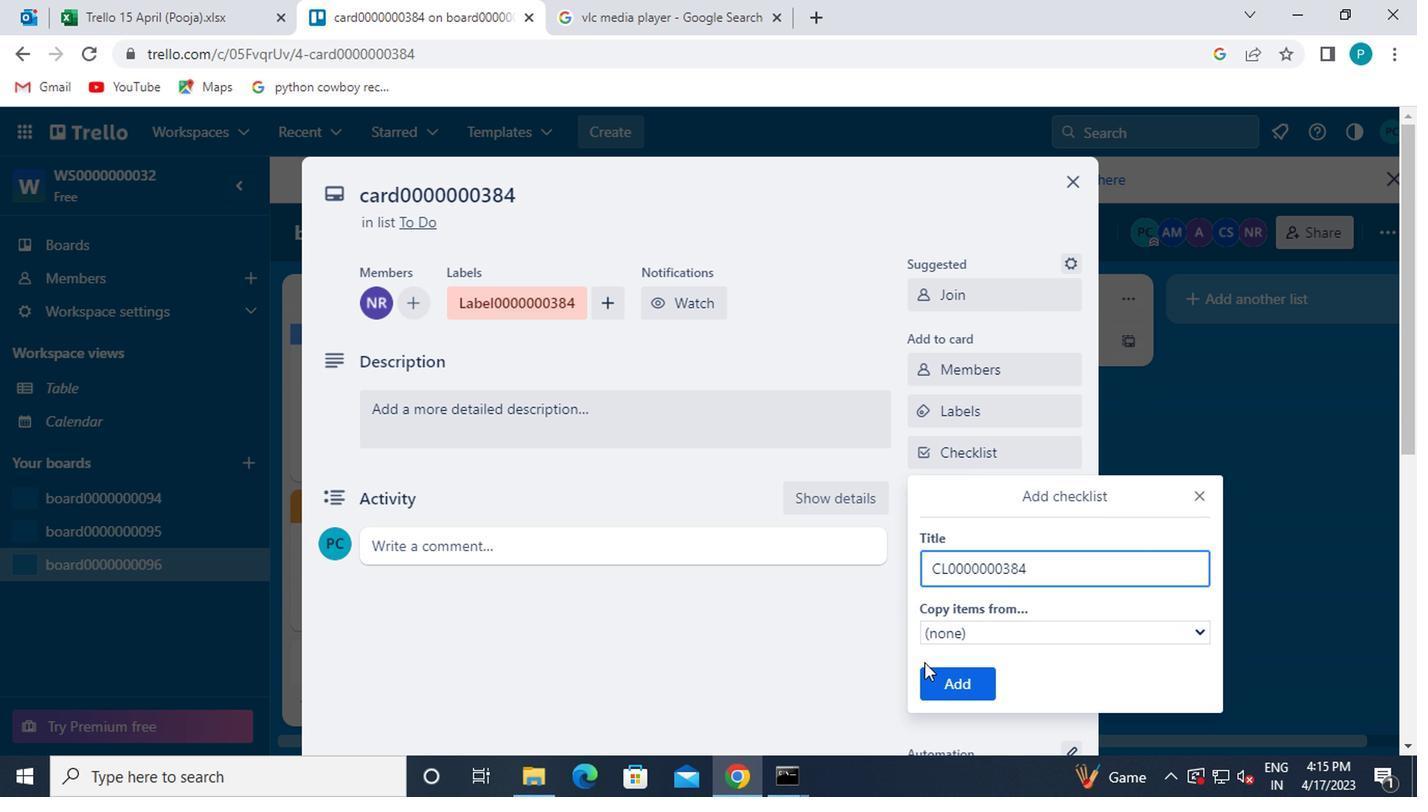 
Action: Mouse pressed left at (922, 685)
Screenshot: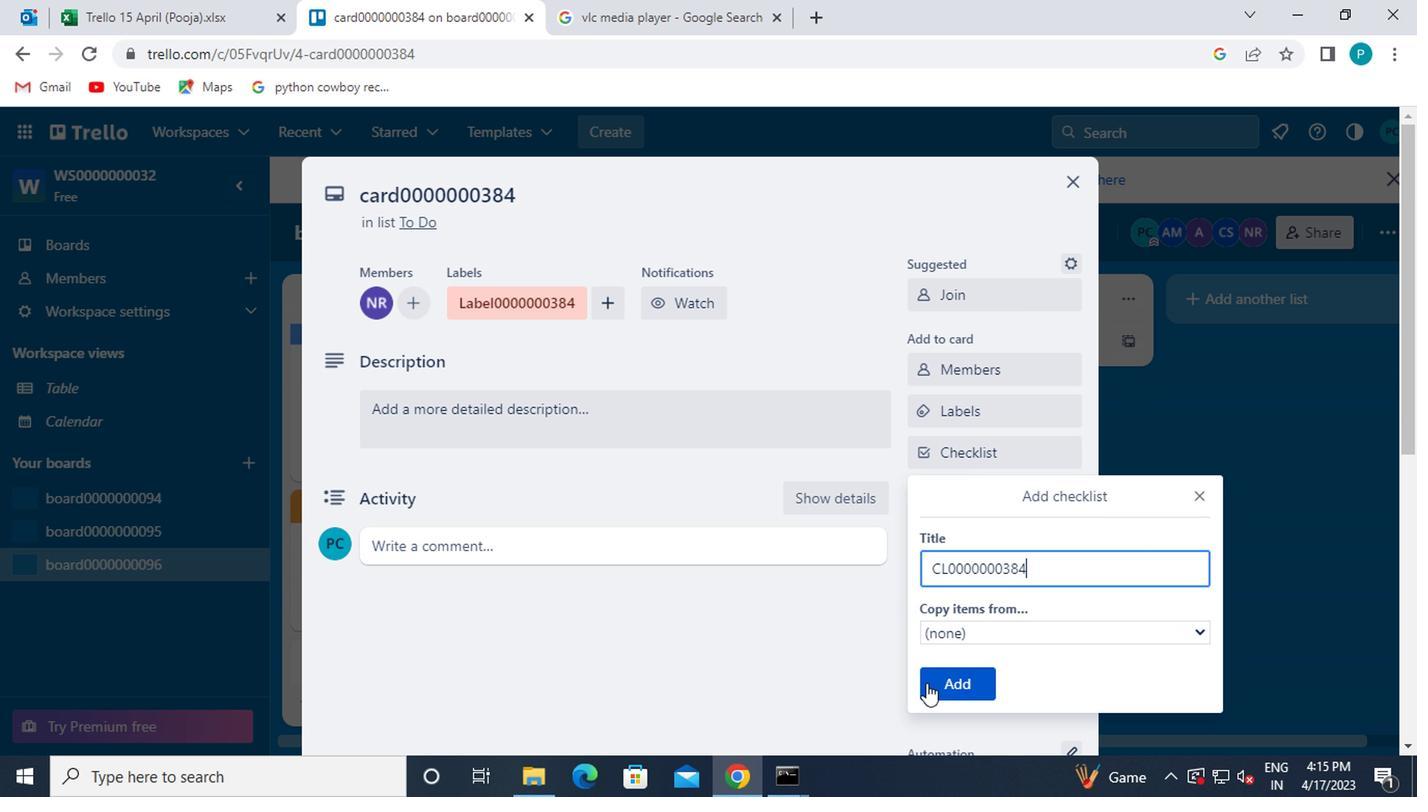 
Action: Mouse moved to (939, 494)
Screenshot: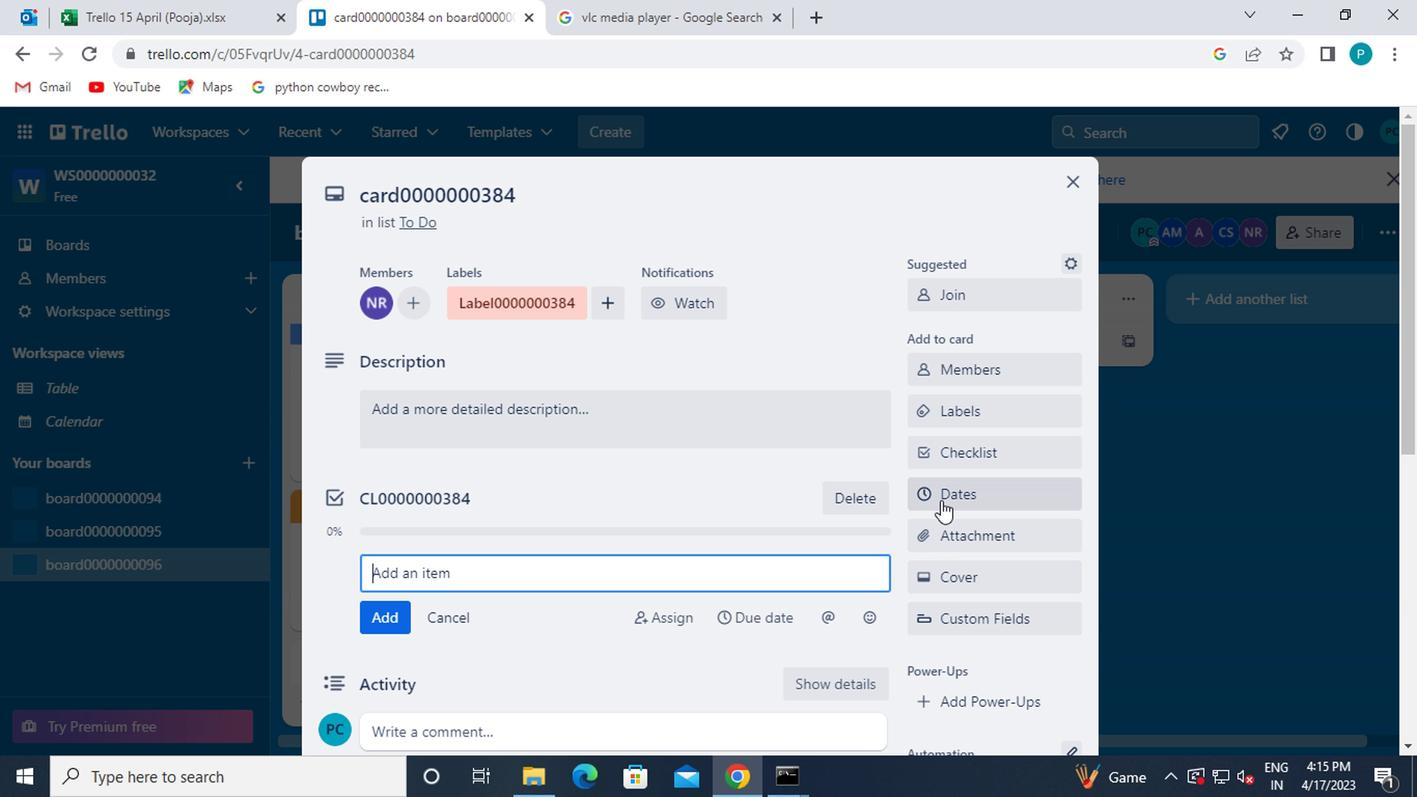 
Action: Mouse pressed left at (939, 494)
Screenshot: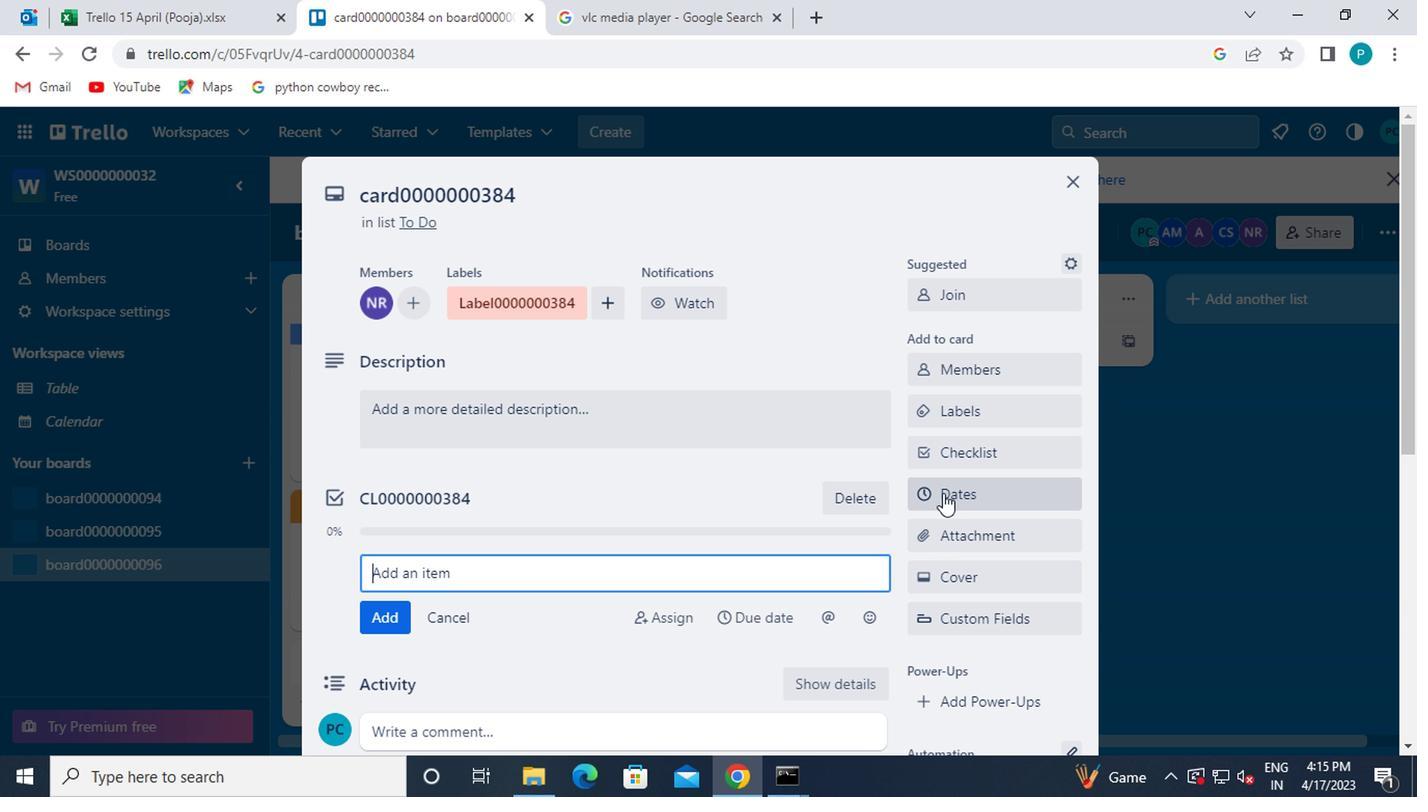 
Action: Mouse moved to (933, 555)
Screenshot: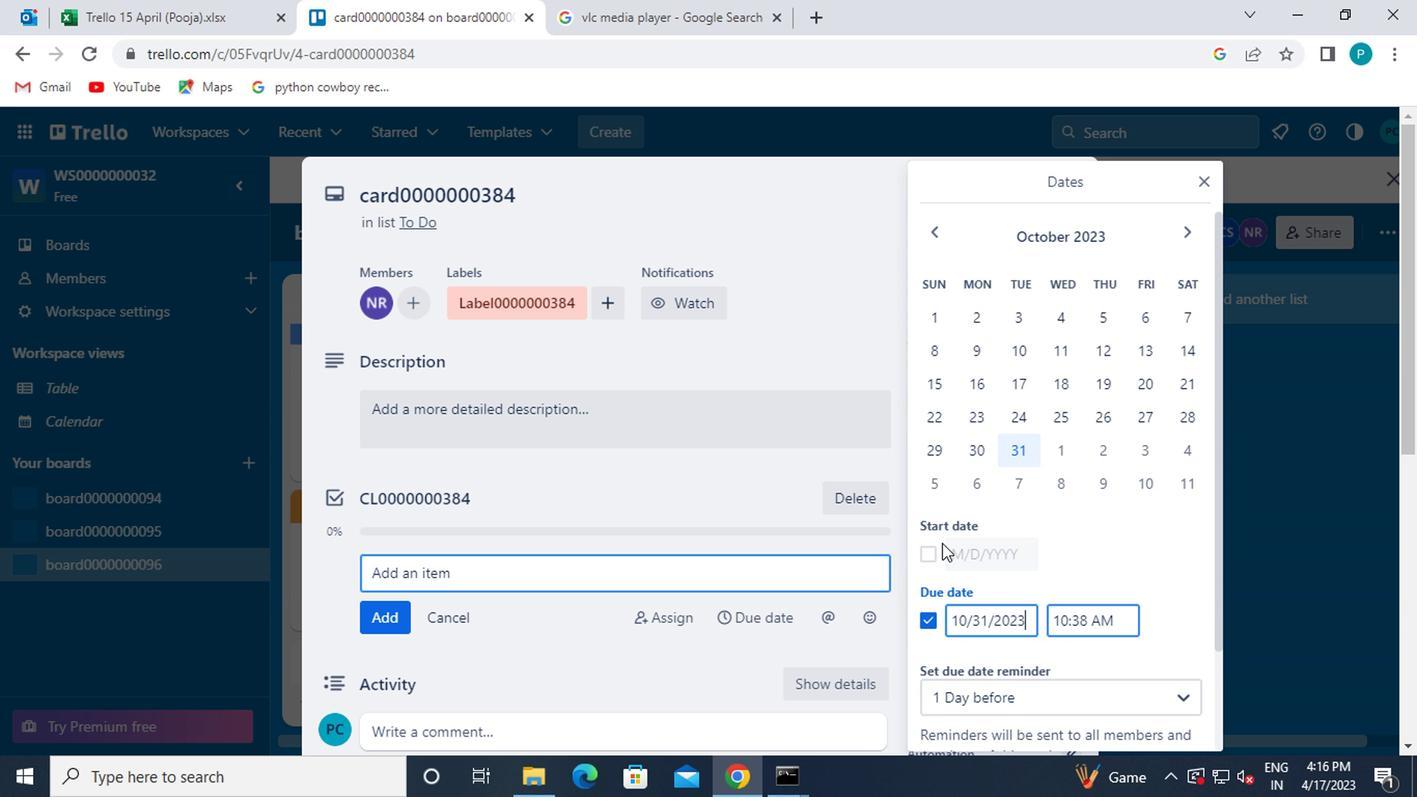 
Action: Mouse pressed left at (933, 555)
Screenshot: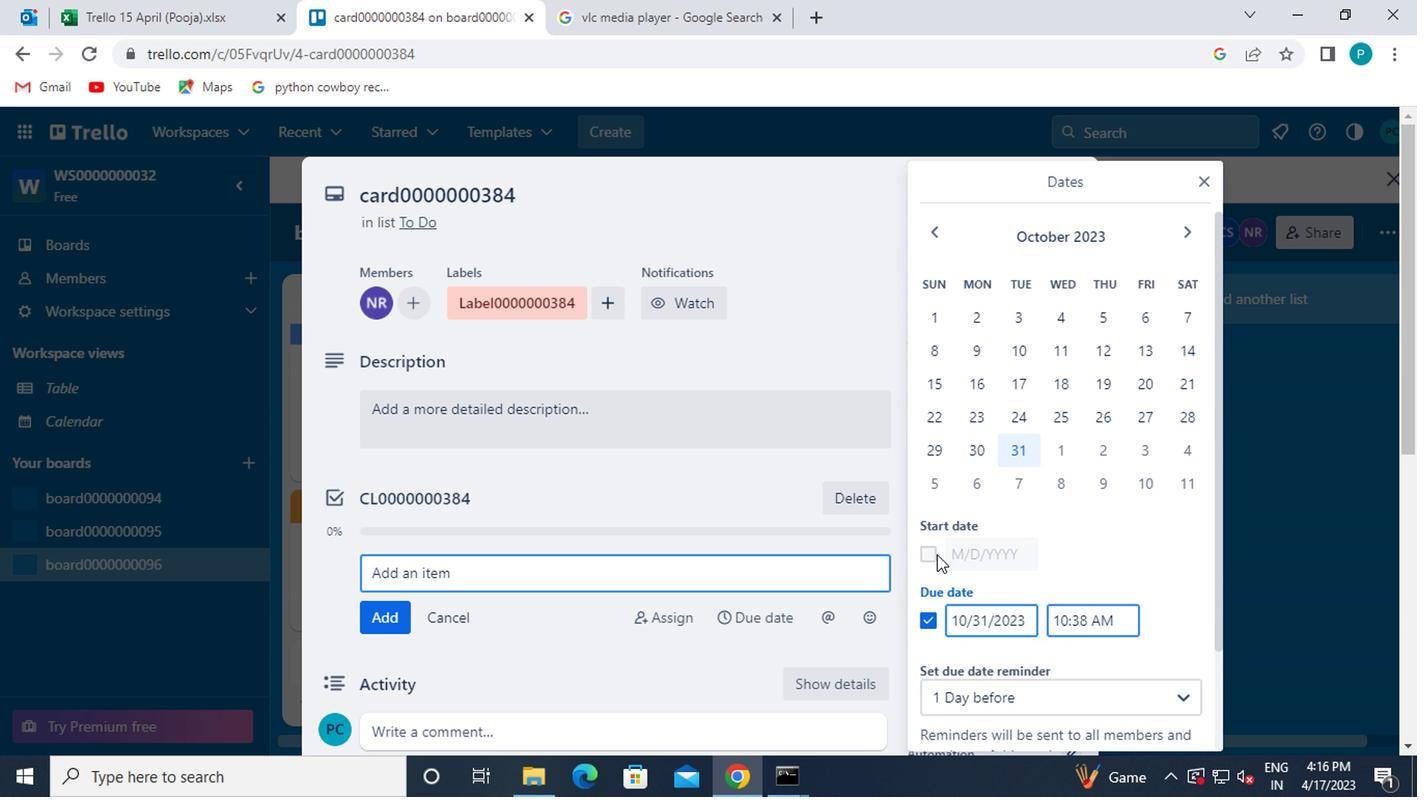 
Action: Mouse moved to (1179, 236)
Screenshot: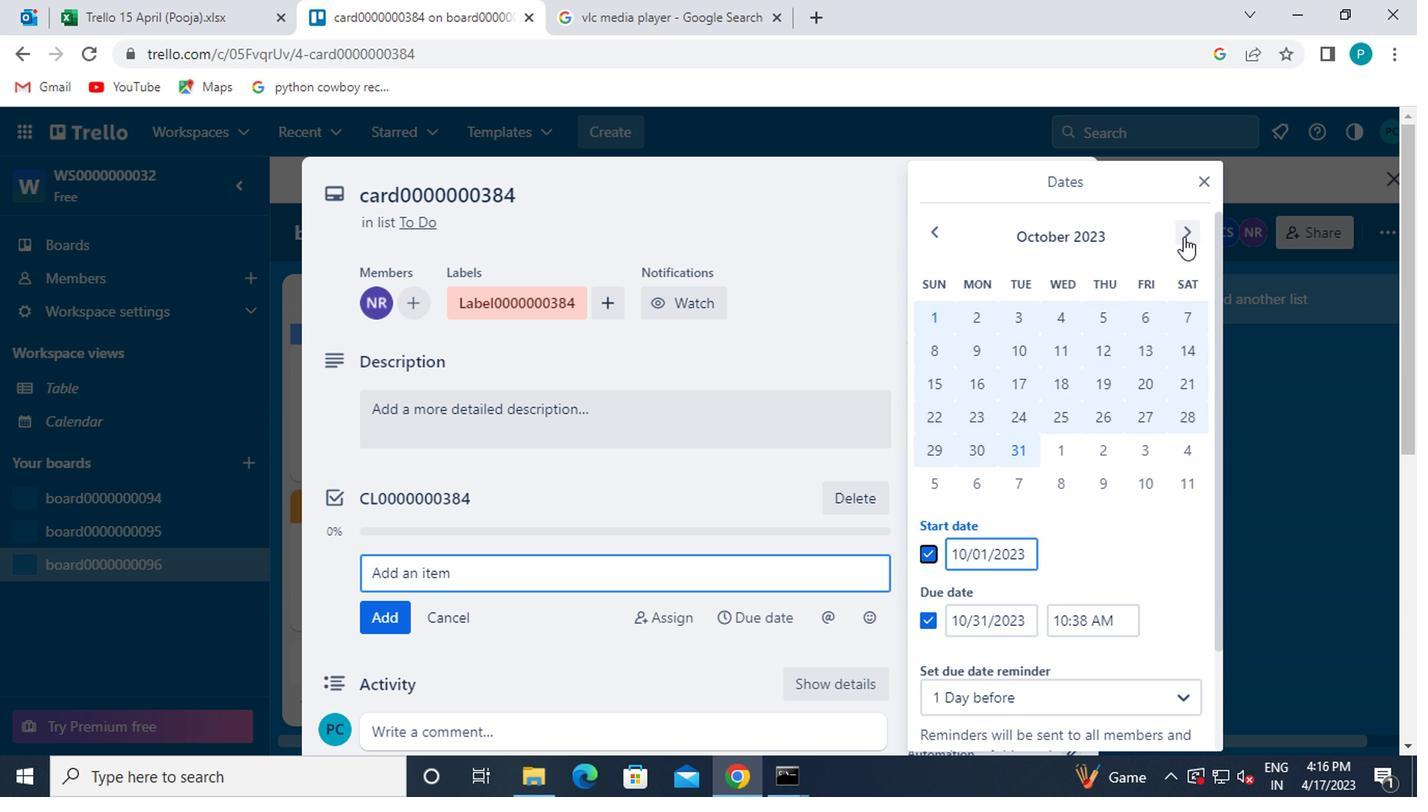 
Action: Mouse pressed left at (1179, 236)
Screenshot: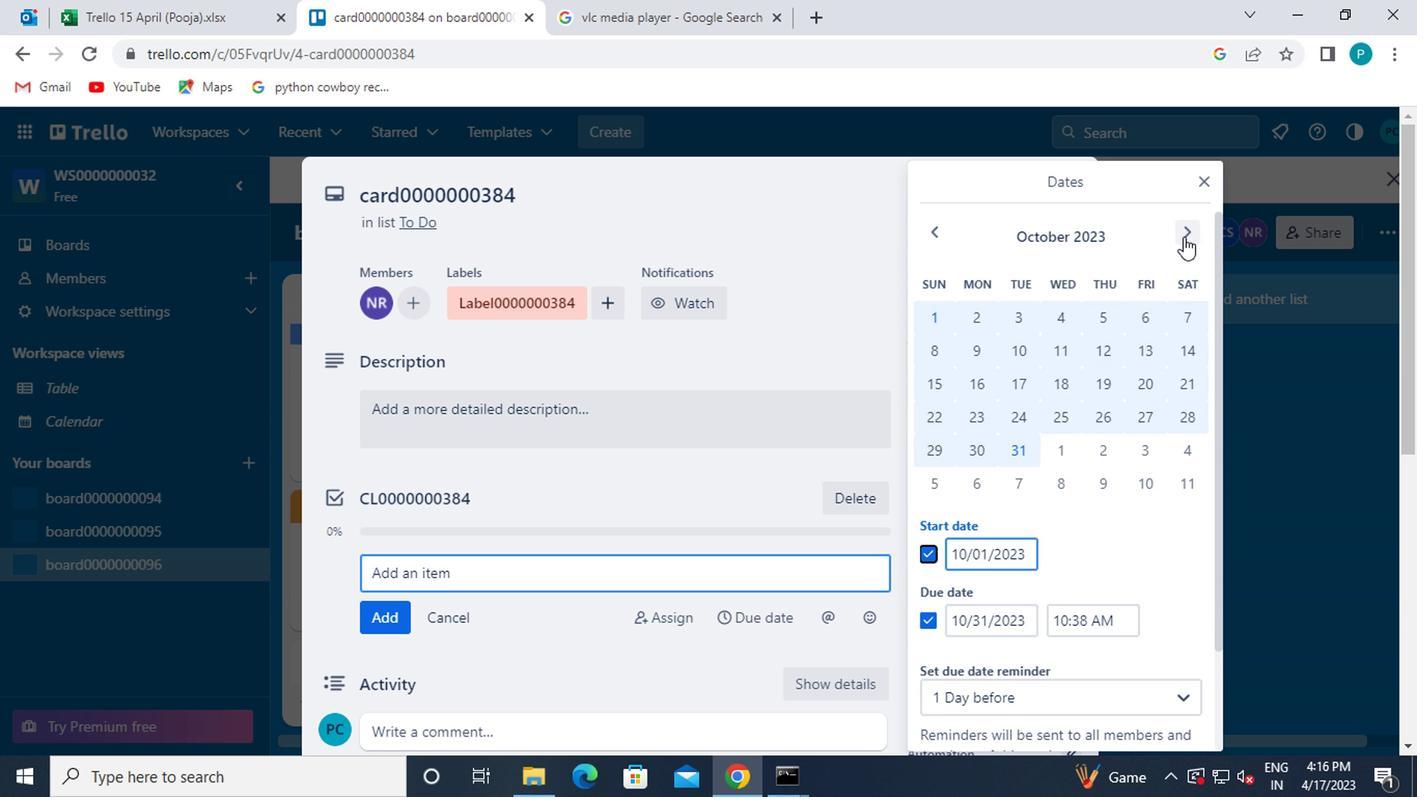 
Action: Mouse moved to (1064, 309)
Screenshot: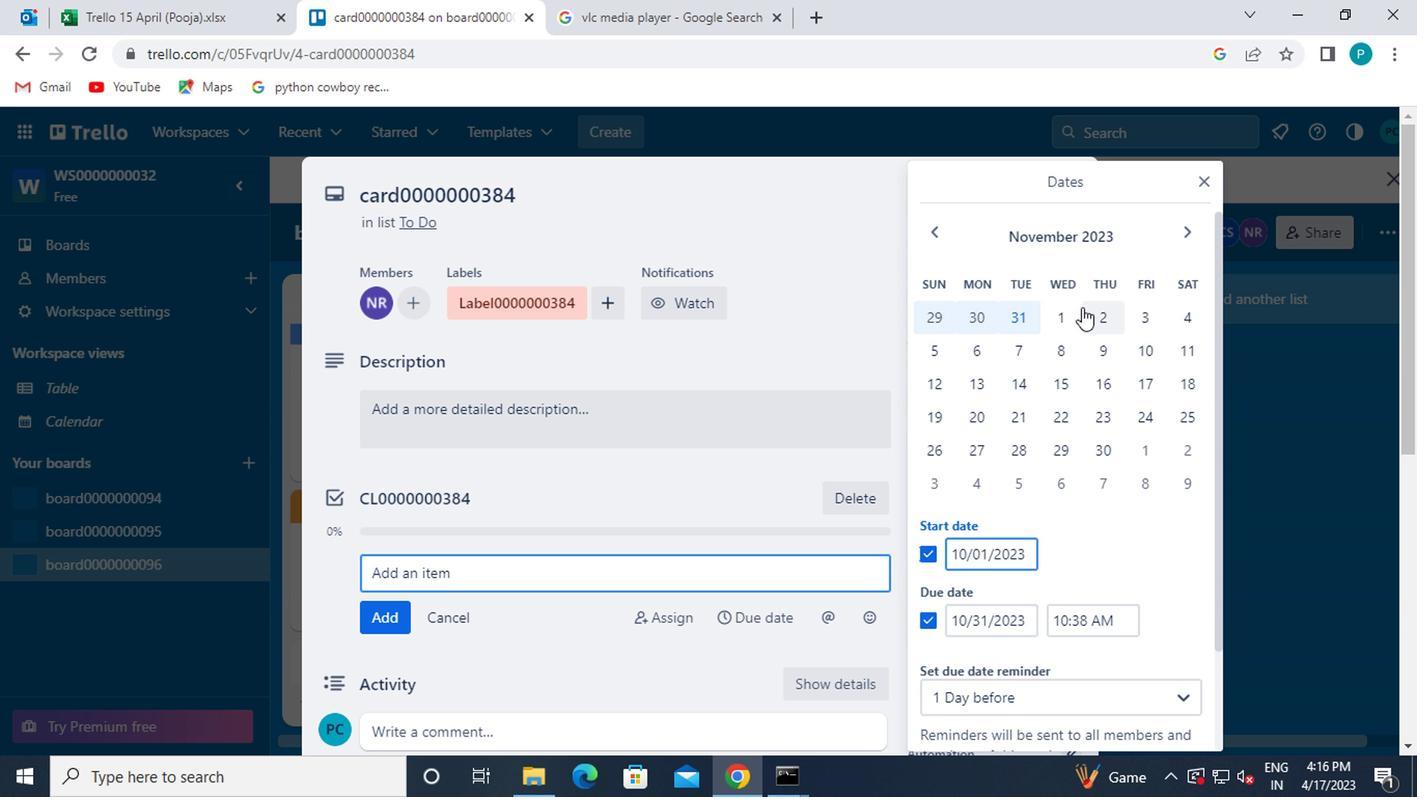 
Action: Mouse pressed left at (1064, 309)
Screenshot: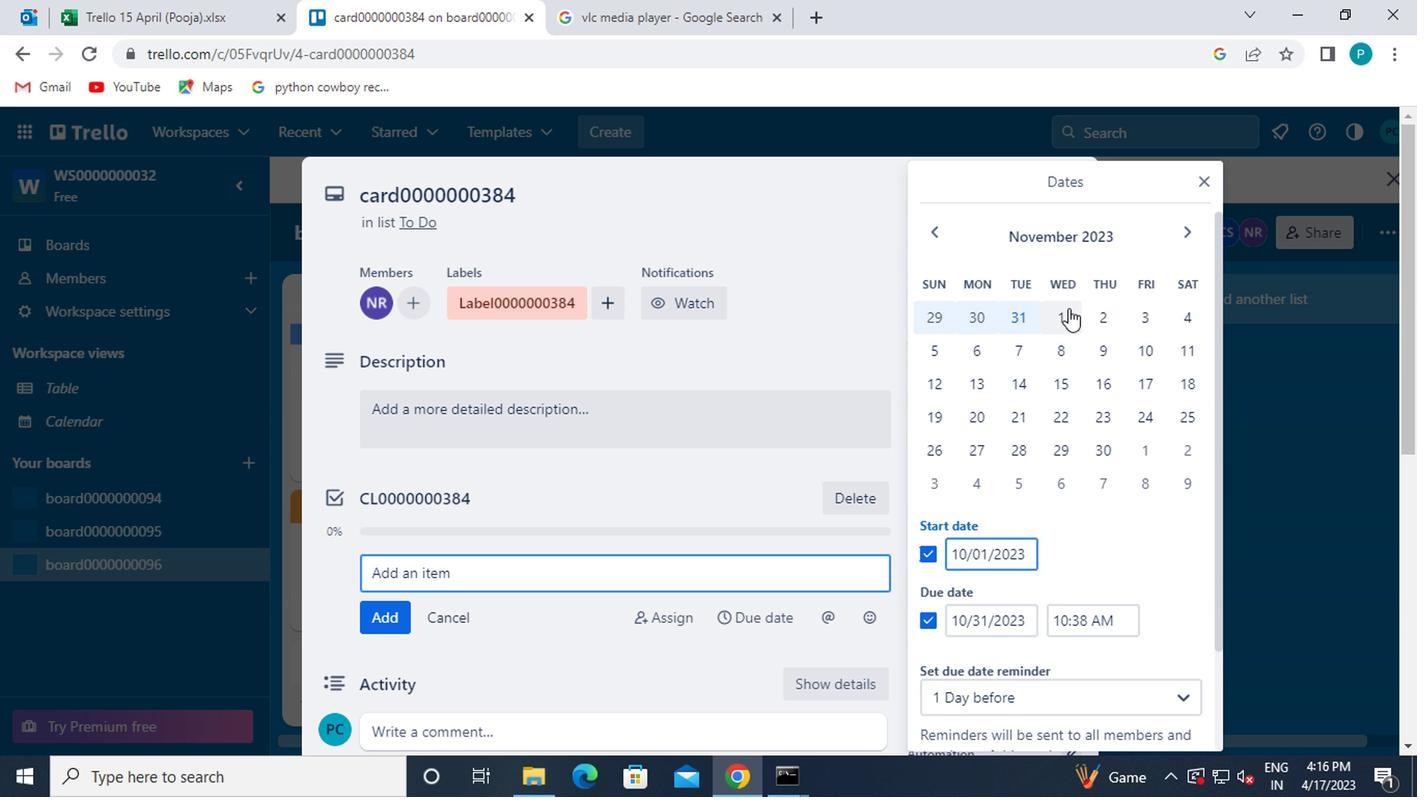 
Action: Mouse moved to (1104, 444)
Screenshot: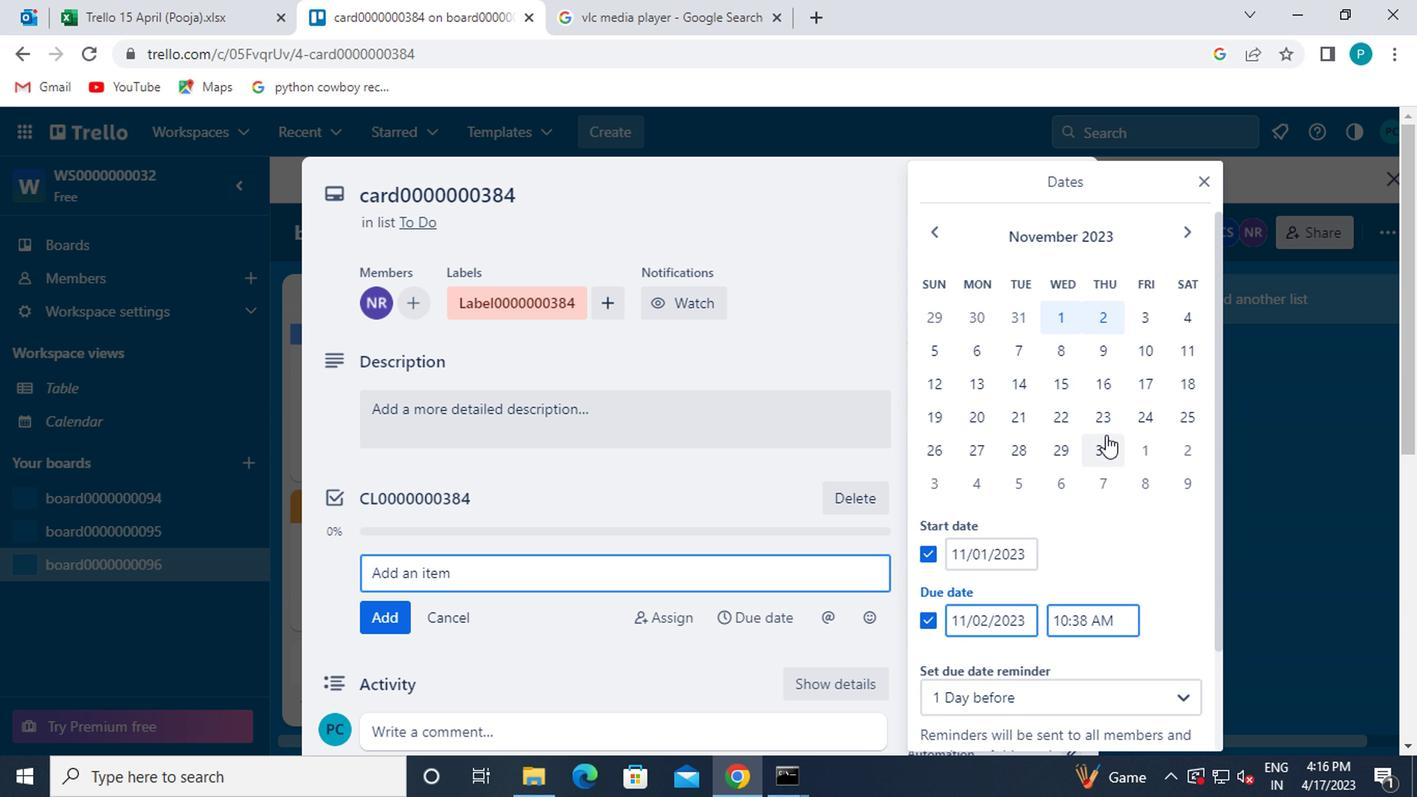 
Action: Mouse pressed left at (1104, 444)
Screenshot: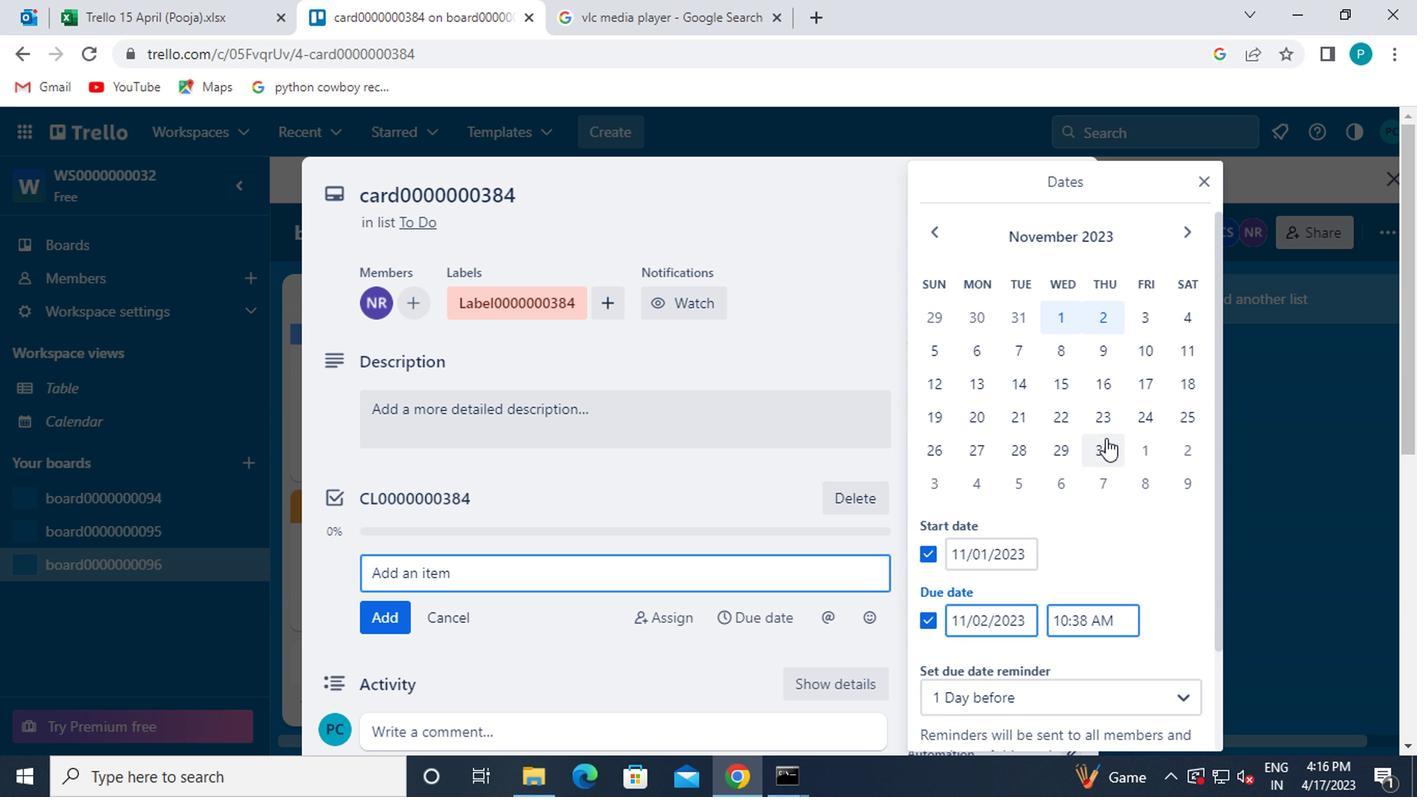 
Action: Mouse scrolled (1104, 443) with delta (0, 0)
Screenshot: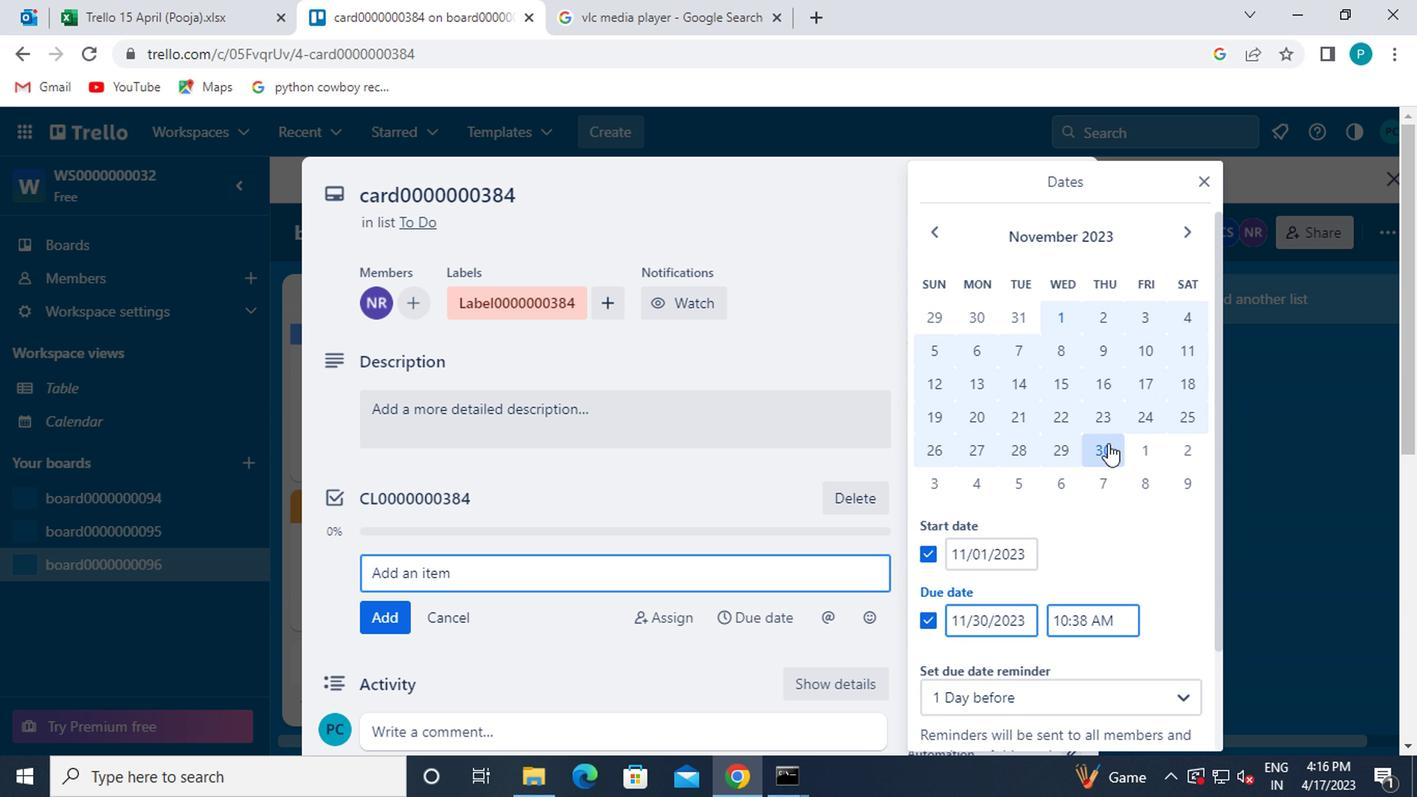 
Action: Mouse scrolled (1104, 443) with delta (0, 0)
Screenshot: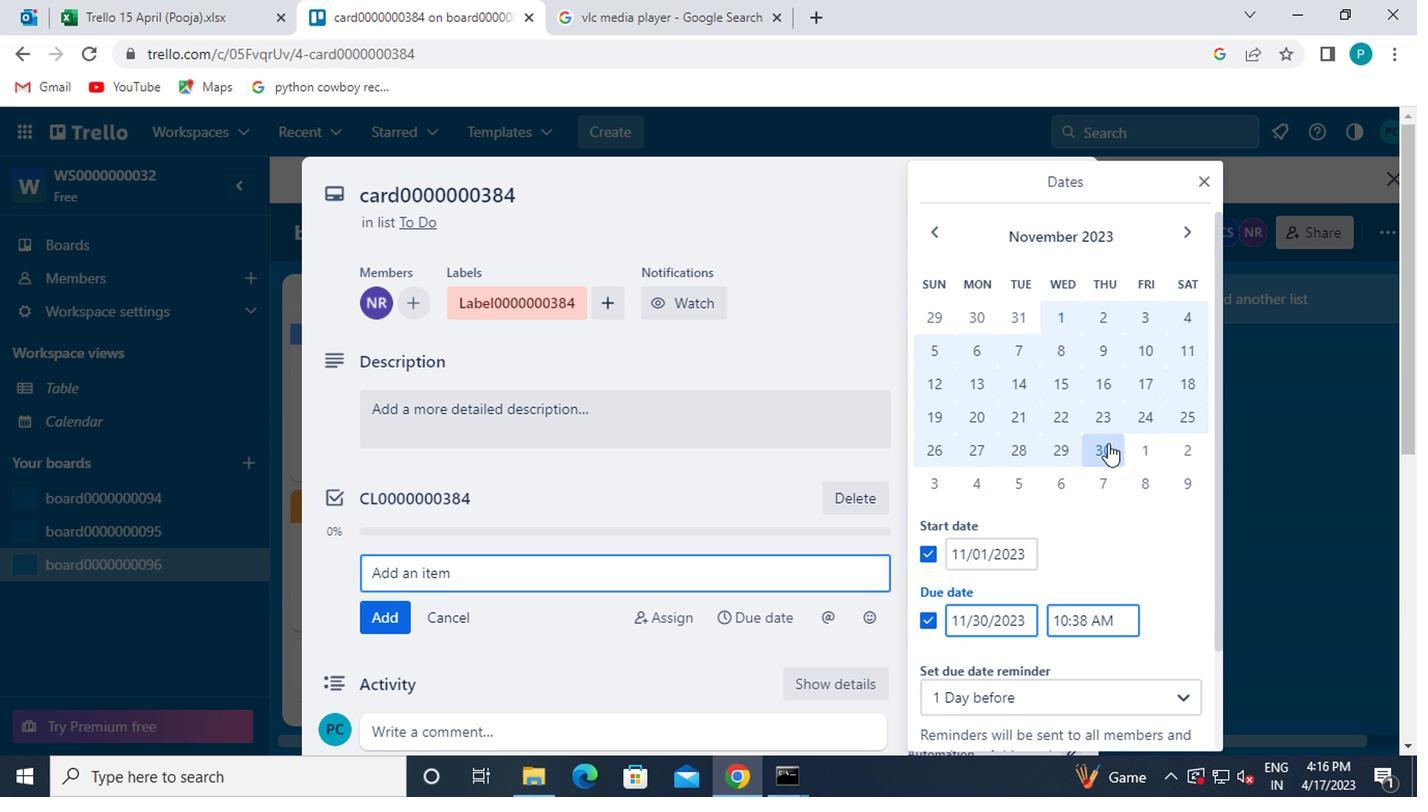 
Action: Mouse scrolled (1104, 443) with delta (0, 0)
Screenshot: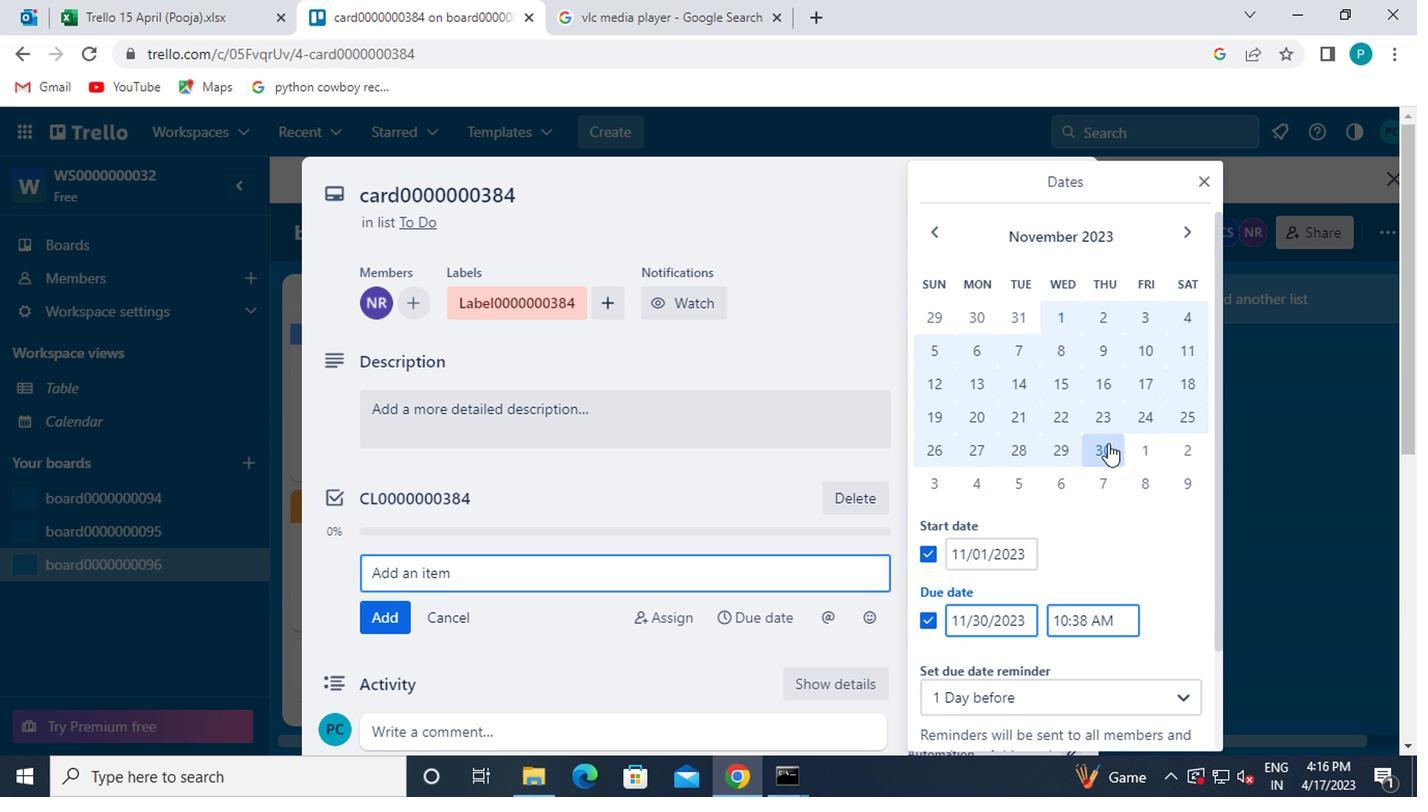 
Action: Mouse moved to (1103, 446)
Screenshot: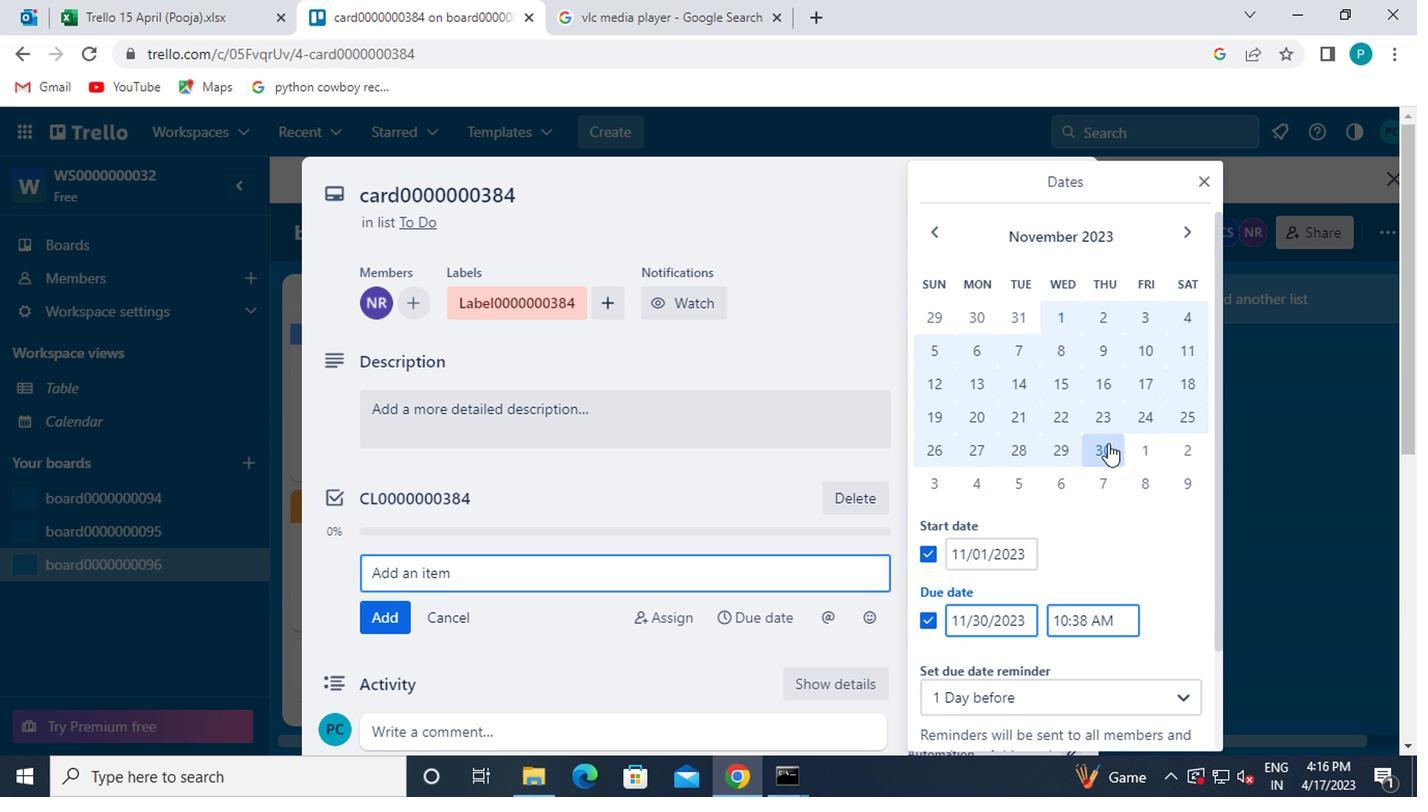 
Action: Mouse scrolled (1103, 445) with delta (0, 0)
Screenshot: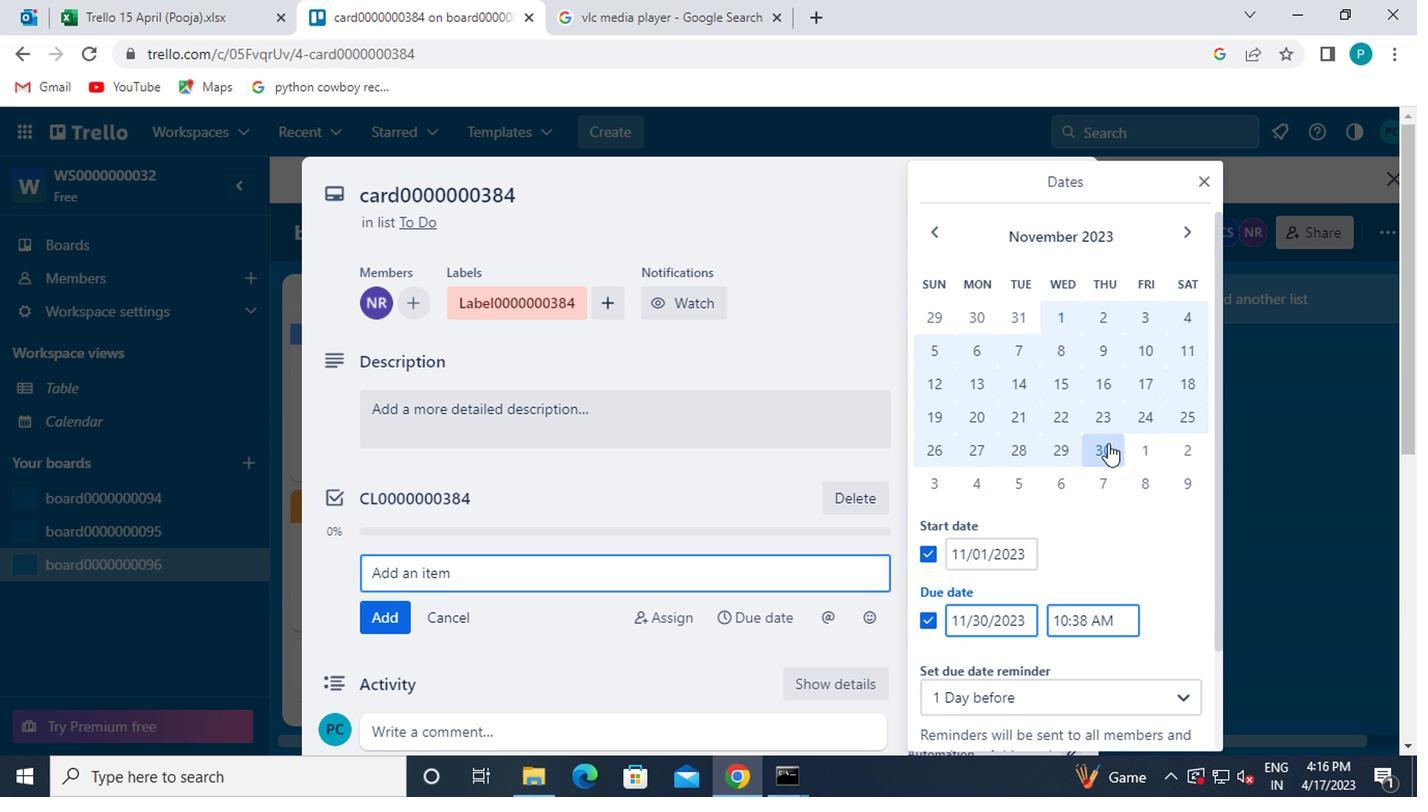 
Action: Mouse moved to (990, 682)
Screenshot: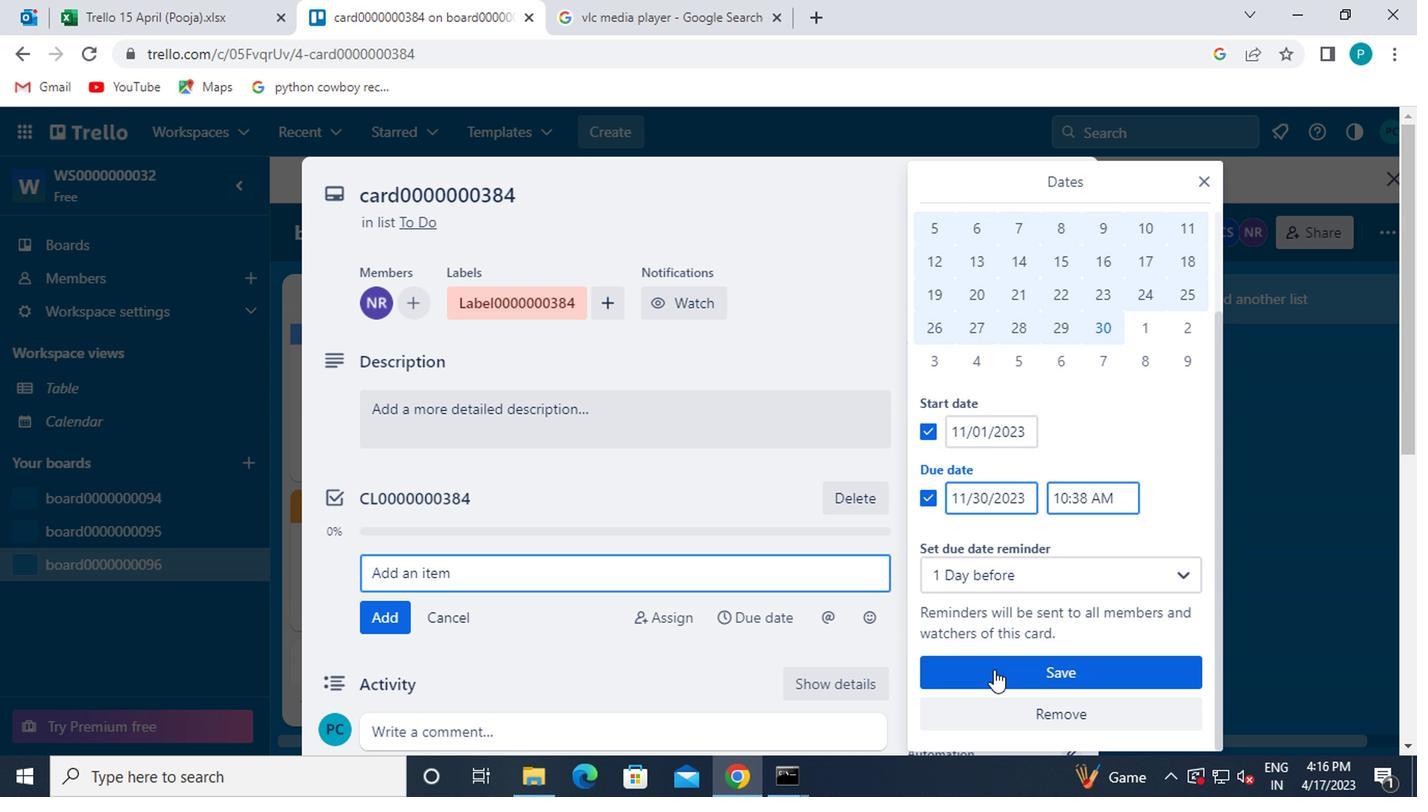 
Action: Mouse pressed left at (990, 682)
Screenshot: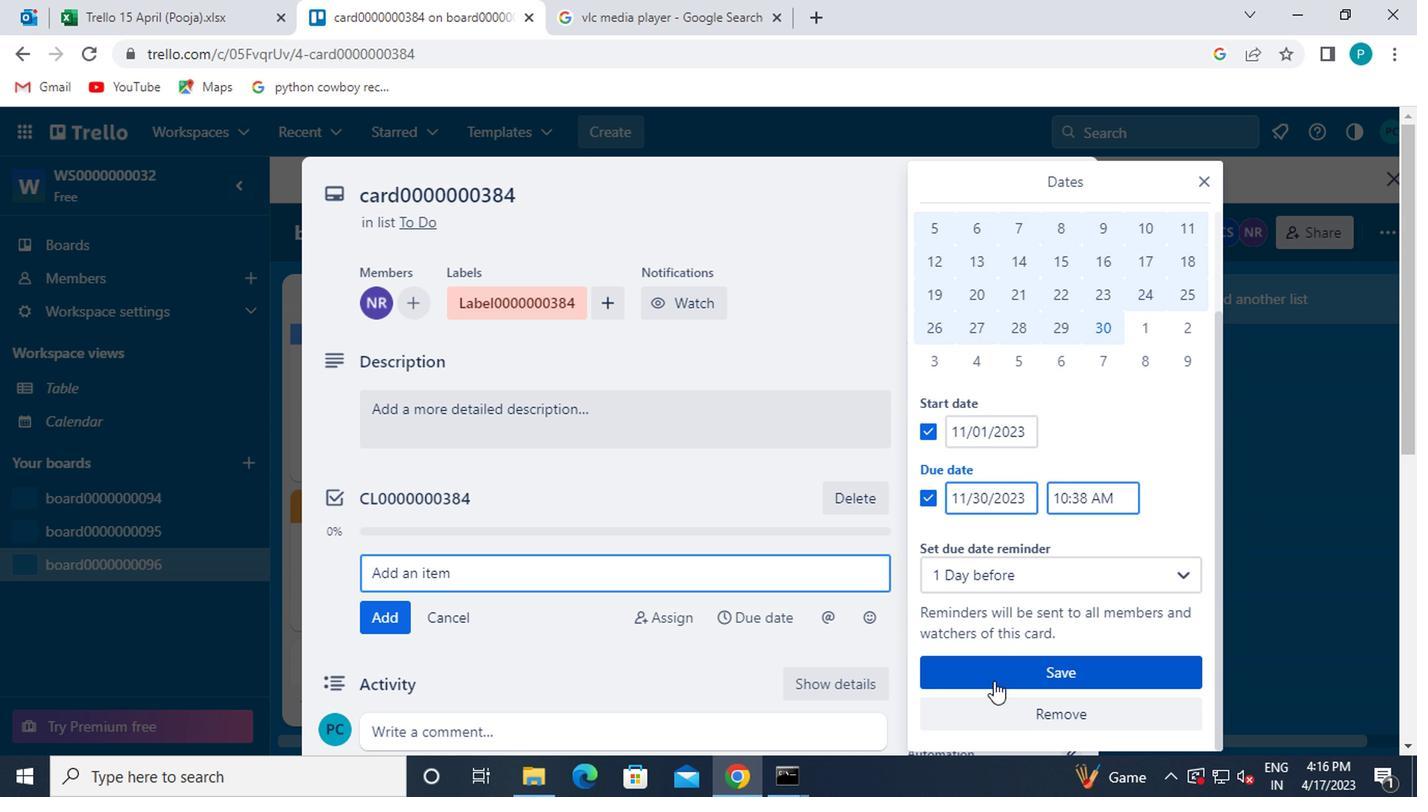 
Action: Mouse moved to (971, 677)
Screenshot: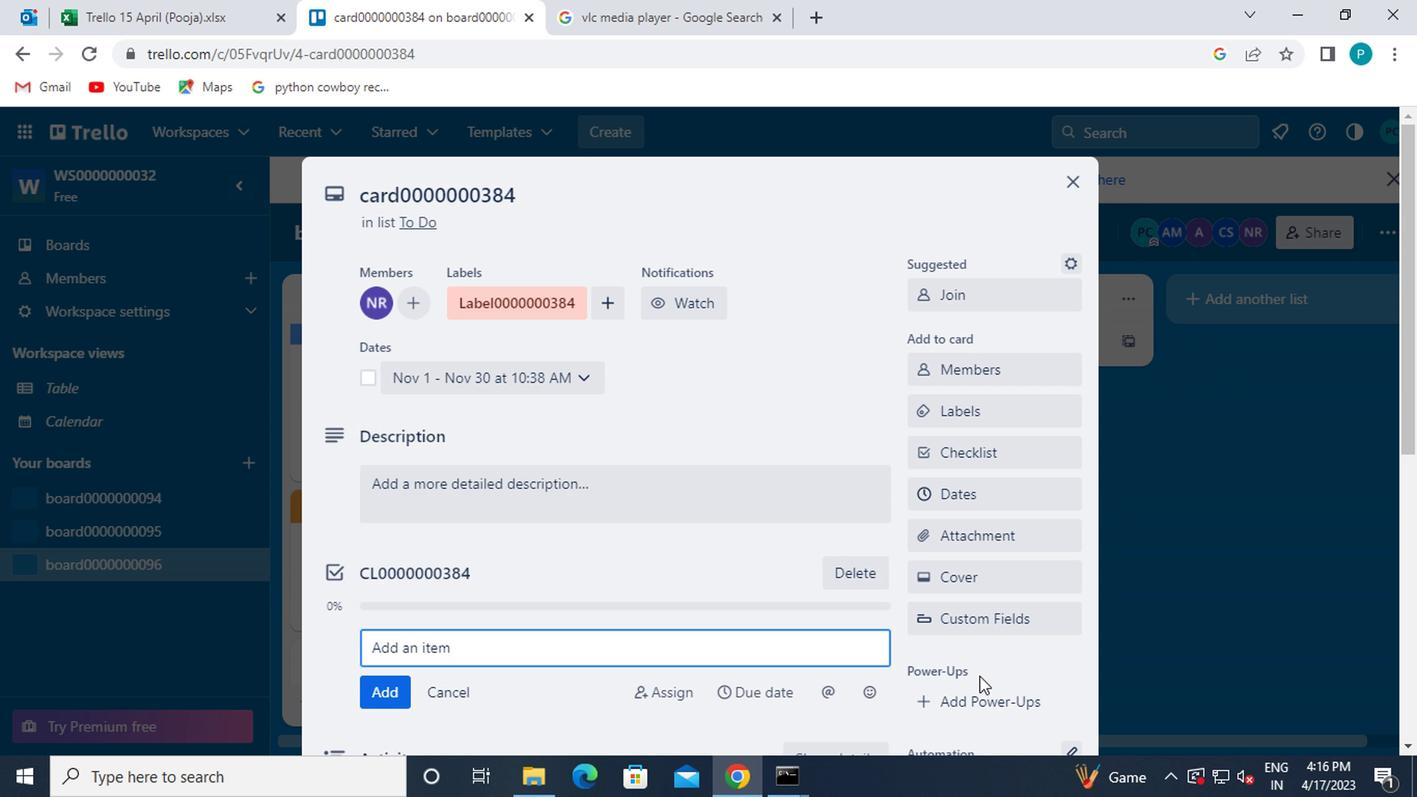 
